 Task: Find a one-way first class flight for 8 passengers from Stockton (SCK) to Greenville (PGV) on May 2, with 2 carry-on and 6 checked bags, any number of stops, all airlines, and a price up to ₹1,100, departing between 12:00 AM and 1:00 PM.
Action: Mouse moved to (184, 559)
Screenshot: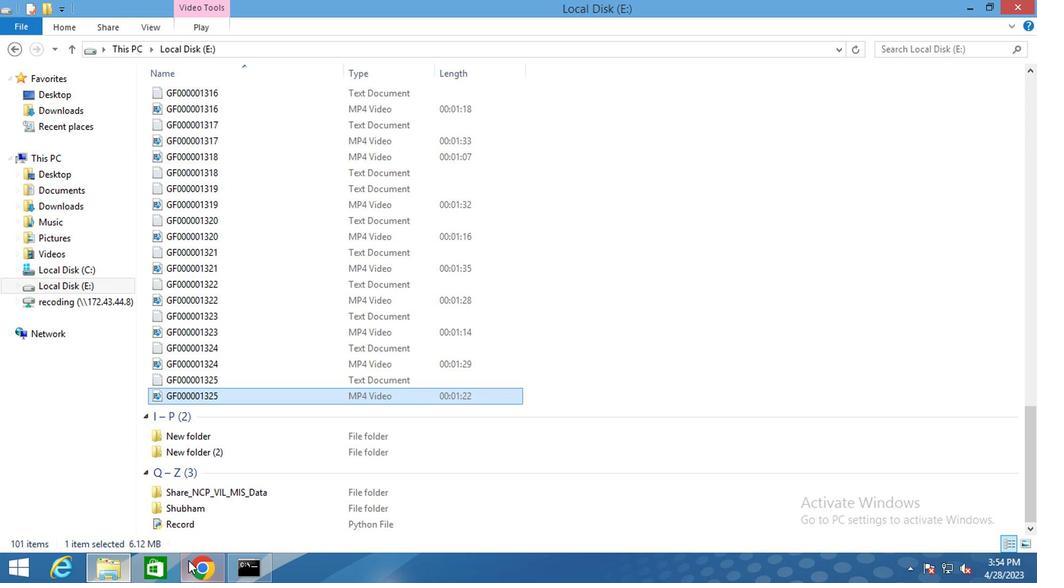 
Action: Mouse pressed left at (184, 559)
Screenshot: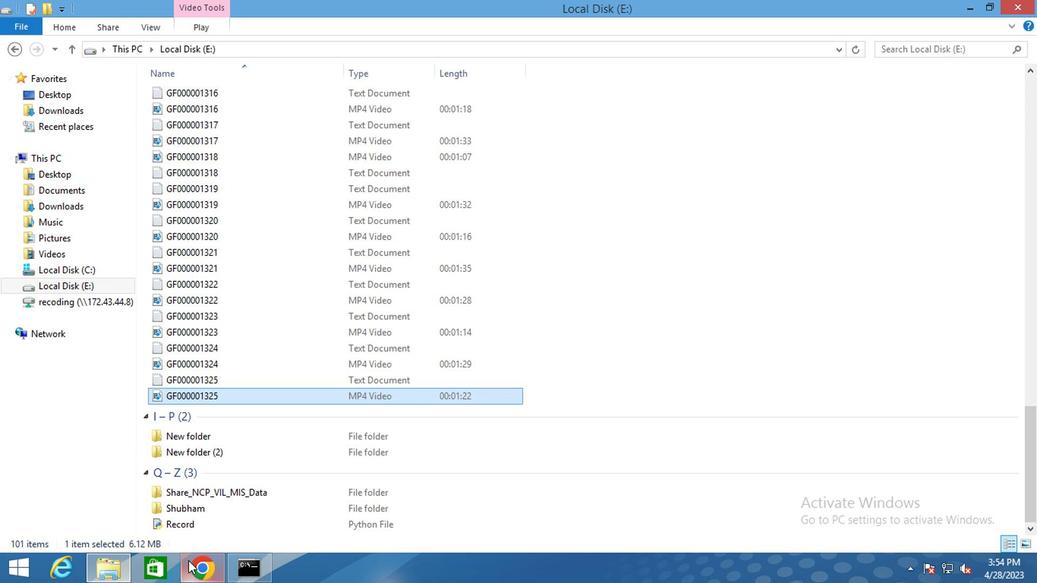 
Action: Mouse moved to (219, 218)
Screenshot: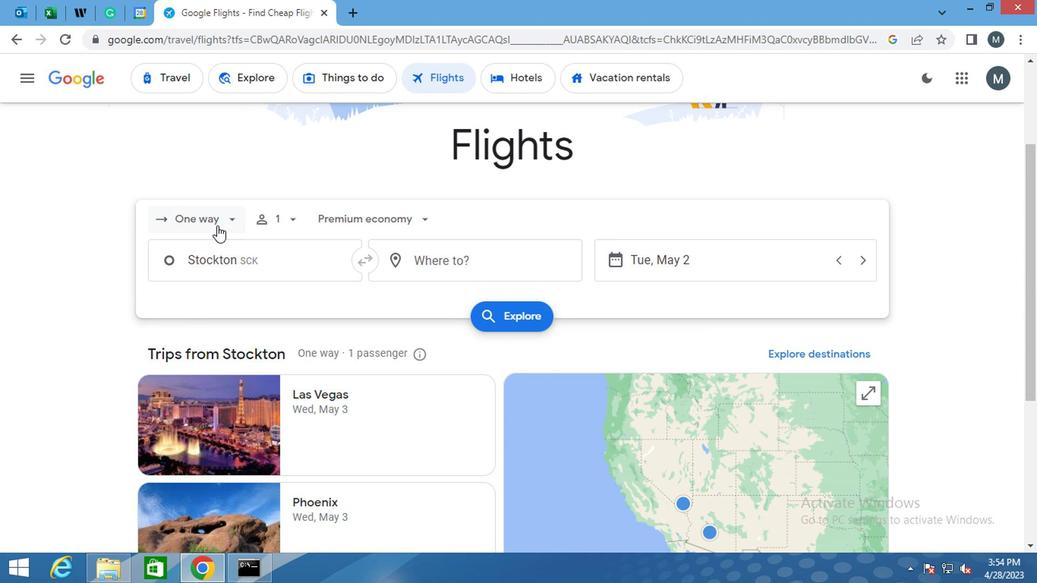 
Action: Mouse pressed left at (219, 218)
Screenshot: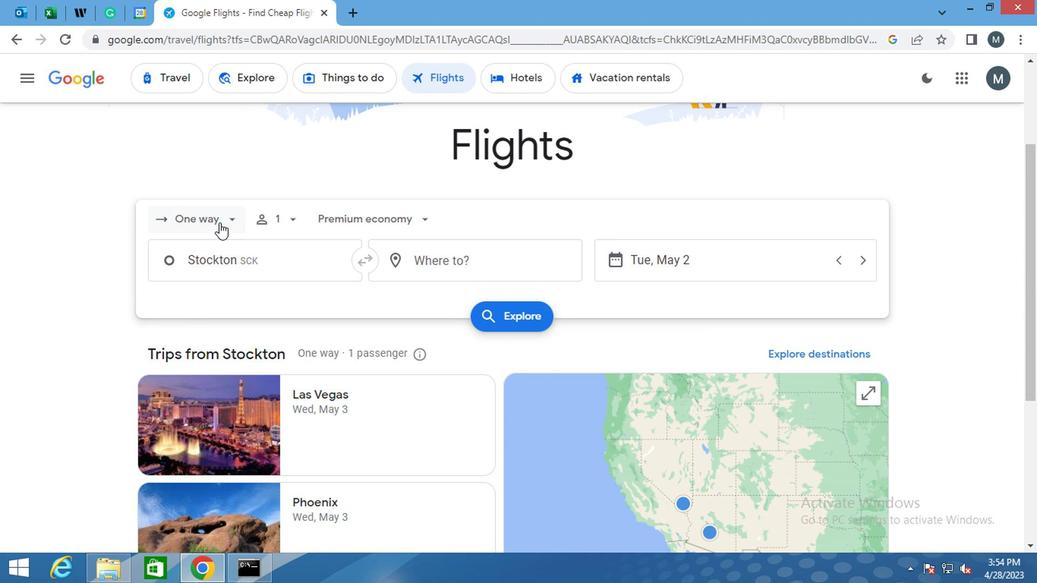 
Action: Mouse moved to (217, 285)
Screenshot: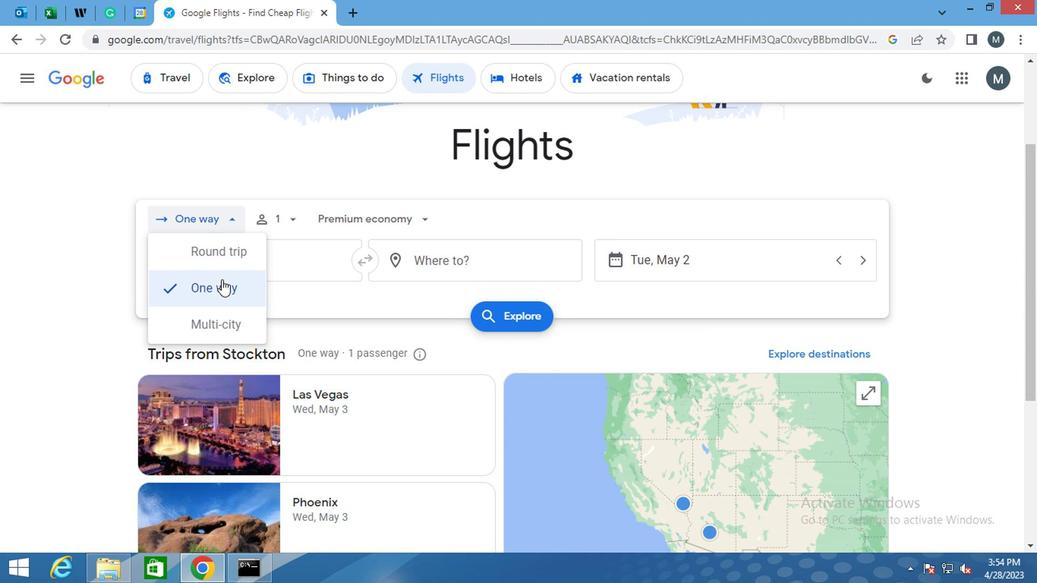 
Action: Mouse pressed left at (217, 285)
Screenshot: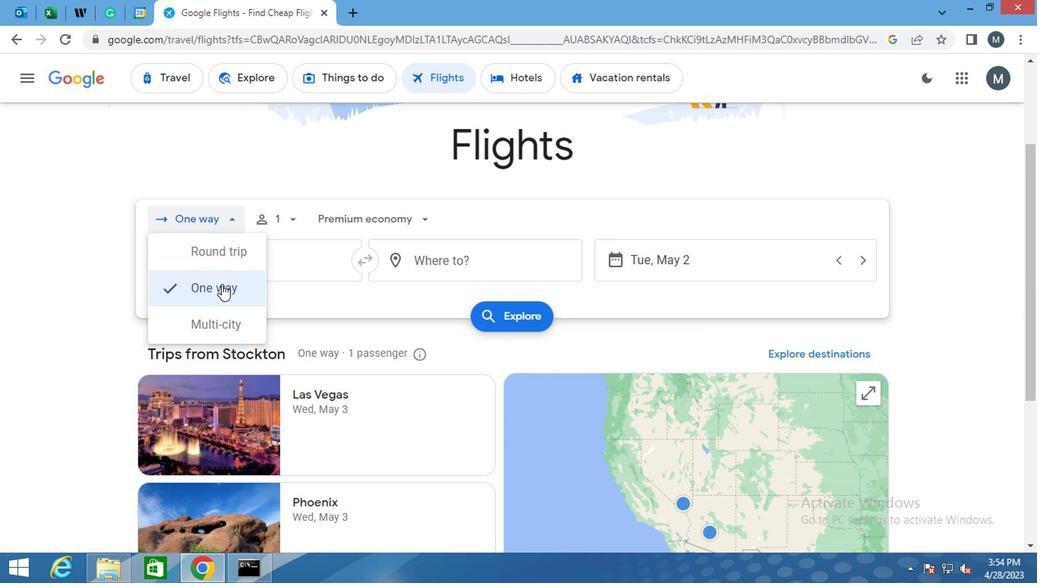 
Action: Mouse moved to (284, 220)
Screenshot: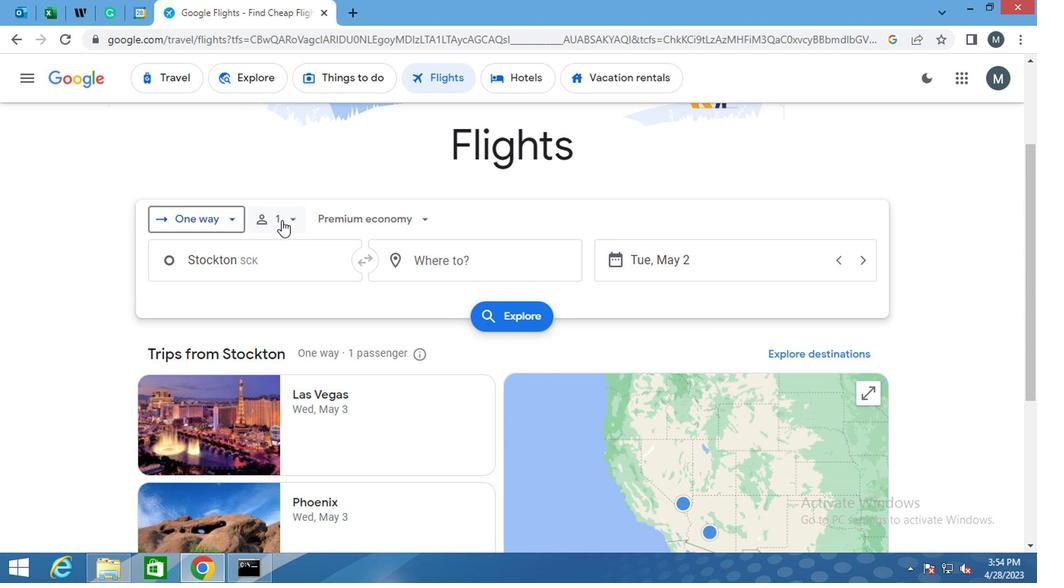 
Action: Mouse pressed left at (284, 220)
Screenshot: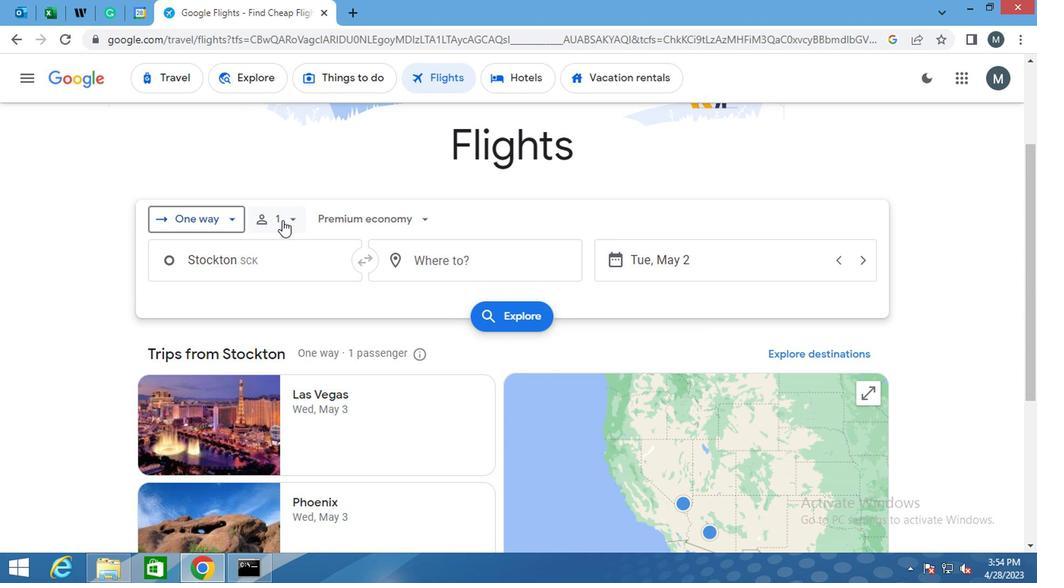 
Action: Mouse moved to (401, 294)
Screenshot: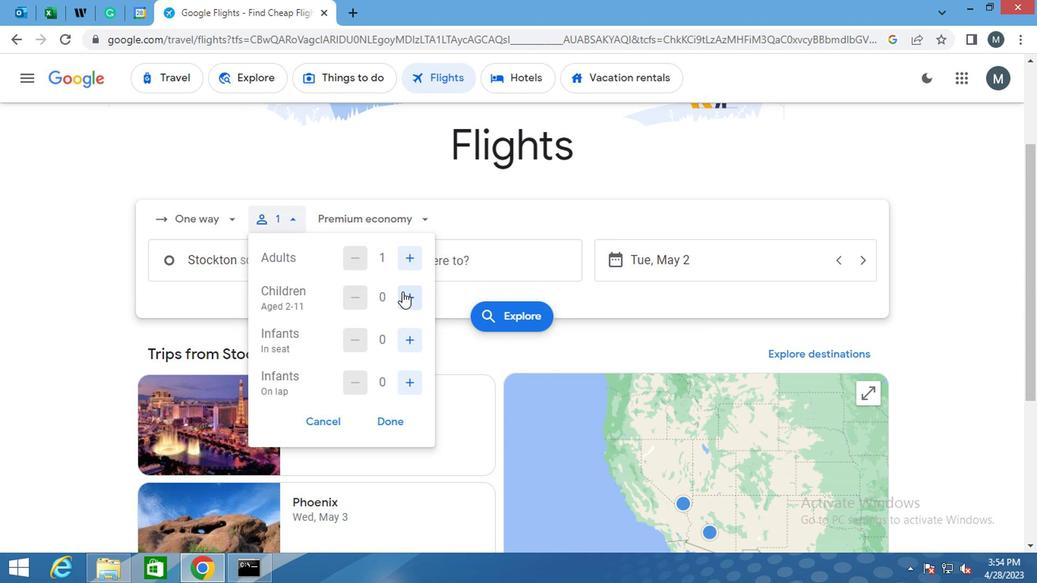 
Action: Mouse pressed left at (401, 294)
Screenshot: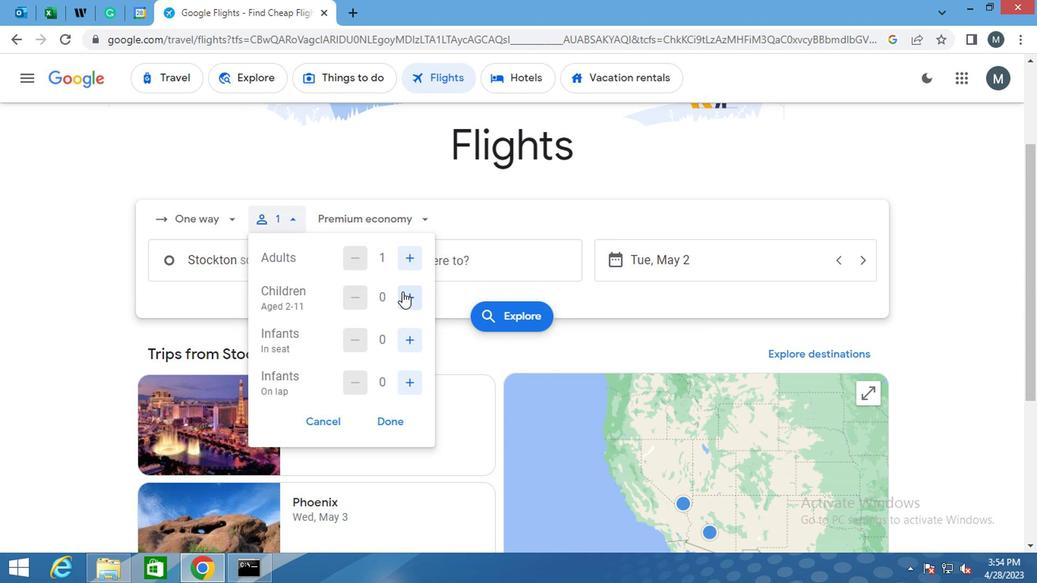 
Action: Mouse moved to (405, 295)
Screenshot: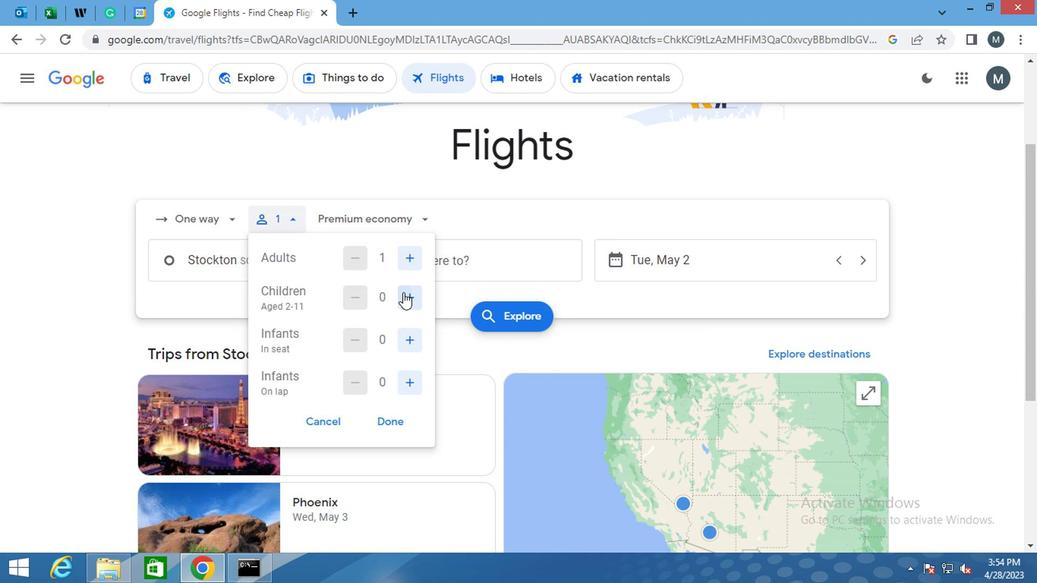 
Action: Mouse pressed left at (405, 295)
Screenshot: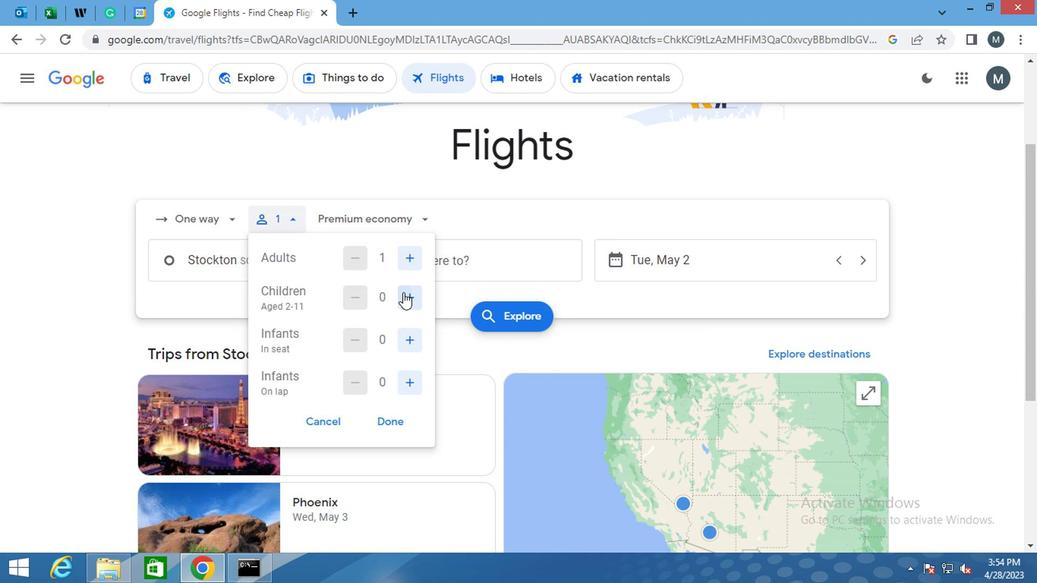 
Action: Mouse pressed left at (405, 295)
Screenshot: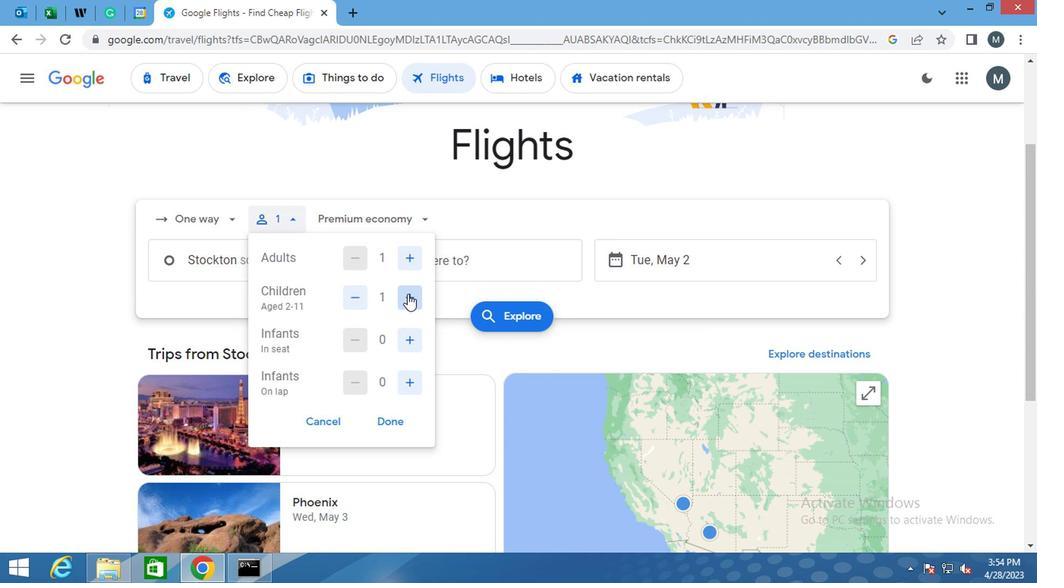 
Action: Mouse moved to (405, 295)
Screenshot: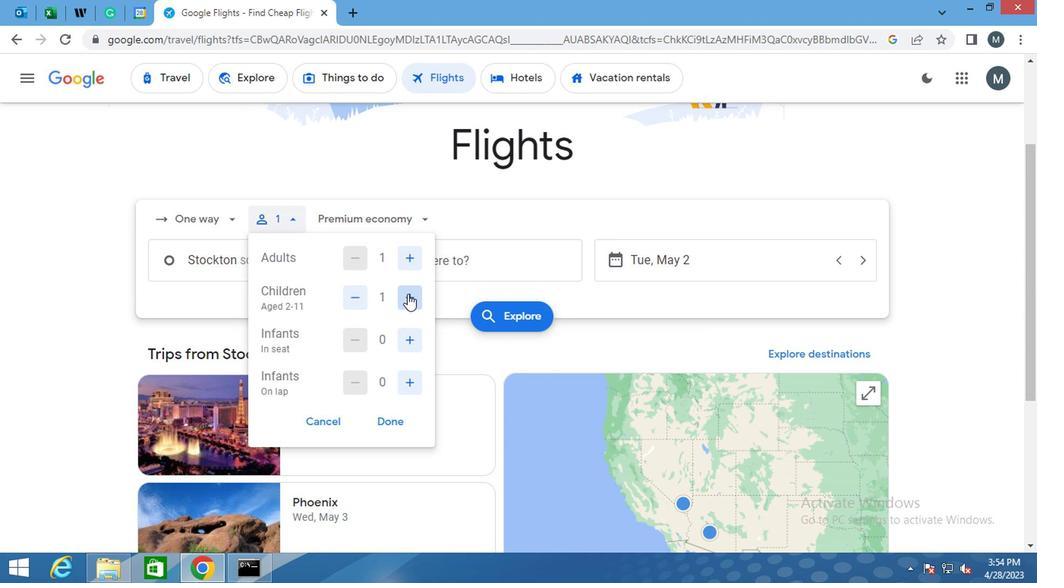 
Action: Mouse pressed left at (405, 295)
Screenshot: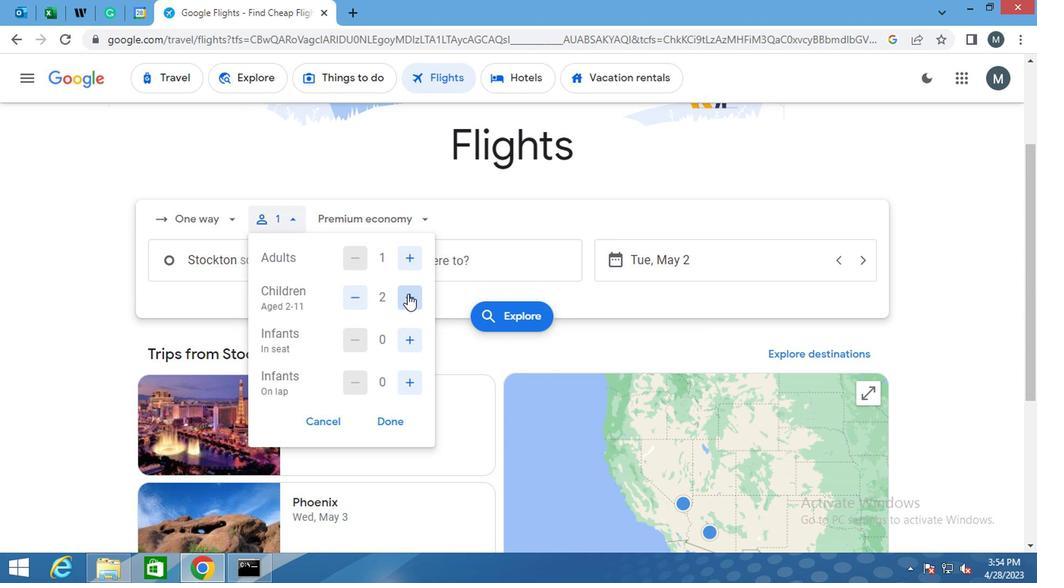 
Action: Mouse moved to (408, 297)
Screenshot: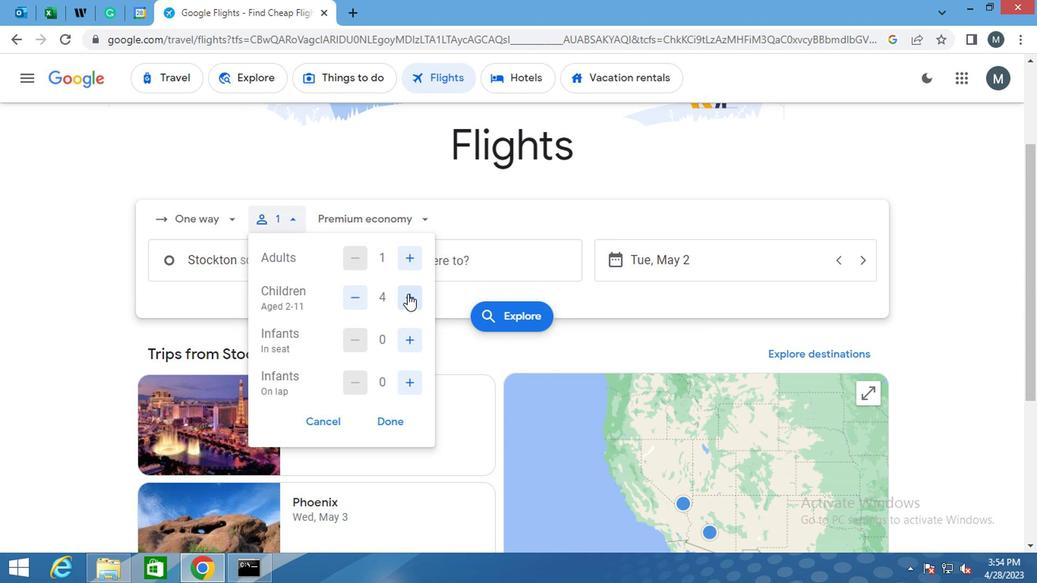 
Action: Mouse pressed left at (408, 297)
Screenshot: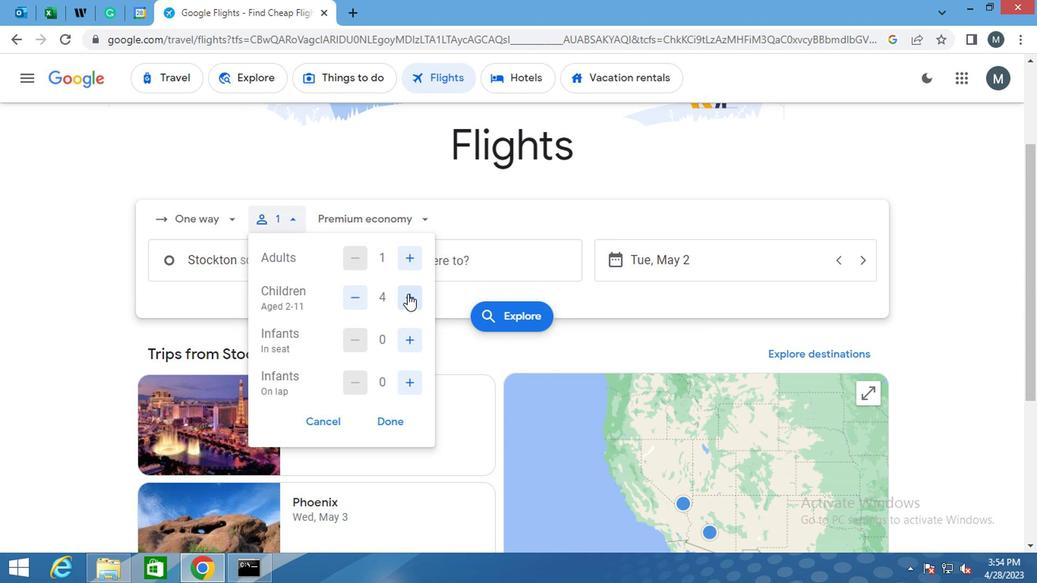 
Action: Mouse moved to (408, 343)
Screenshot: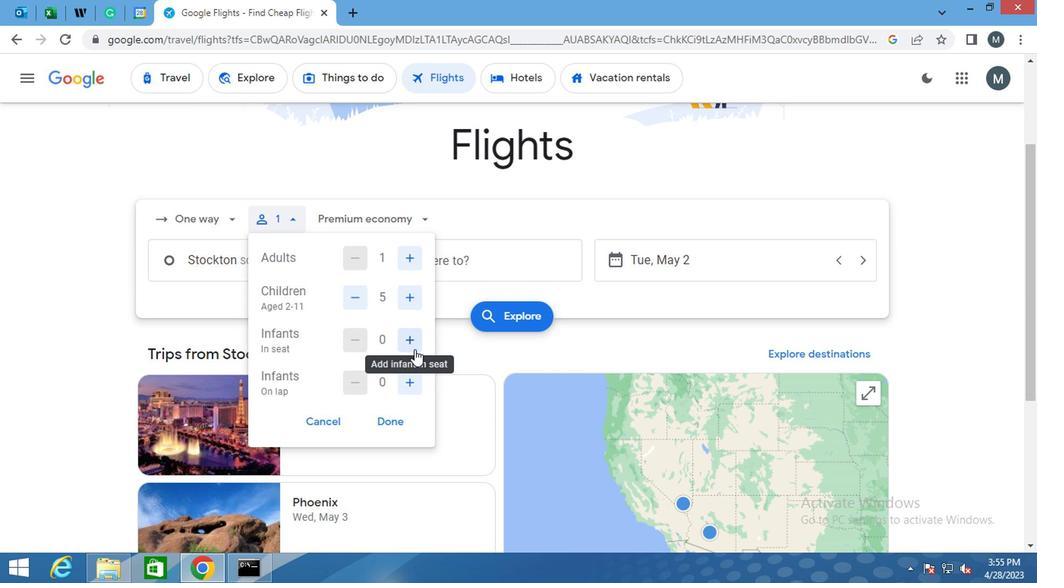 
Action: Mouse pressed left at (408, 343)
Screenshot: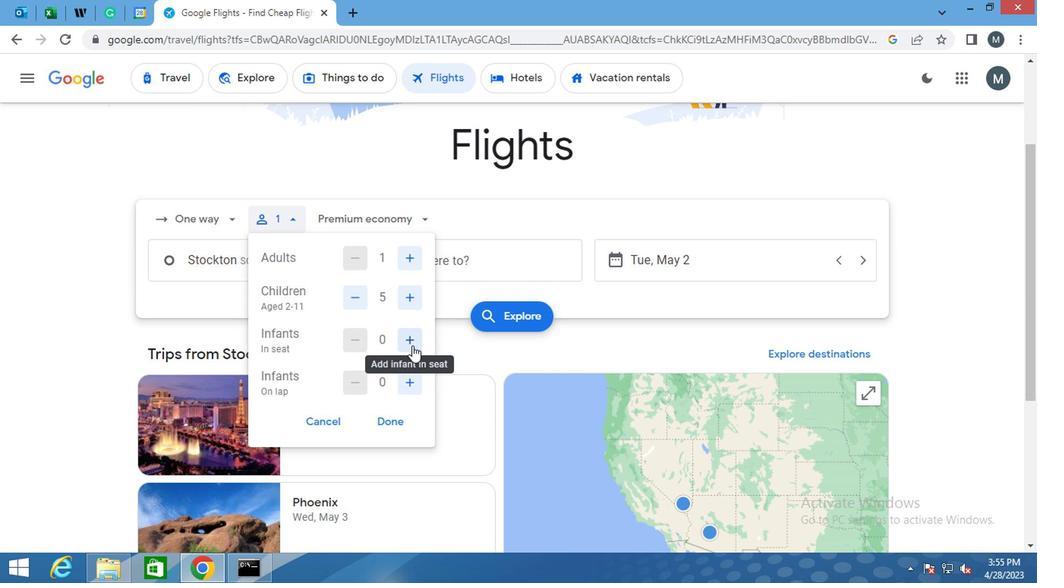 
Action: Mouse pressed left at (408, 343)
Screenshot: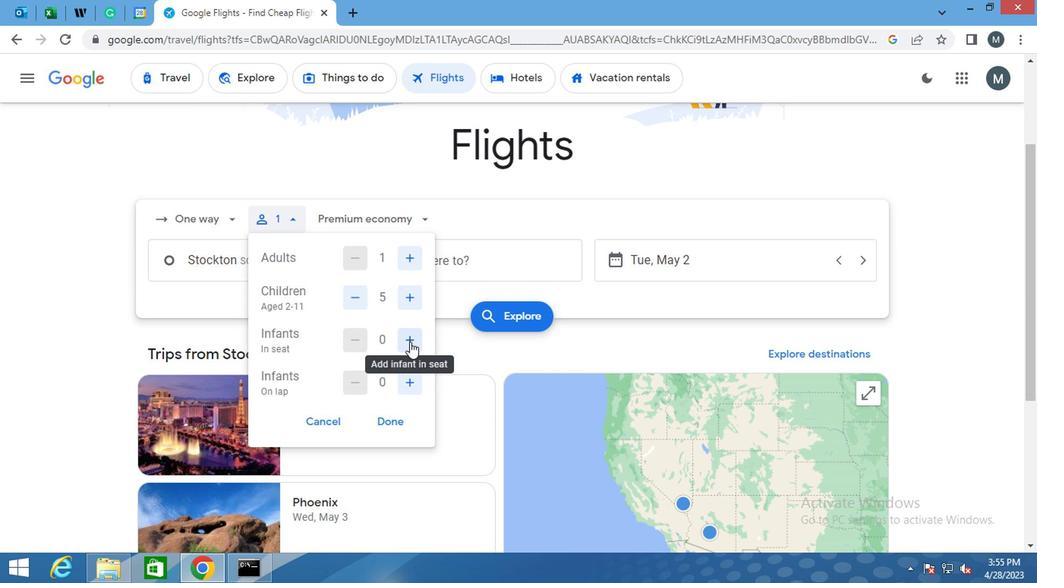 
Action: Mouse moved to (408, 377)
Screenshot: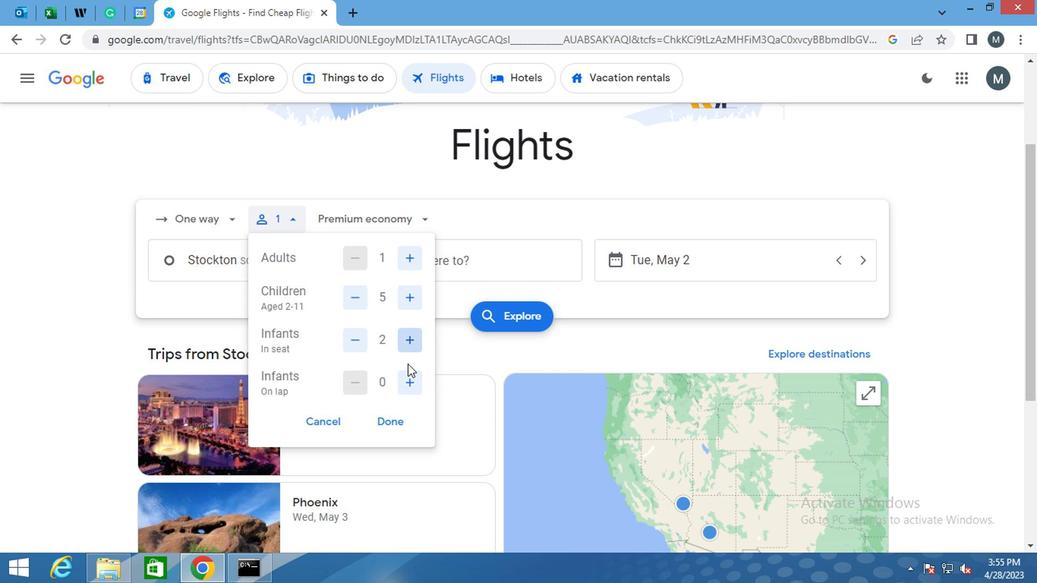 
Action: Mouse pressed left at (408, 377)
Screenshot: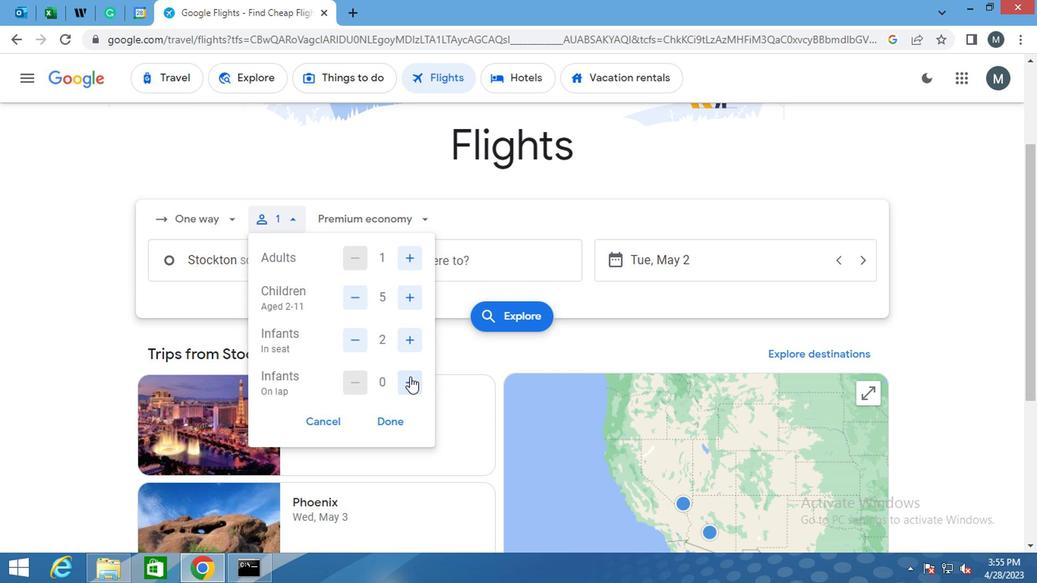 
Action: Mouse moved to (354, 343)
Screenshot: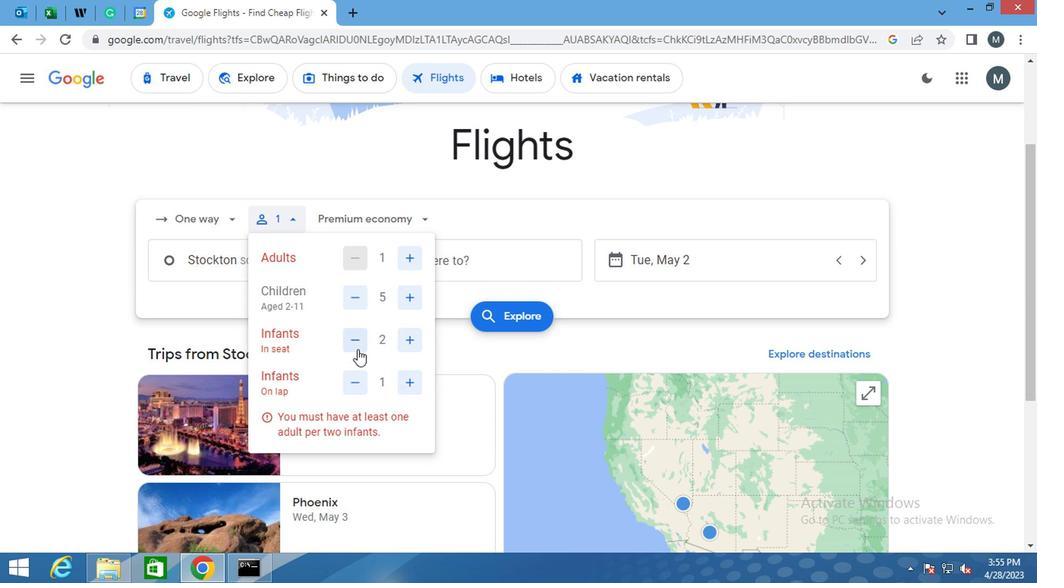 
Action: Mouse pressed left at (354, 343)
Screenshot: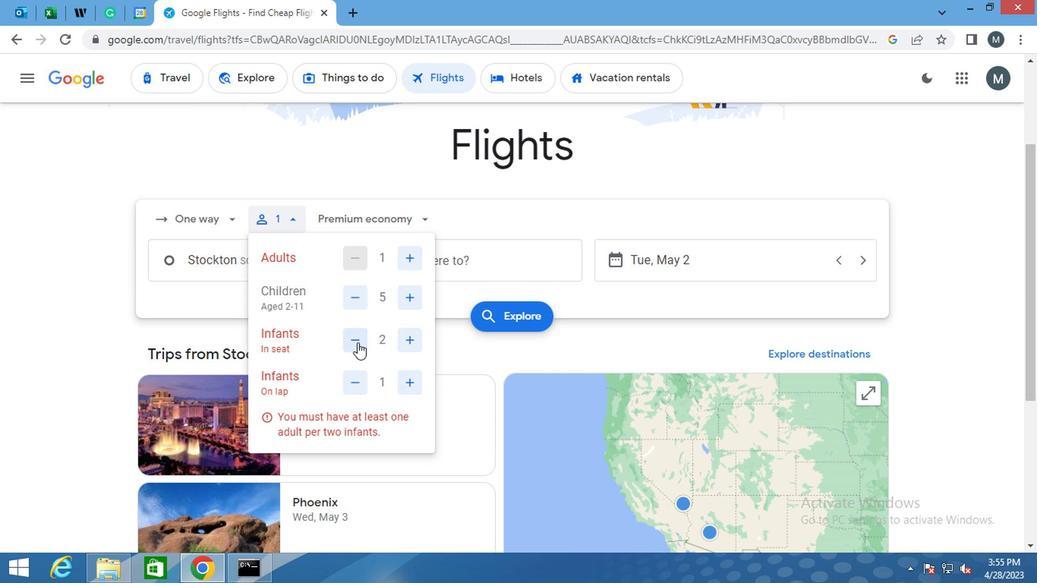 
Action: Mouse moved to (395, 422)
Screenshot: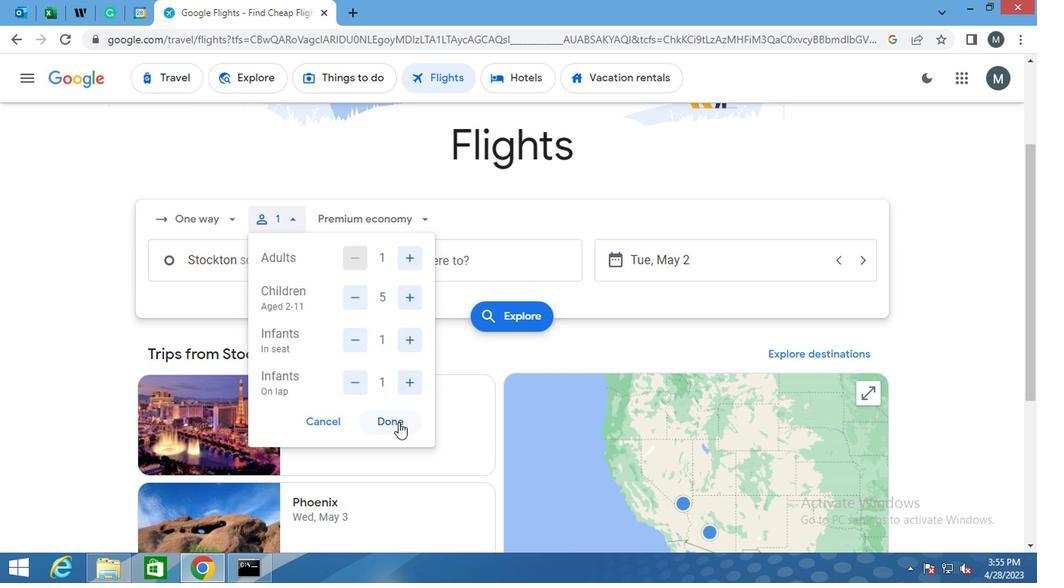 
Action: Mouse pressed left at (395, 422)
Screenshot: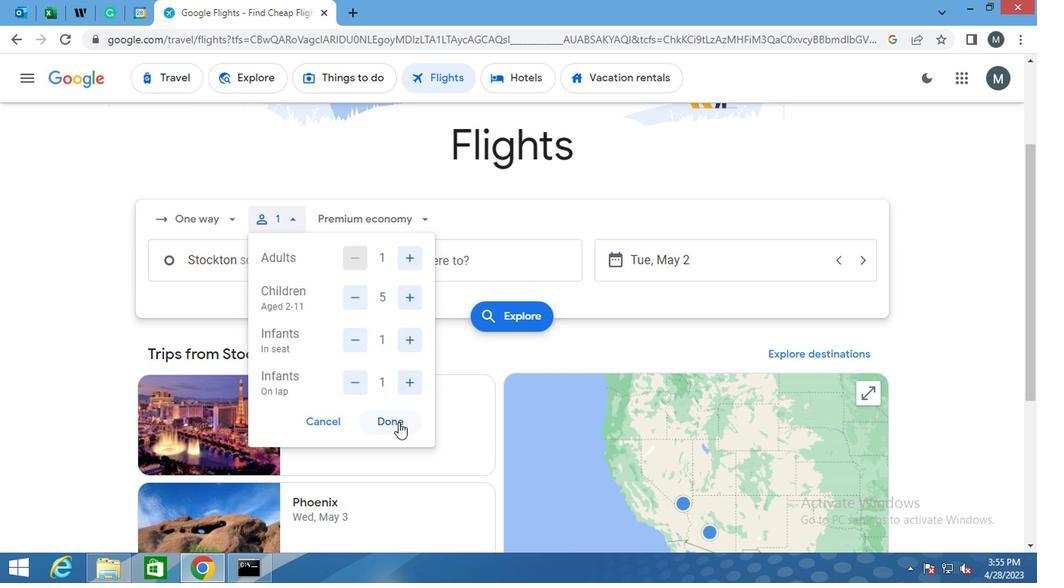 
Action: Mouse moved to (404, 212)
Screenshot: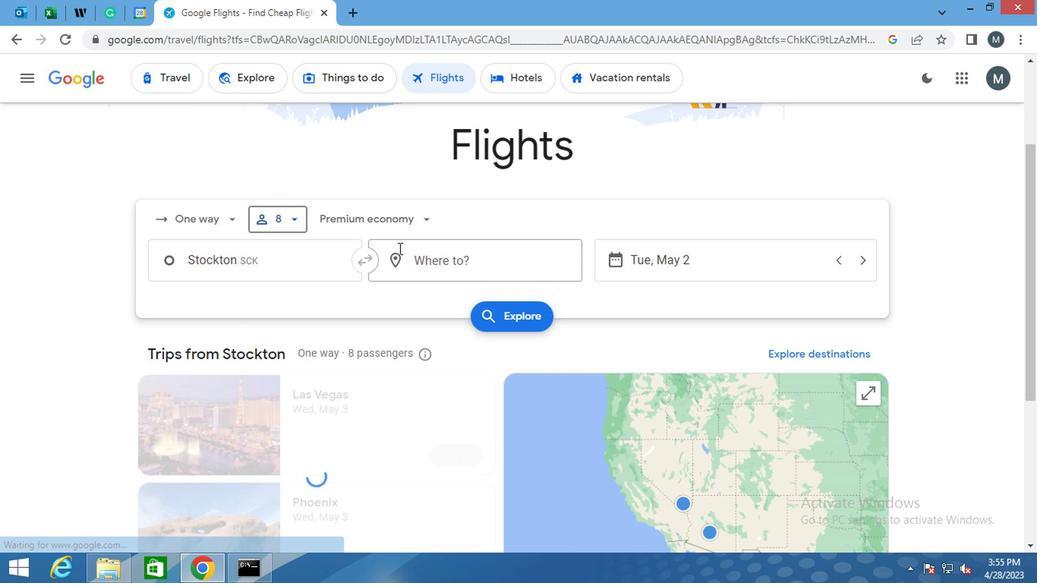 
Action: Mouse pressed left at (404, 212)
Screenshot: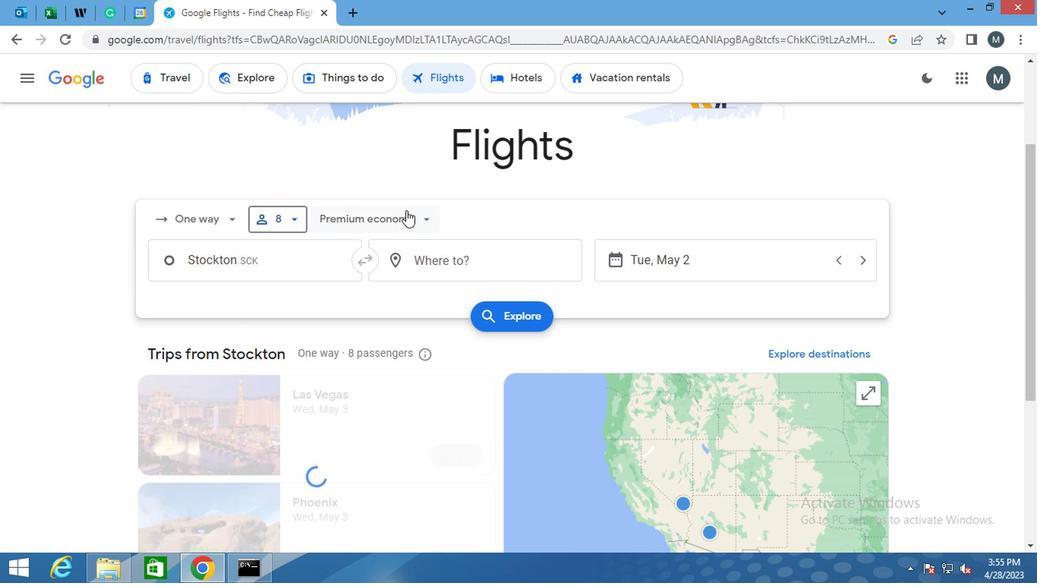
Action: Mouse moved to (391, 355)
Screenshot: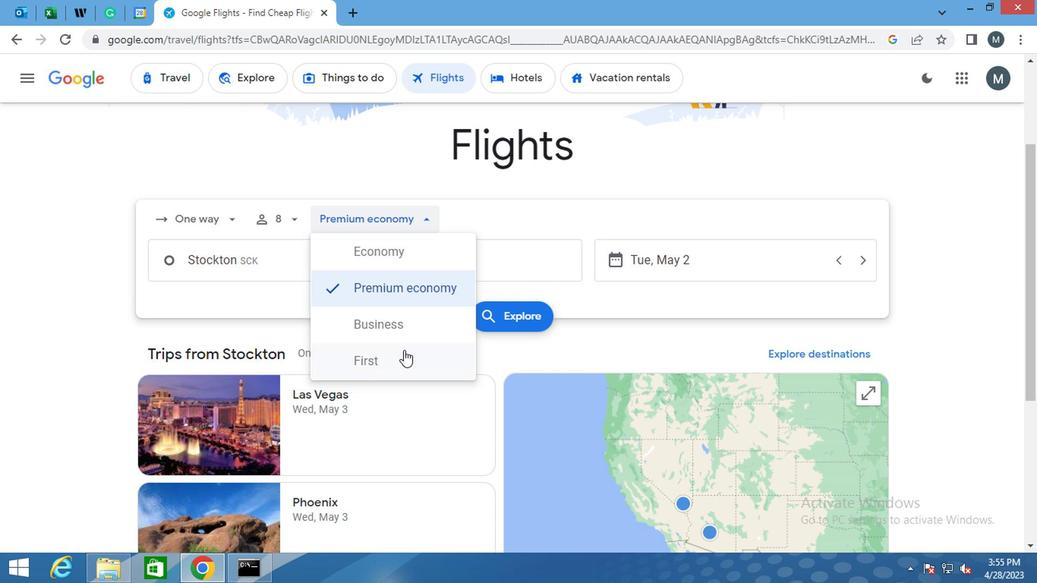 
Action: Mouse pressed left at (391, 355)
Screenshot: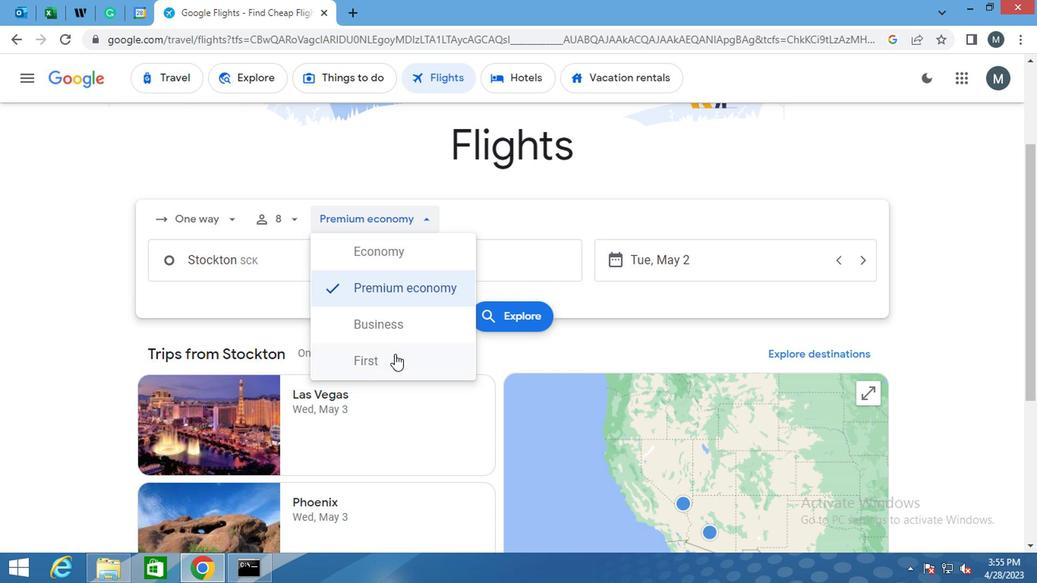 
Action: Mouse moved to (248, 266)
Screenshot: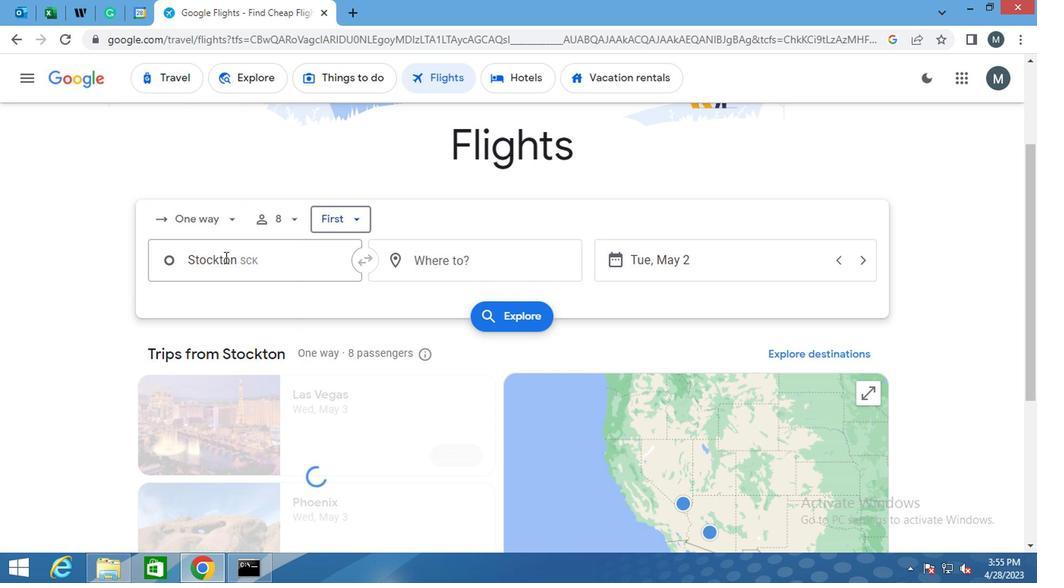 
Action: Mouse pressed left at (248, 266)
Screenshot: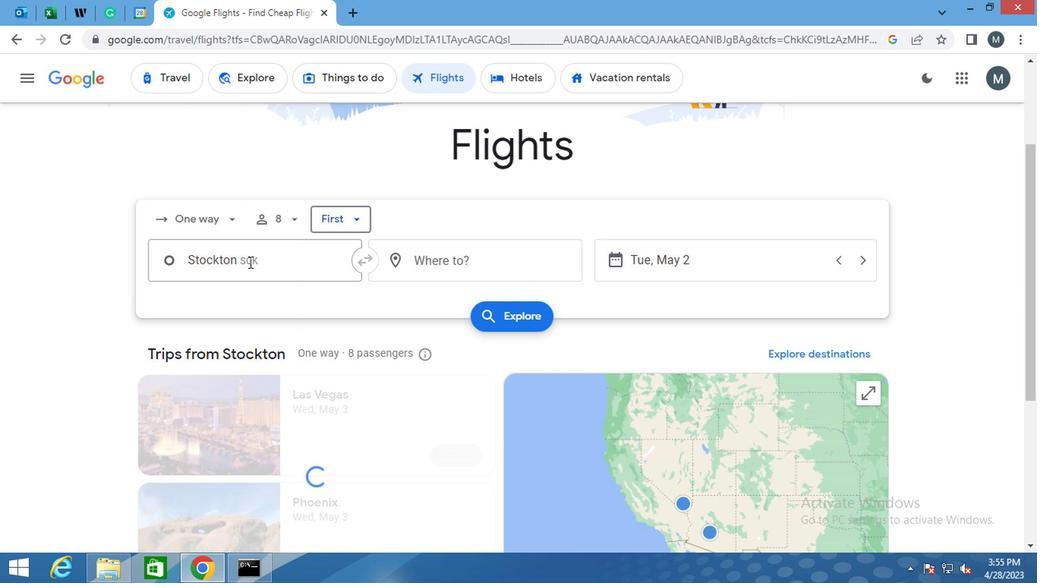 
Action: Mouse moved to (269, 289)
Screenshot: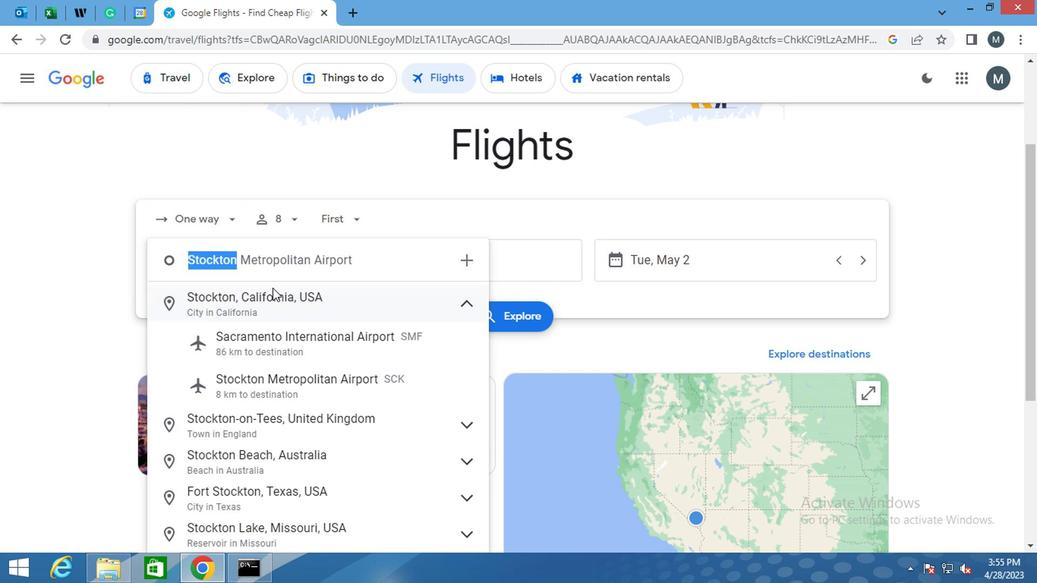 
Action: Key pressed <Key.enter>
Screenshot: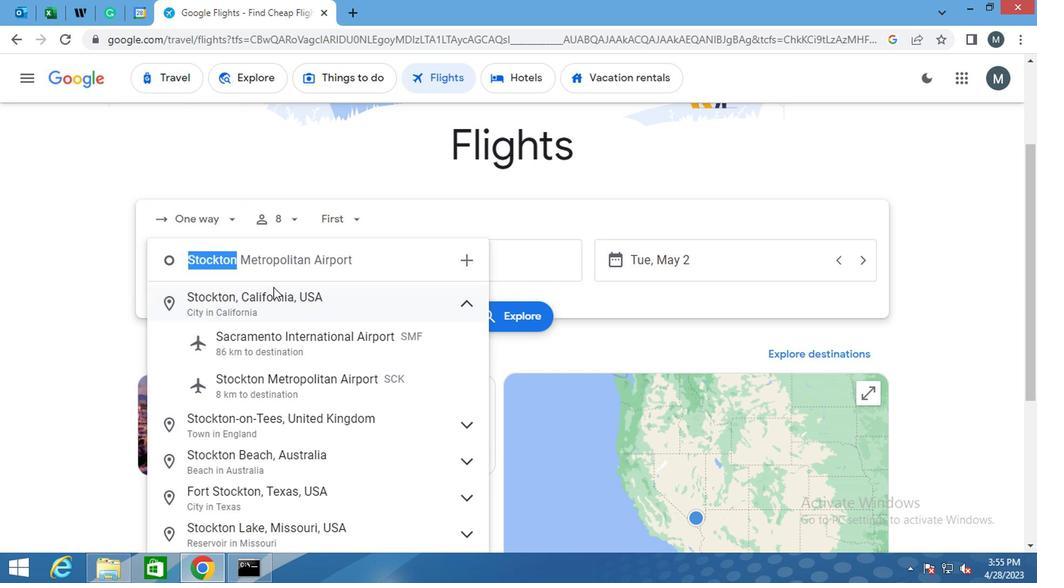 
Action: Mouse moved to (420, 263)
Screenshot: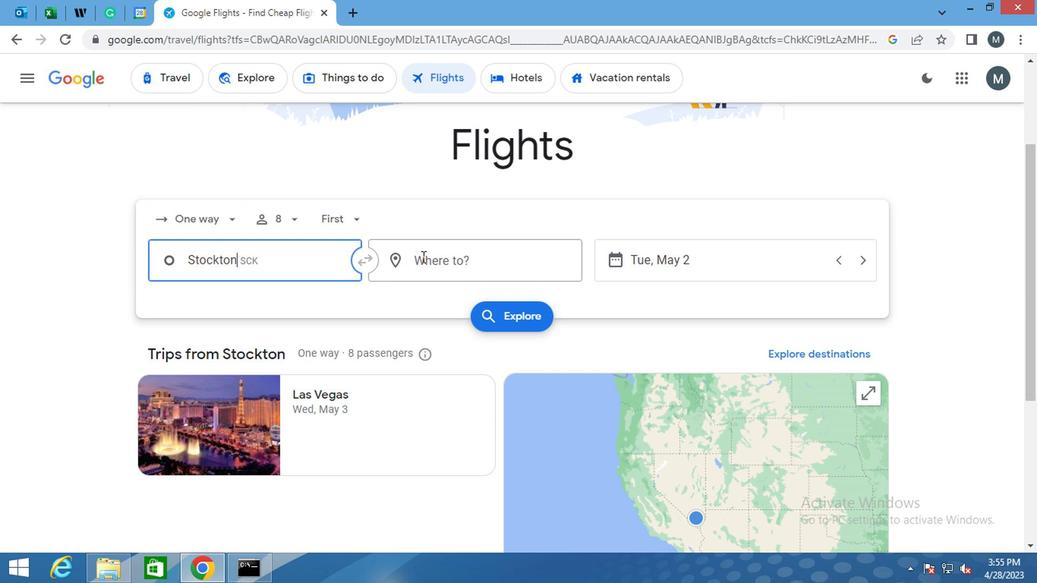 
Action: Mouse pressed left at (420, 263)
Screenshot: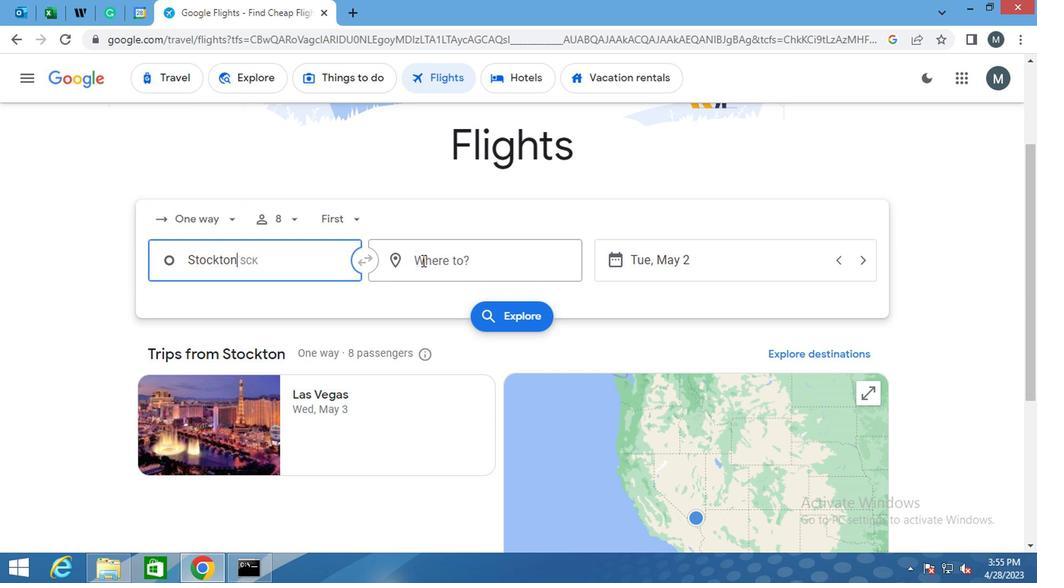 
Action: Mouse moved to (415, 265)
Screenshot: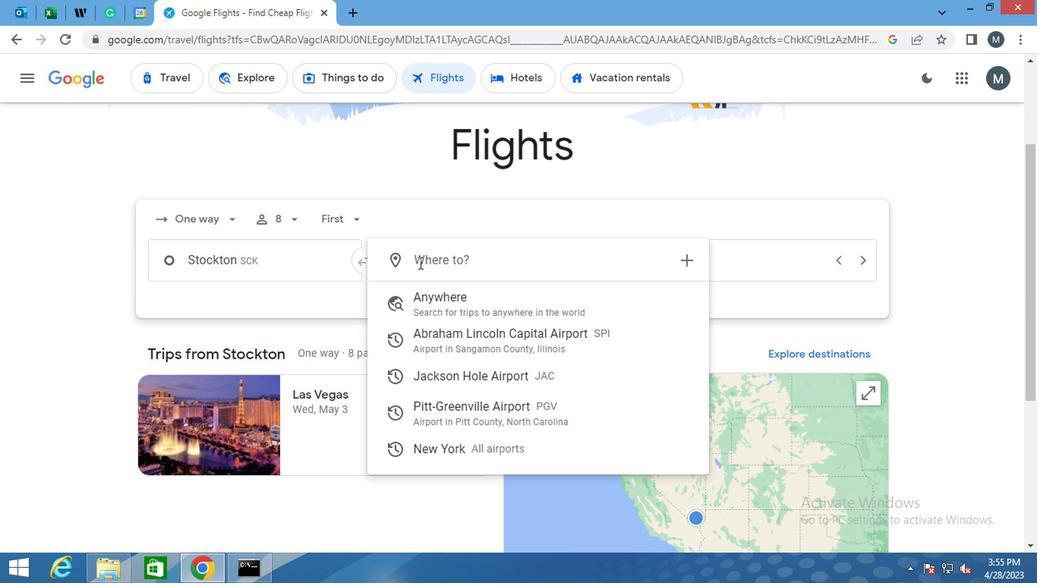 
Action: Key pressed p
Screenshot: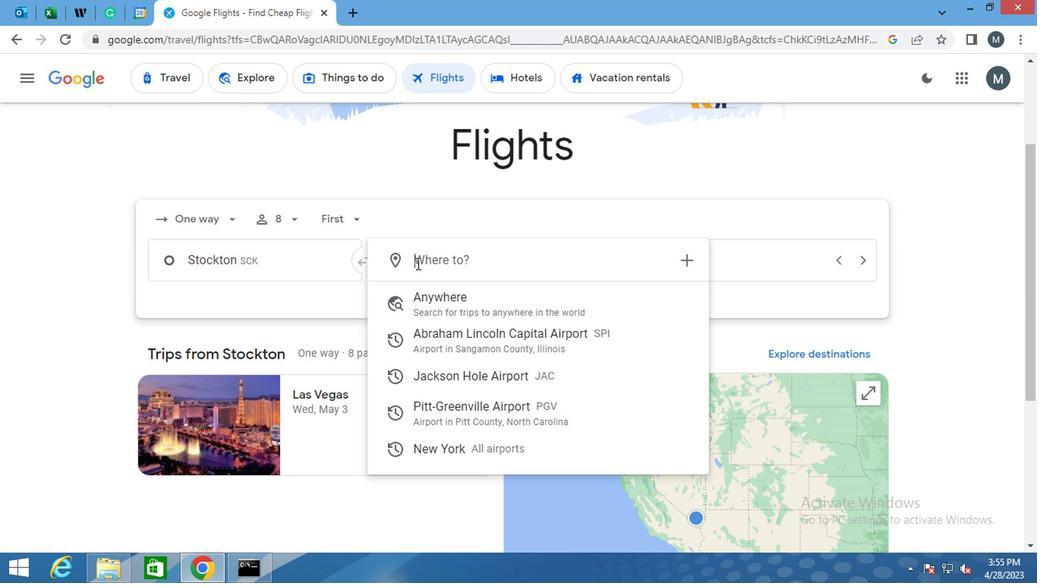 
Action: Mouse moved to (413, 265)
Screenshot: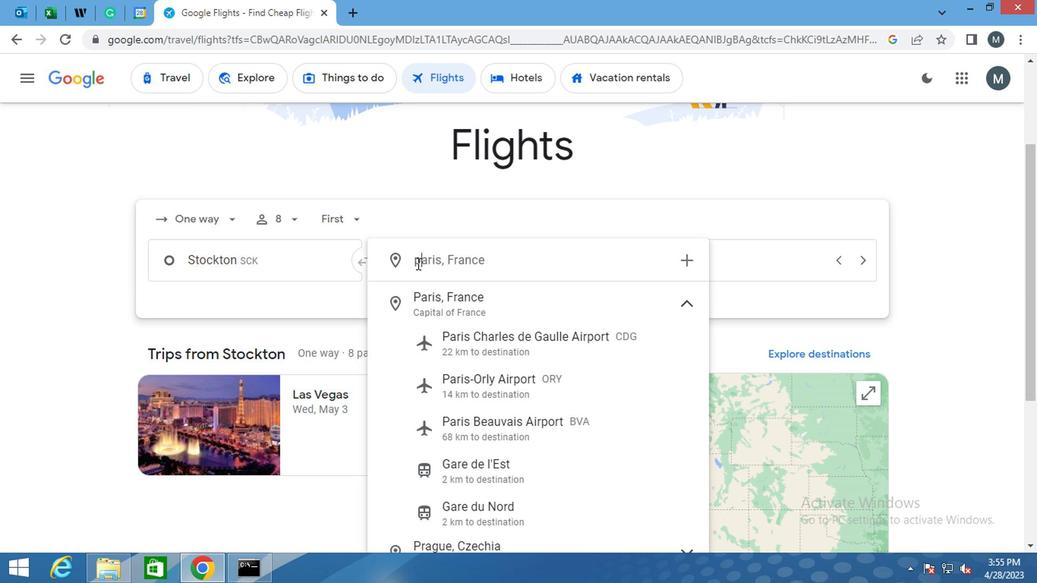 
Action: Key pressed g
Screenshot: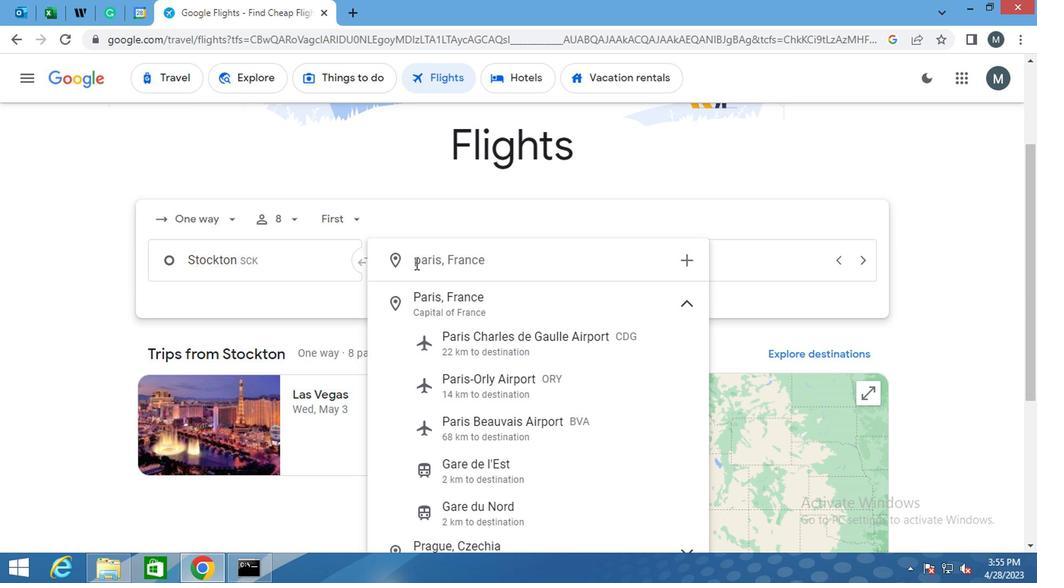 
Action: Mouse moved to (411, 266)
Screenshot: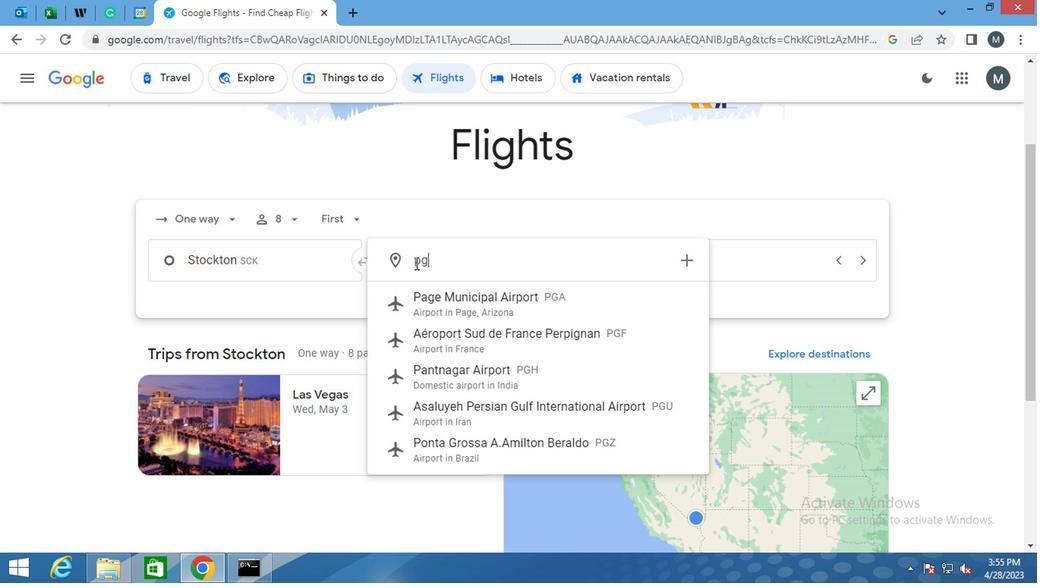 
Action: Key pressed v<Key.enter>
Screenshot: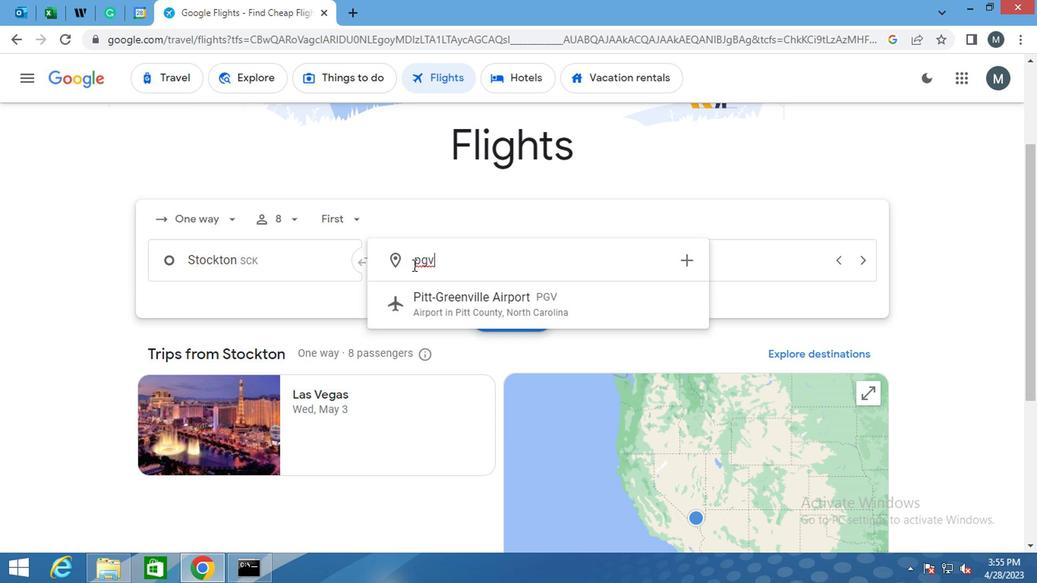 
Action: Mouse moved to (630, 266)
Screenshot: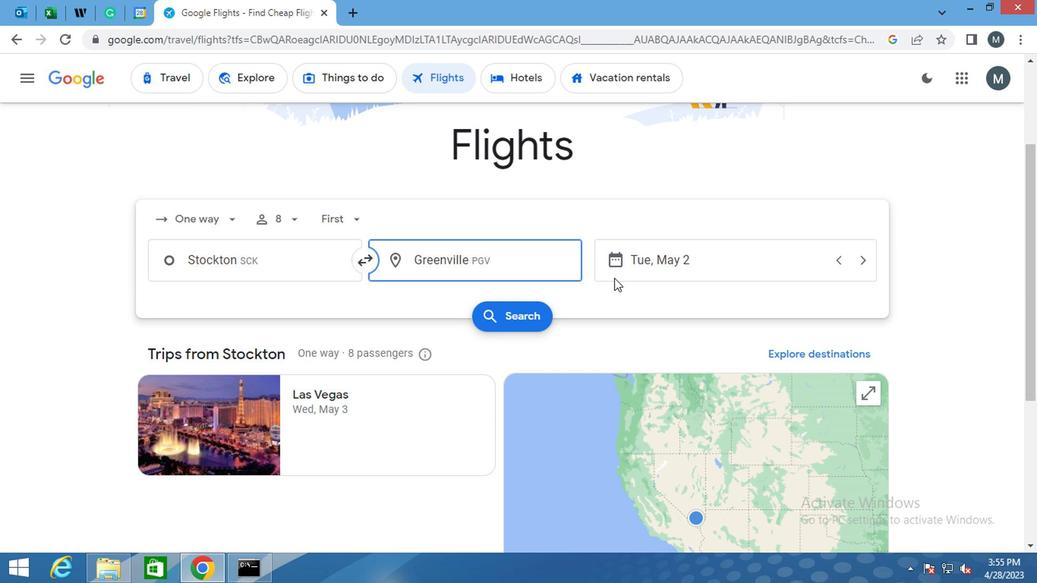 
Action: Mouse pressed left at (630, 266)
Screenshot: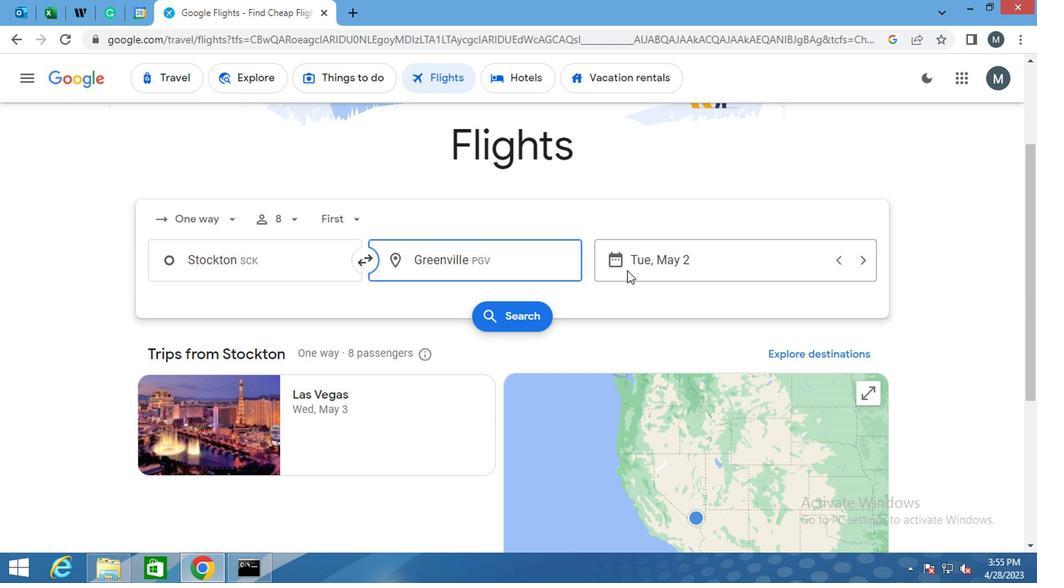 
Action: Mouse moved to (704, 270)
Screenshot: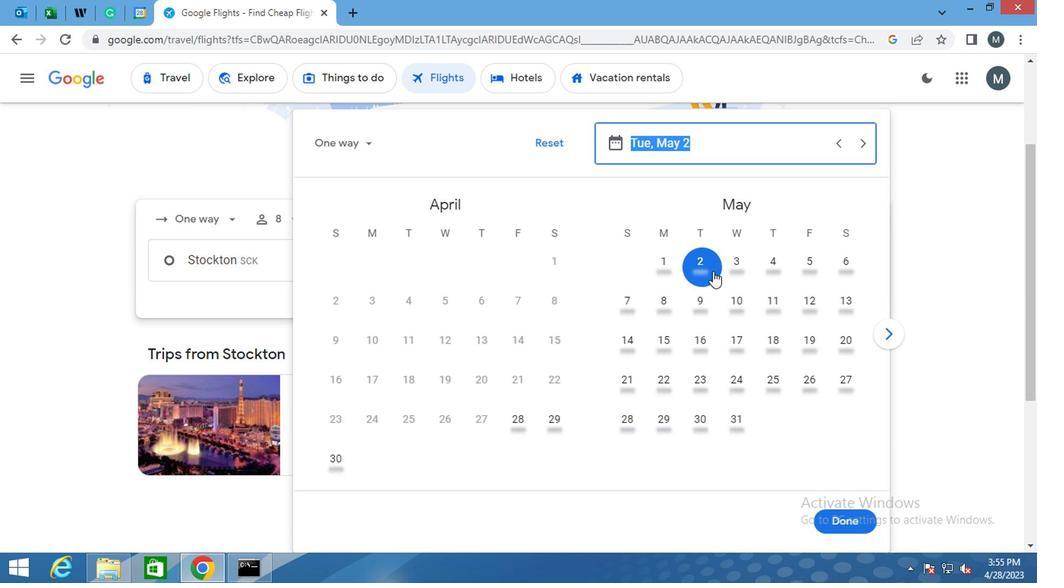 
Action: Mouse pressed left at (704, 270)
Screenshot: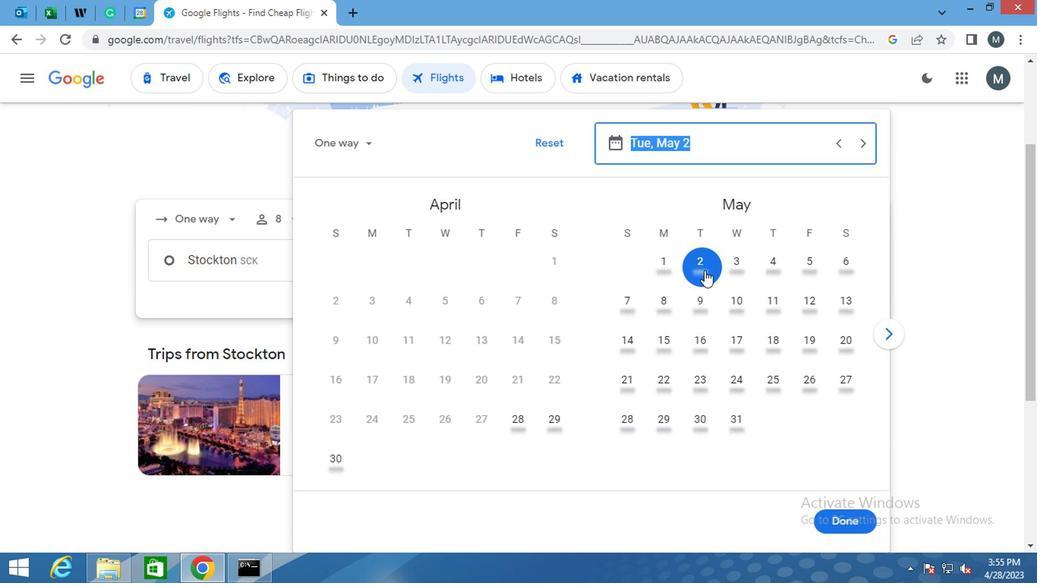 
Action: Mouse moved to (848, 516)
Screenshot: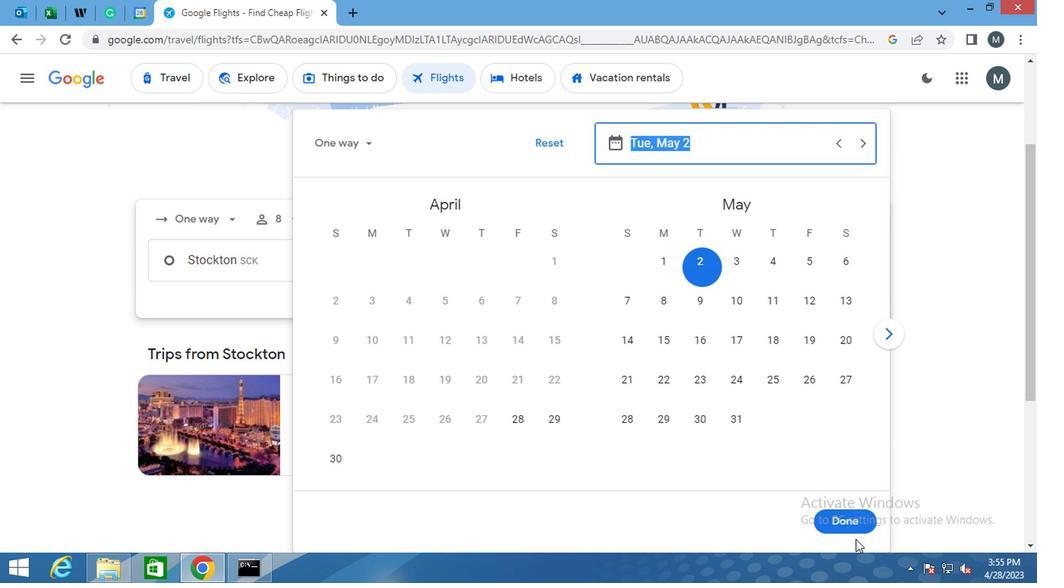
Action: Mouse pressed left at (848, 516)
Screenshot: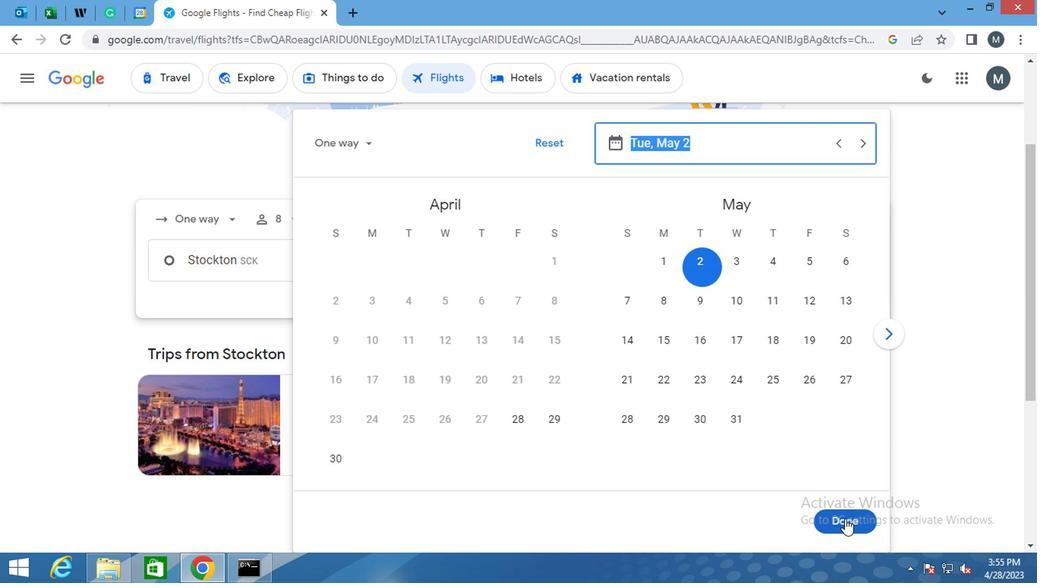 
Action: Mouse moved to (489, 318)
Screenshot: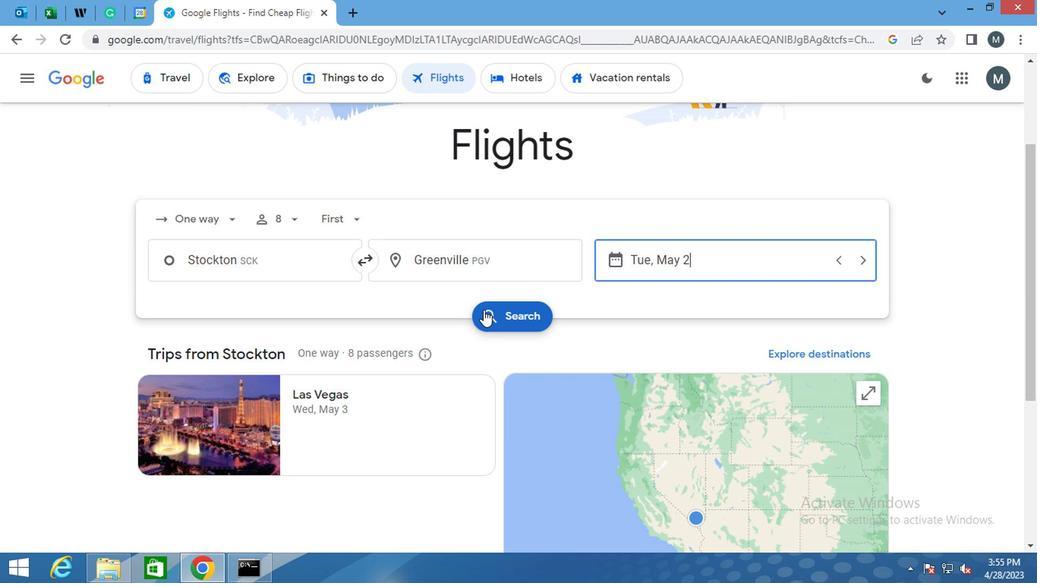 
Action: Mouse pressed left at (489, 318)
Screenshot: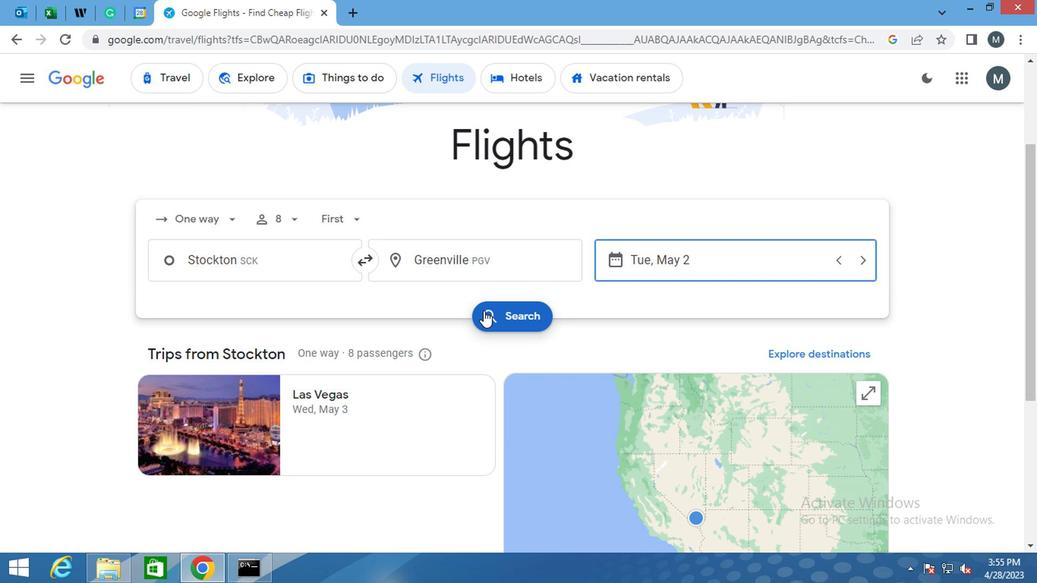 
Action: Mouse moved to (168, 222)
Screenshot: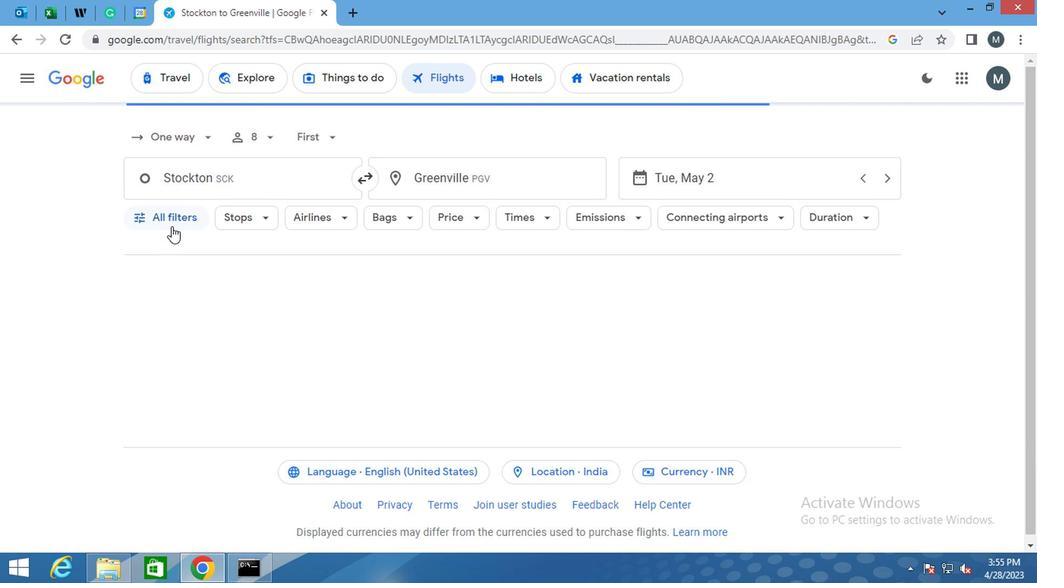 
Action: Mouse pressed left at (168, 222)
Screenshot: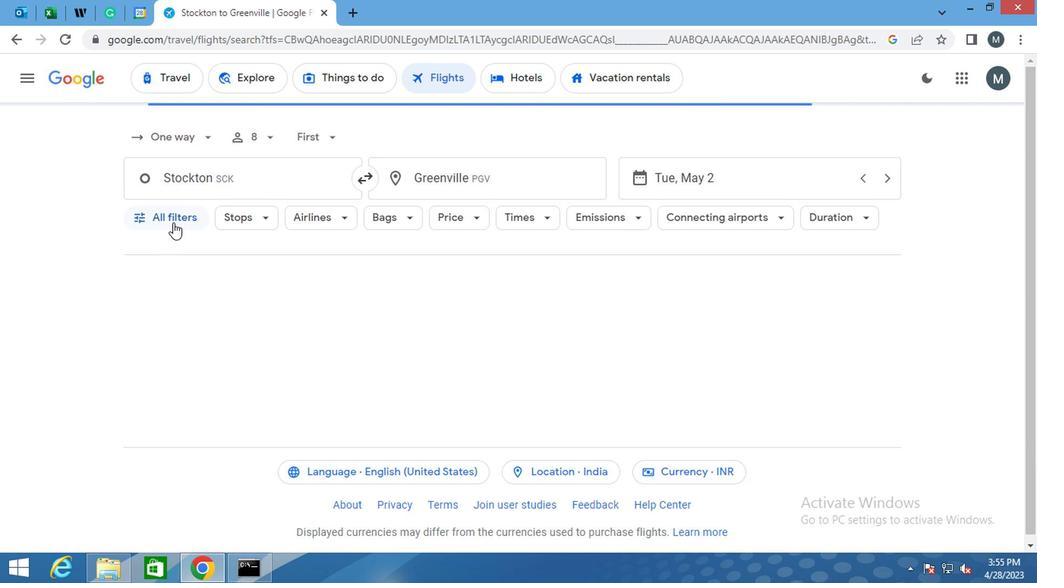
Action: Mouse moved to (61, 285)
Screenshot: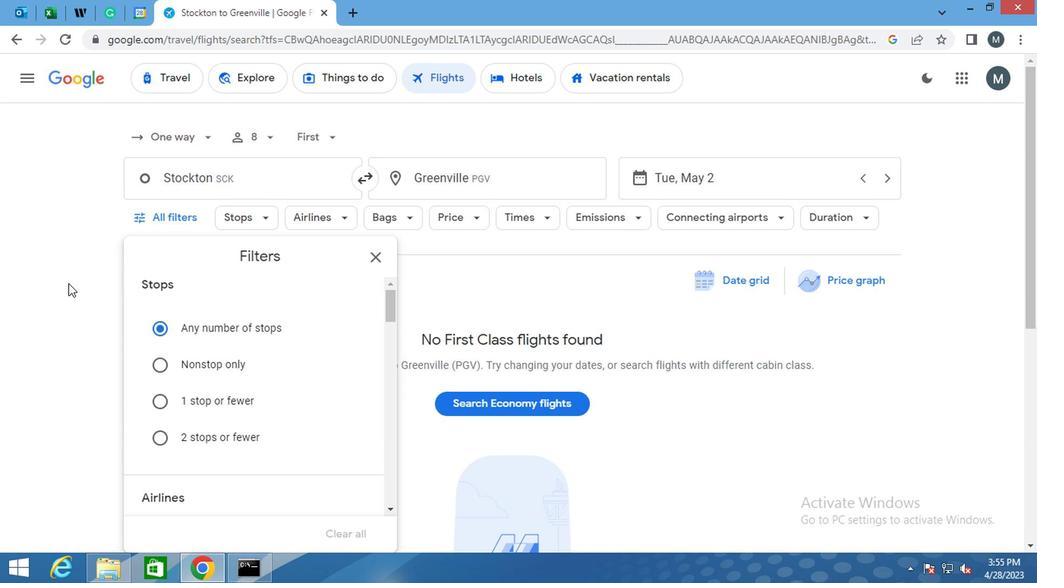 
Action: Mouse scrolled (61, 284) with delta (0, -1)
Screenshot: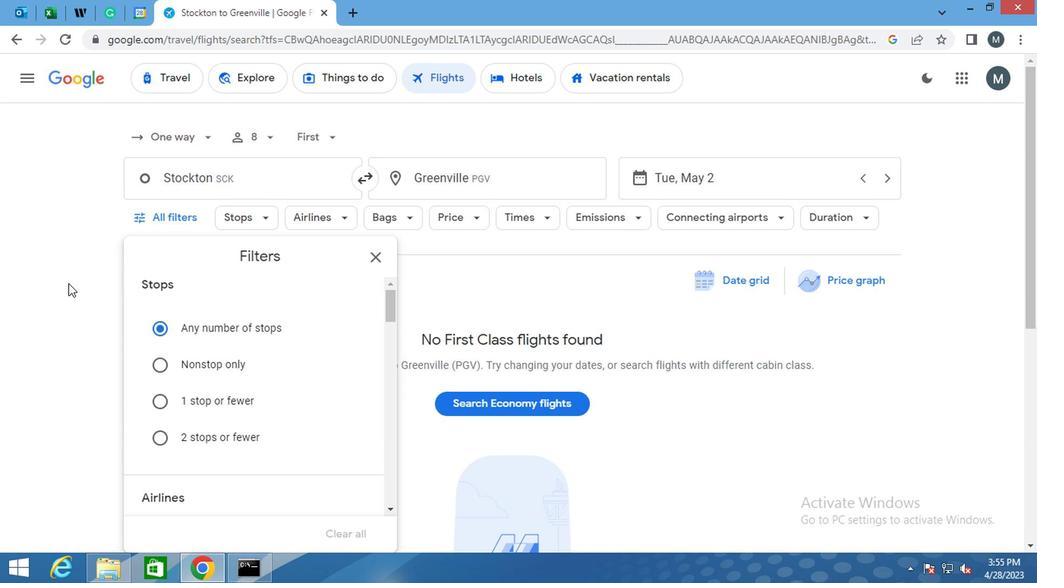 
Action: Mouse scrolled (61, 284) with delta (0, -1)
Screenshot: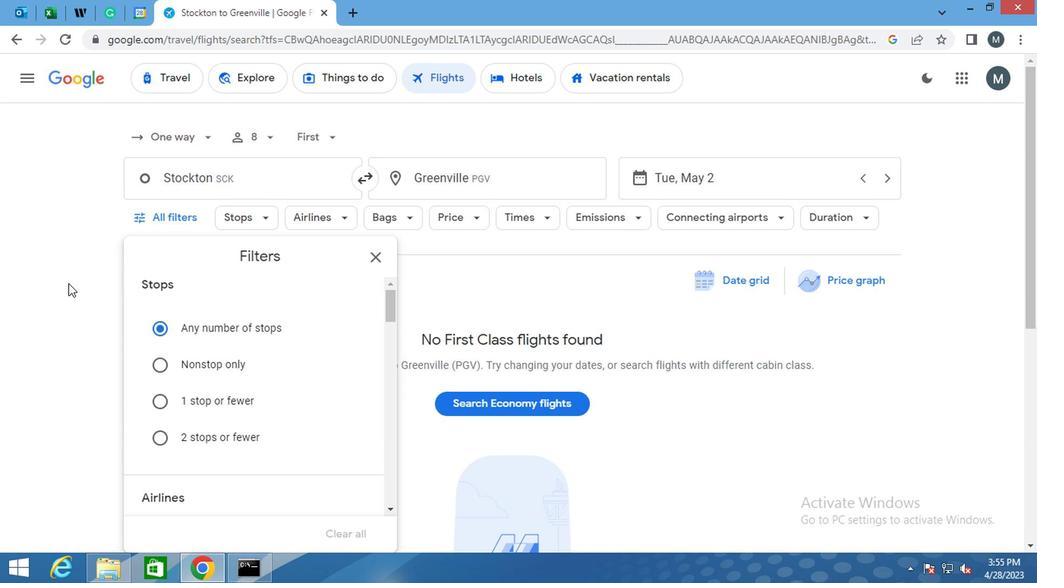 
Action: Mouse moved to (114, 297)
Screenshot: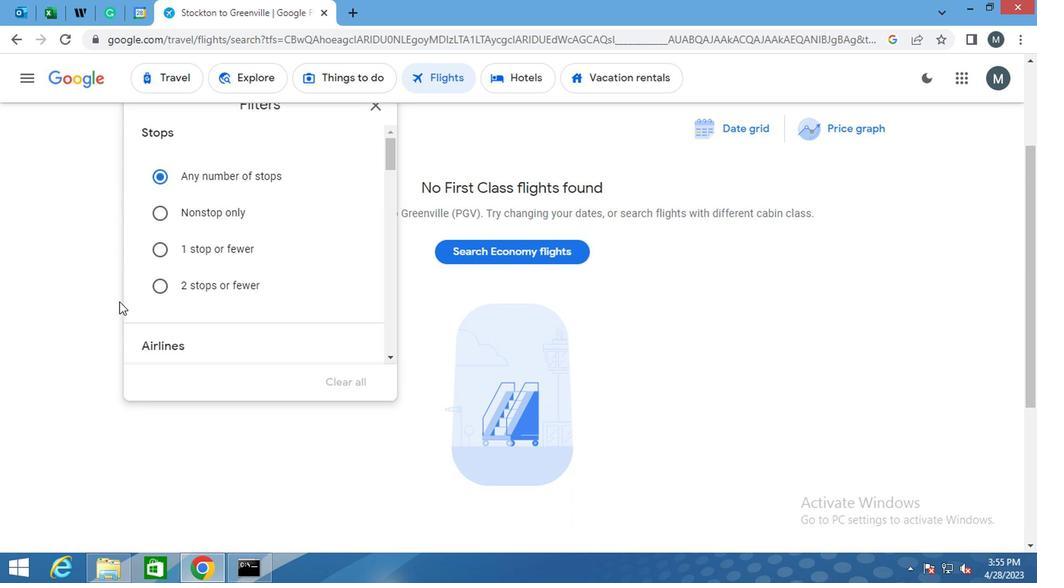 
Action: Mouse scrolled (114, 296) with delta (0, -1)
Screenshot: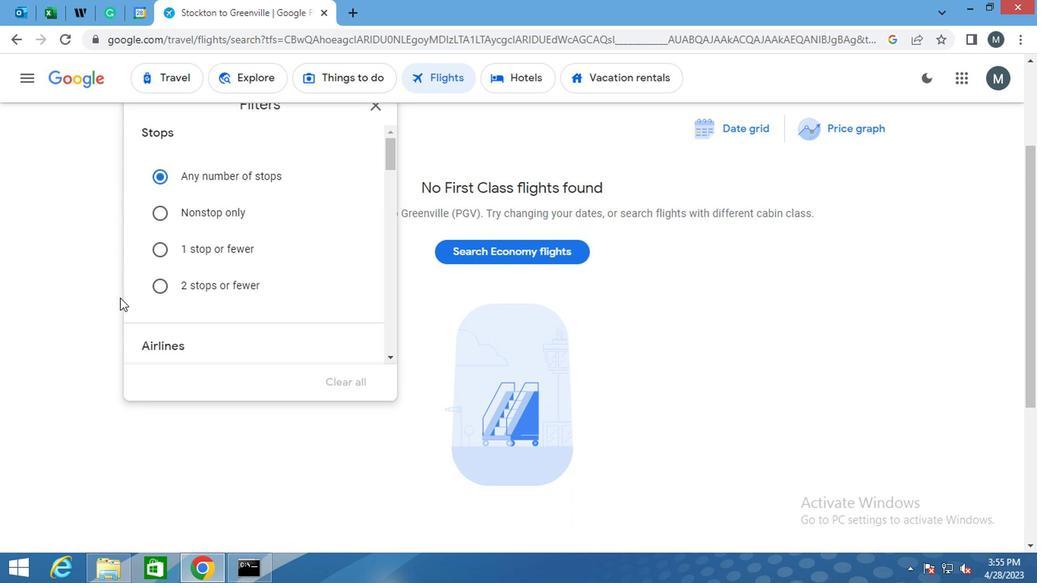 
Action: Mouse moved to (177, 291)
Screenshot: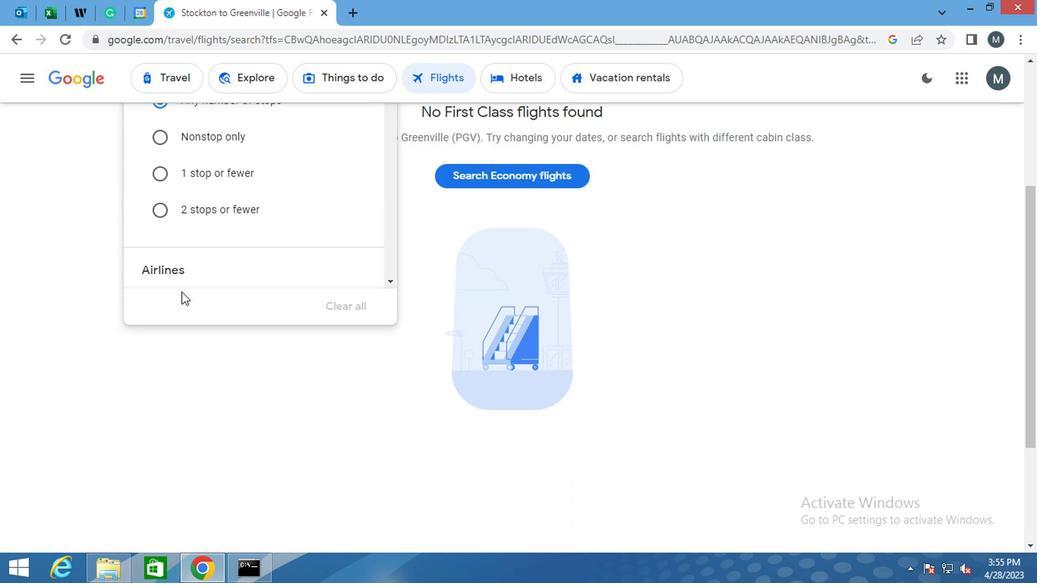 
Action: Mouse scrolled (177, 292) with delta (0, 0)
Screenshot: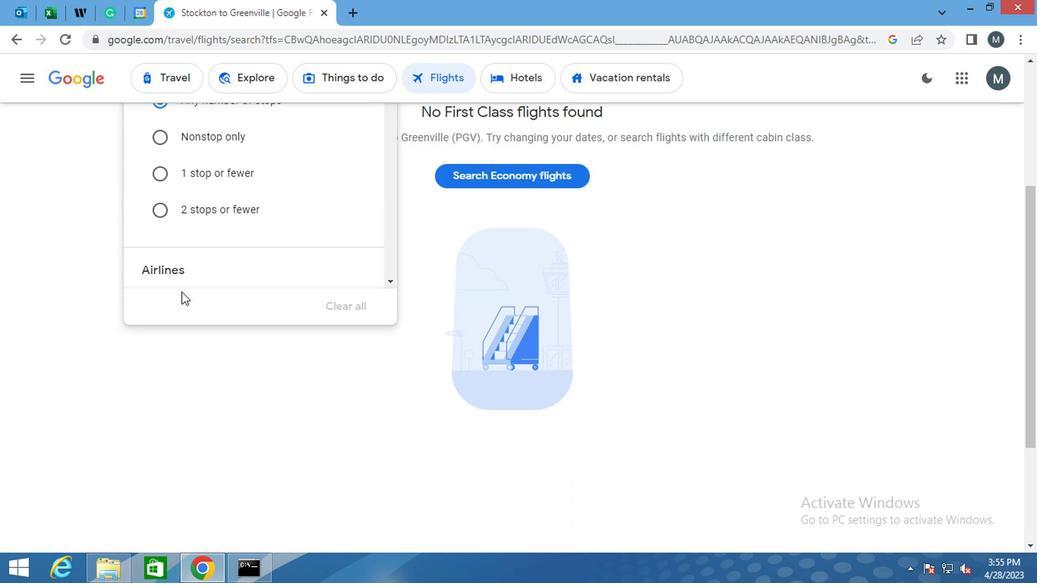 
Action: Mouse moved to (177, 290)
Screenshot: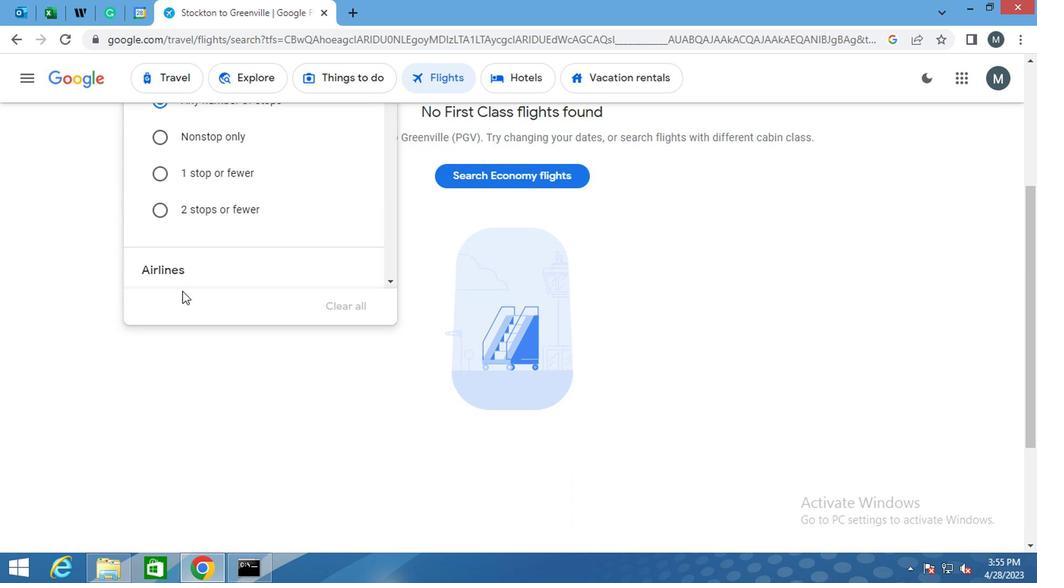 
Action: Mouse scrolled (177, 291) with delta (0, 1)
Screenshot: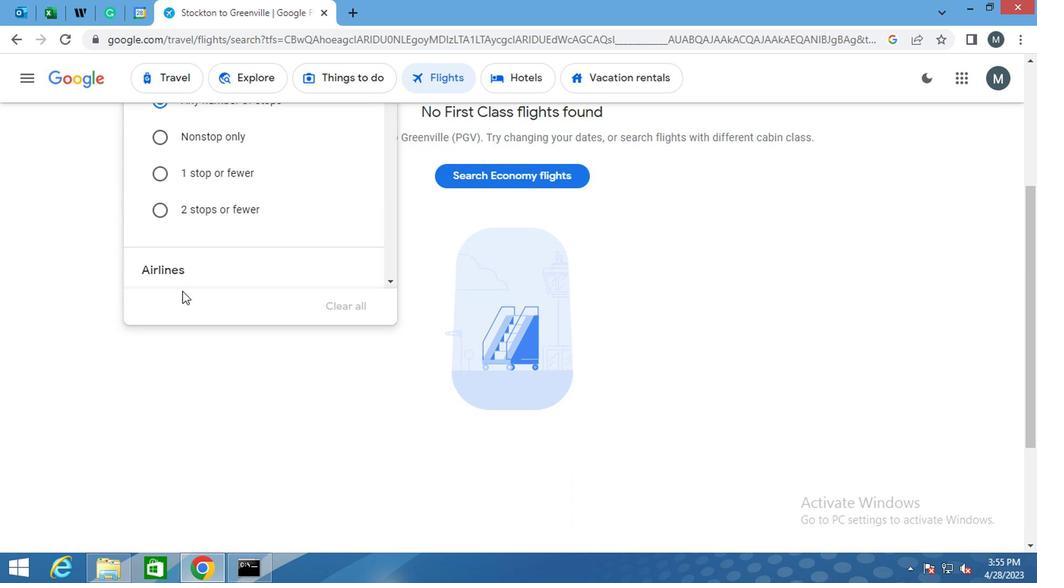 
Action: Mouse moved to (201, 290)
Screenshot: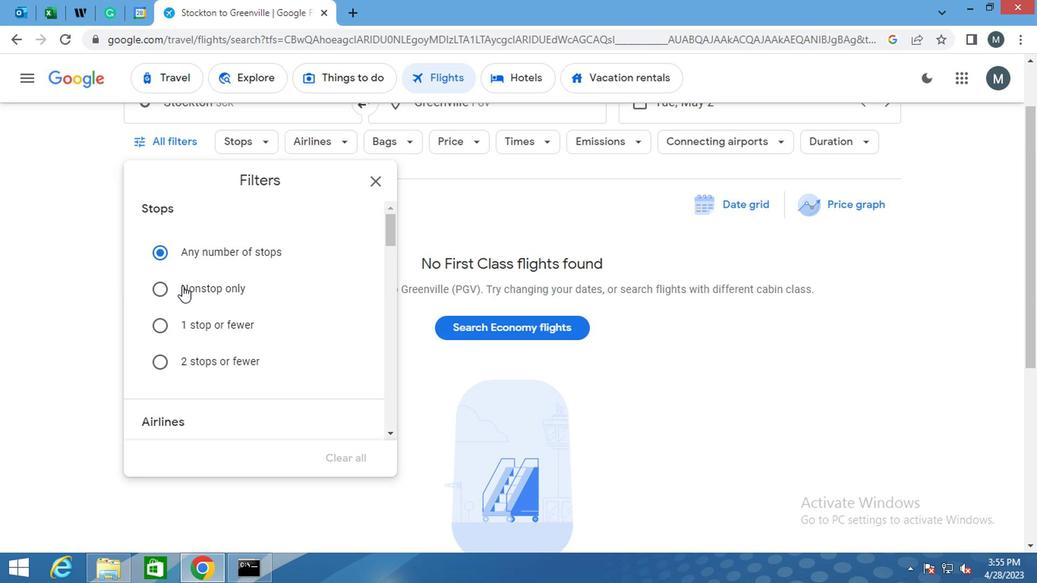 
Action: Mouse scrolled (201, 291) with delta (0, 1)
Screenshot: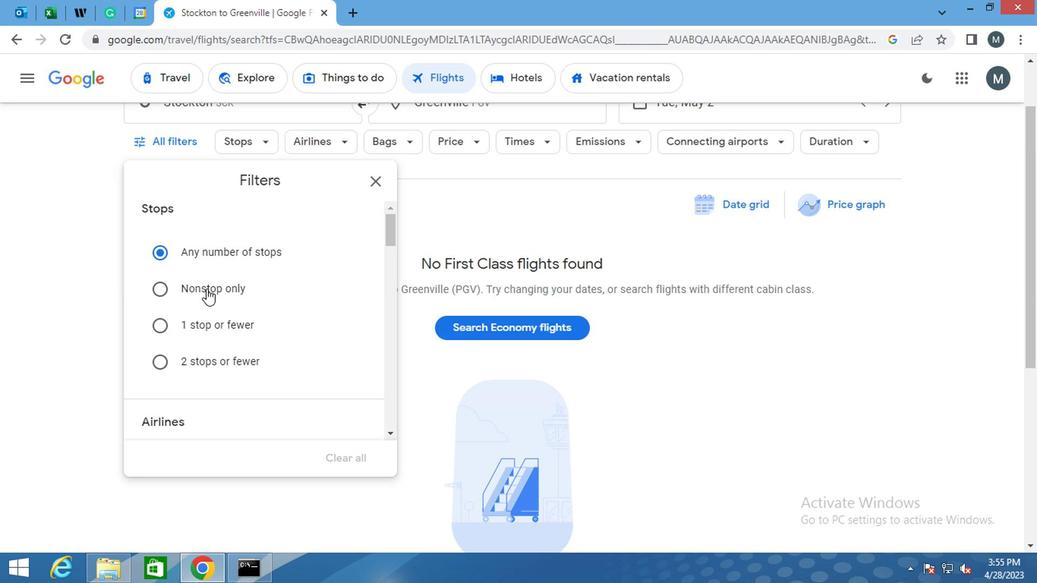 
Action: Mouse moved to (202, 290)
Screenshot: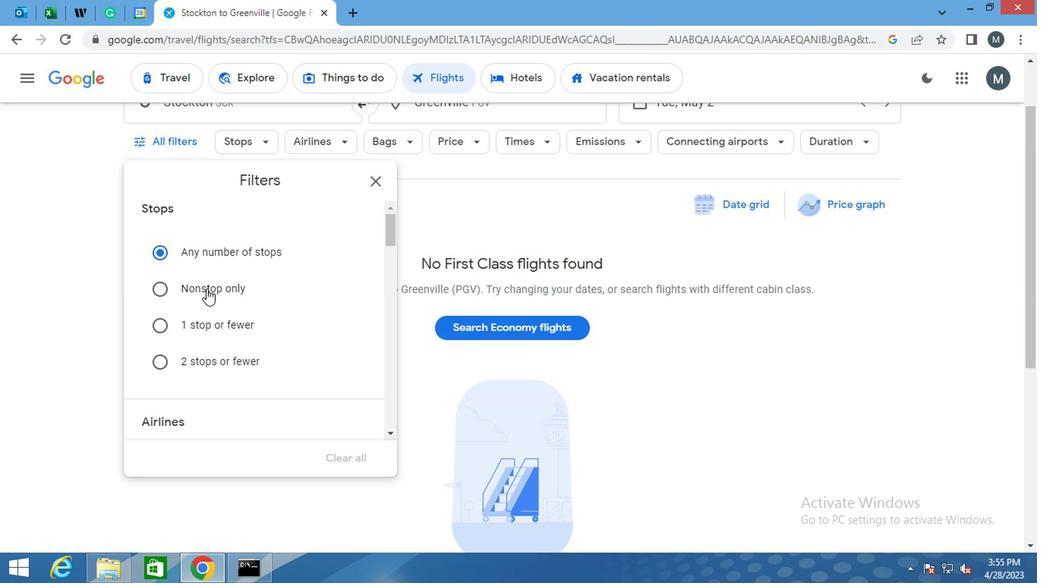 
Action: Mouse scrolled (202, 291) with delta (0, 1)
Screenshot: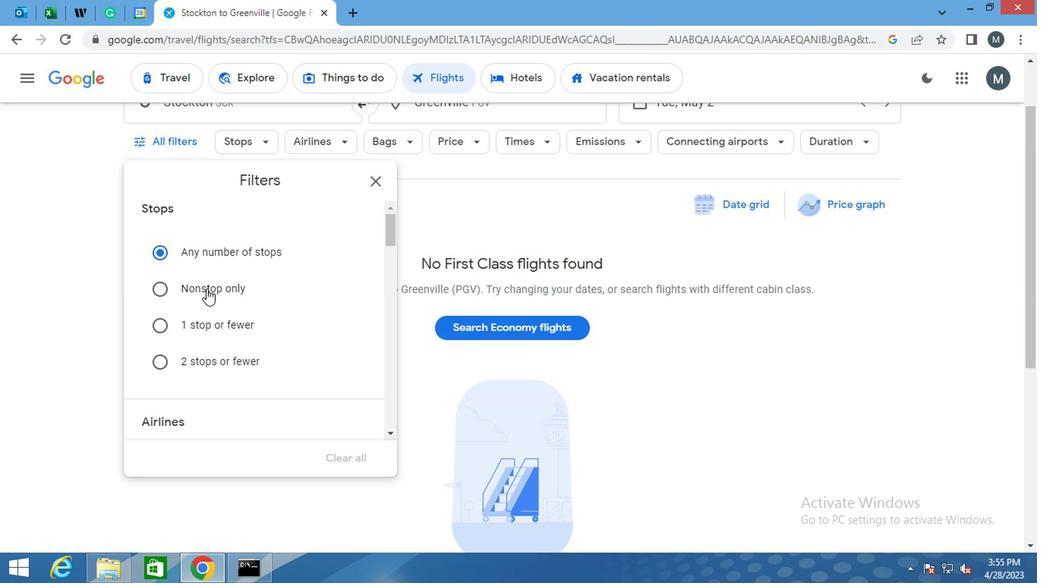 
Action: Mouse moved to (128, 324)
Screenshot: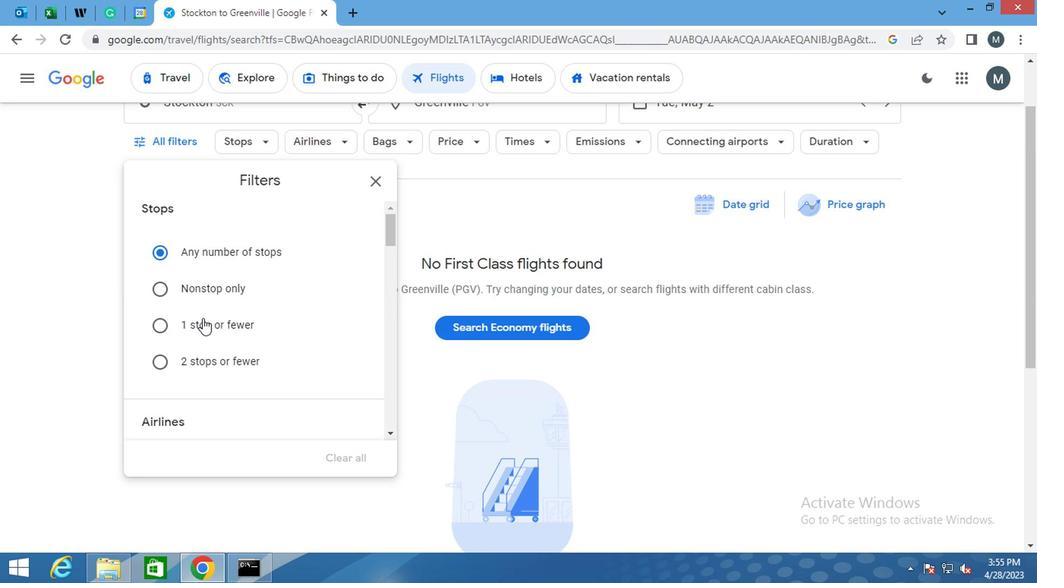 
Action: Mouse scrolled (128, 324) with delta (0, 0)
Screenshot: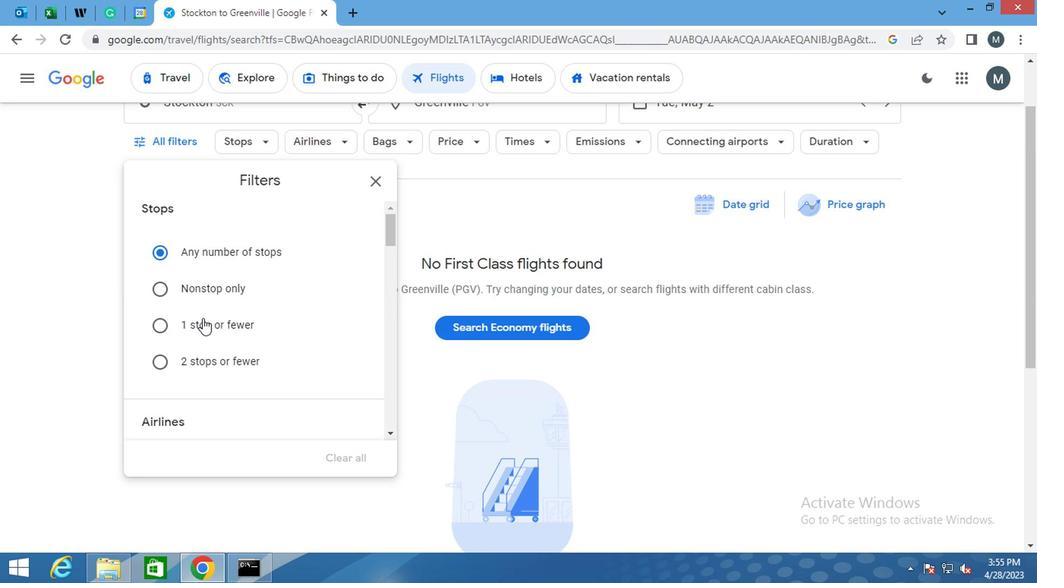 
Action: Mouse scrolled (128, 324) with delta (0, 0)
Screenshot: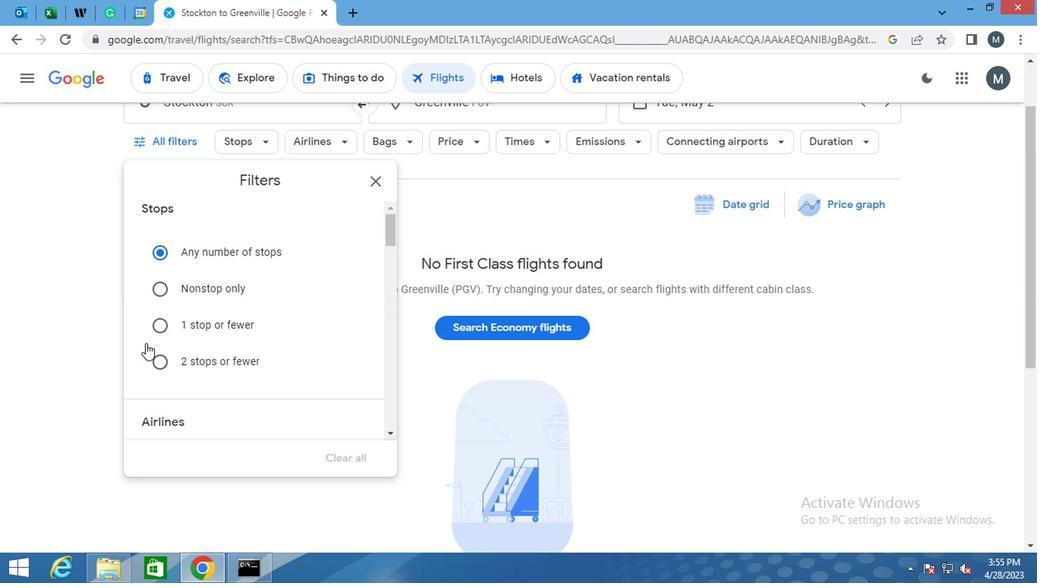 
Action: Mouse moved to (33, 307)
Screenshot: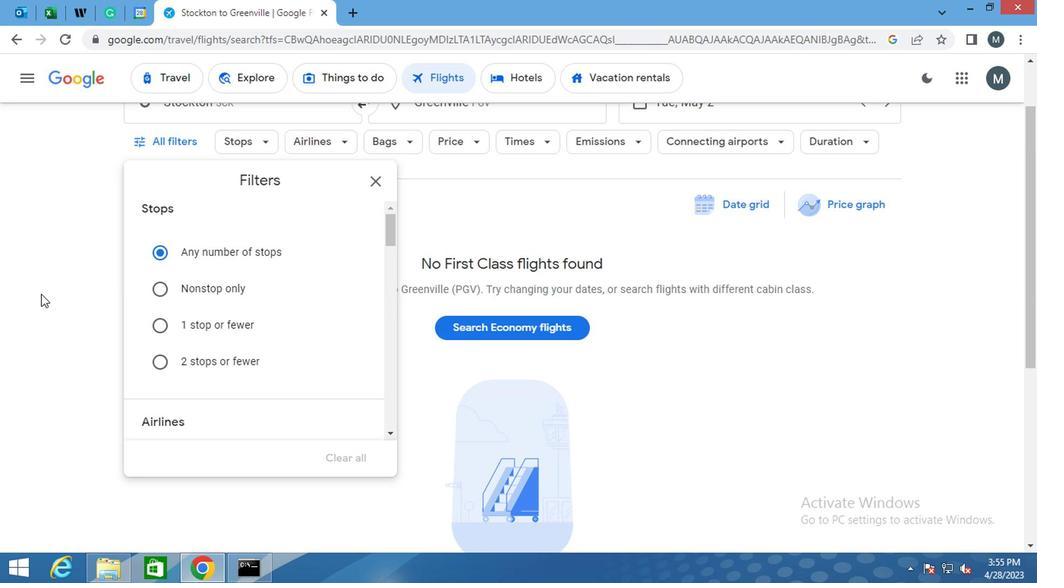 
Action: Mouse scrolled (33, 308) with delta (0, 1)
Screenshot: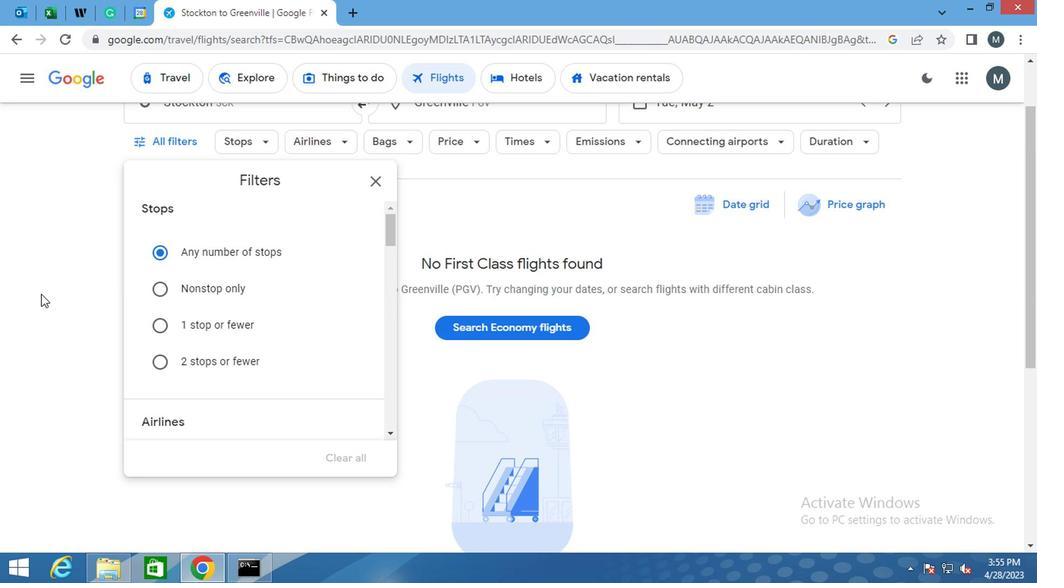 
Action: Mouse moved to (30, 307)
Screenshot: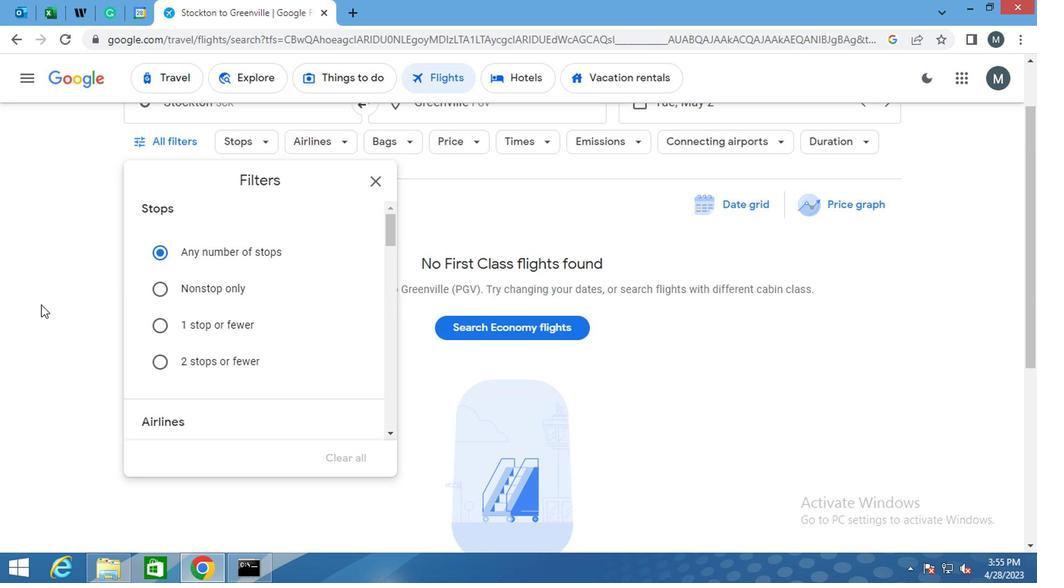 
Action: Mouse scrolled (30, 308) with delta (0, 1)
Screenshot: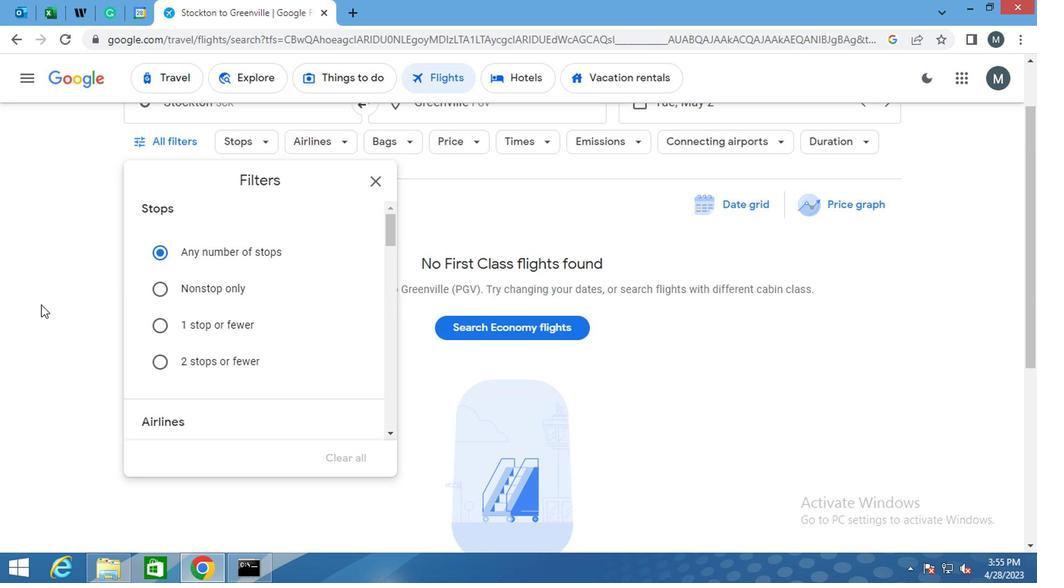 
Action: Mouse moved to (141, 218)
Screenshot: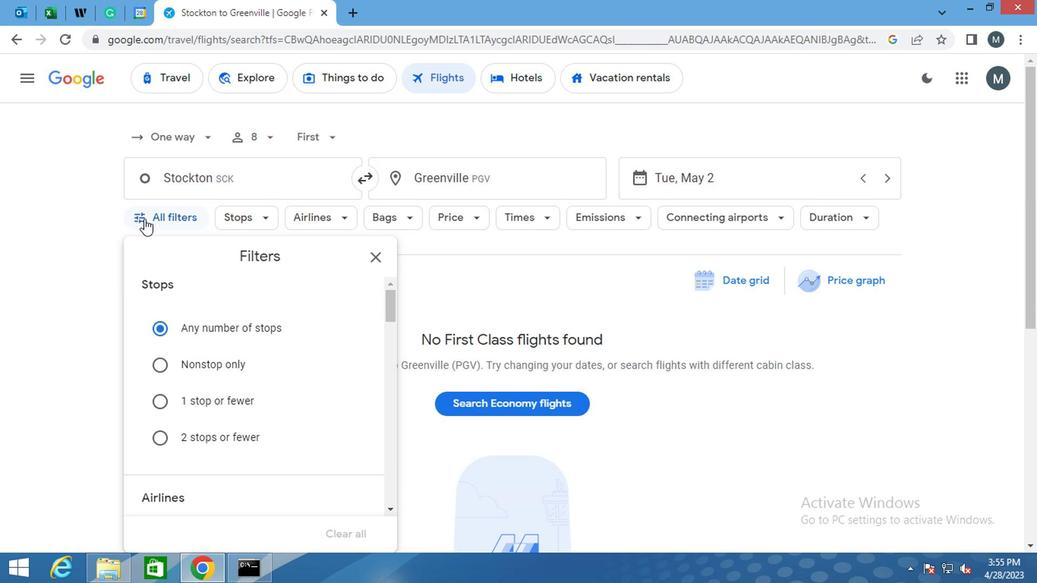 
Action: Mouse pressed left at (141, 218)
Screenshot: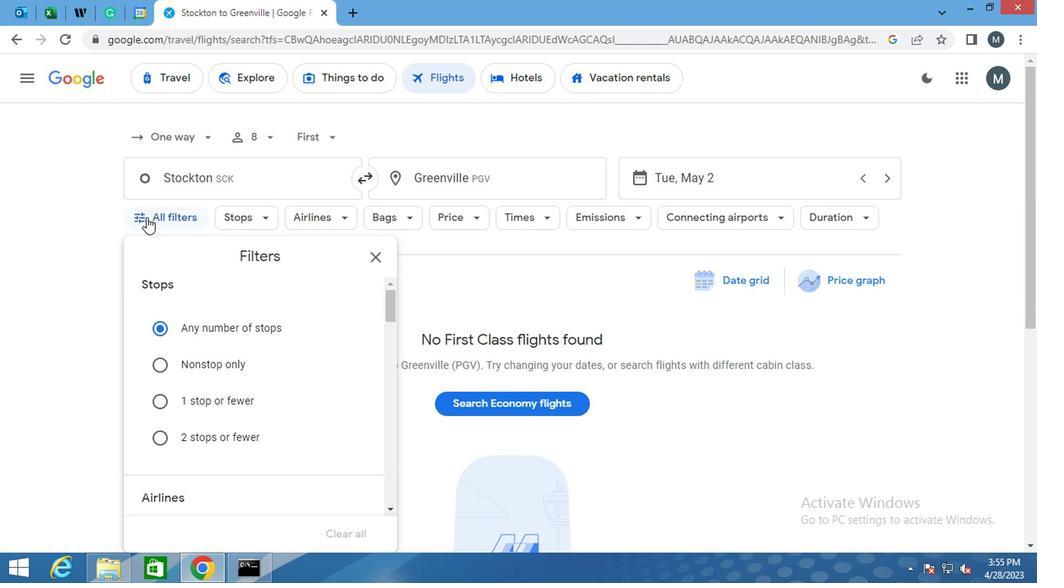 
Action: Mouse pressed left at (141, 218)
Screenshot: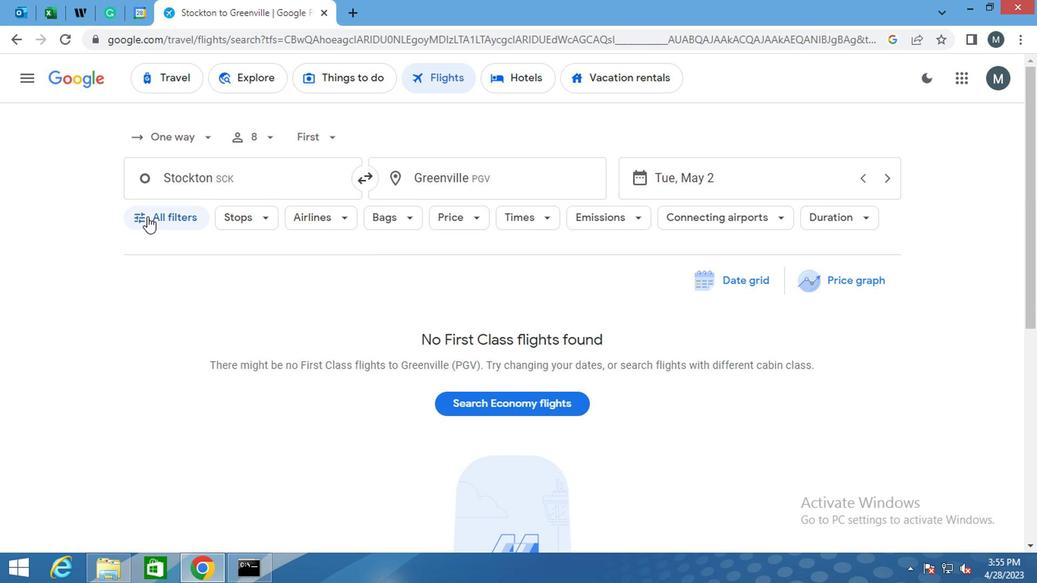 
Action: Mouse moved to (149, 252)
Screenshot: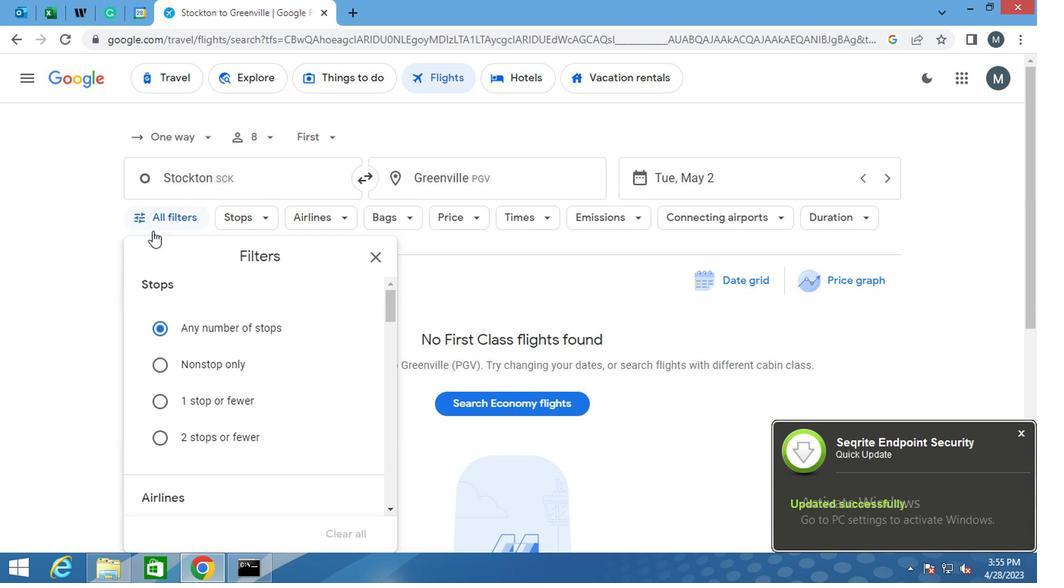 
Action: Mouse scrolled (149, 251) with delta (0, -1)
Screenshot: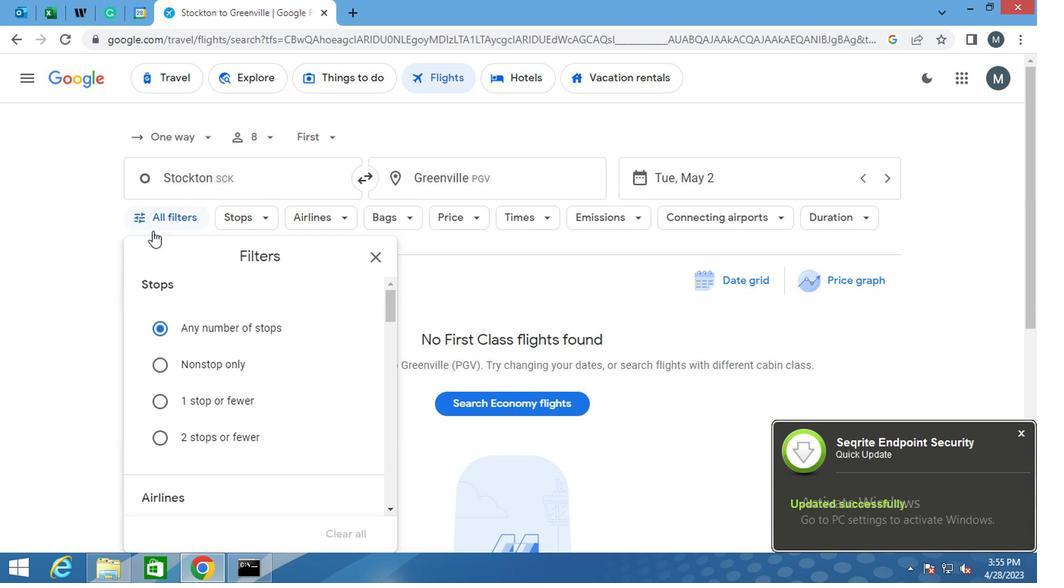 
Action: Mouse moved to (232, 316)
Screenshot: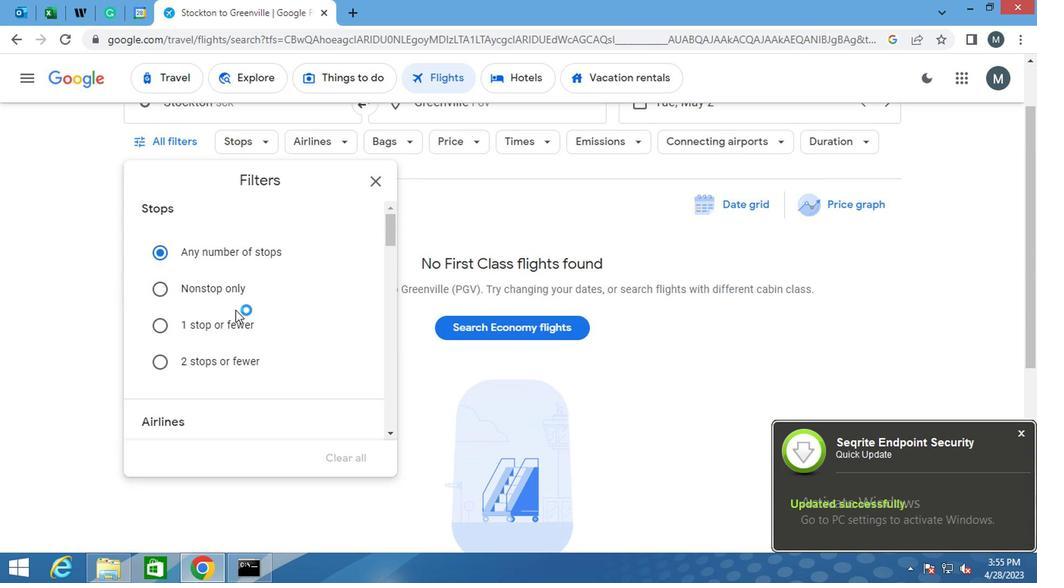 
Action: Mouse scrolled (232, 316) with delta (0, 0)
Screenshot: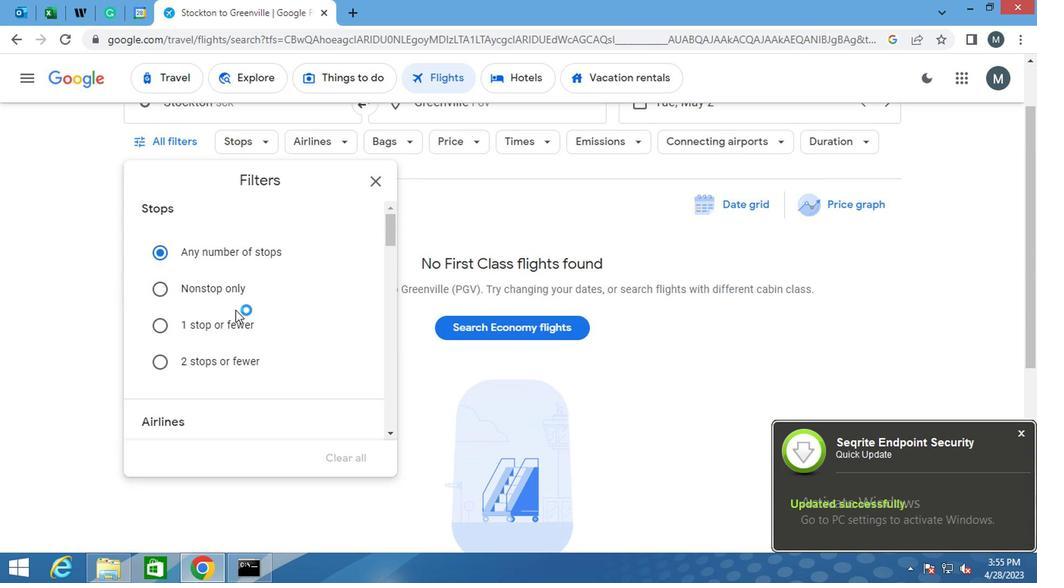 
Action: Mouse moved to (238, 334)
Screenshot: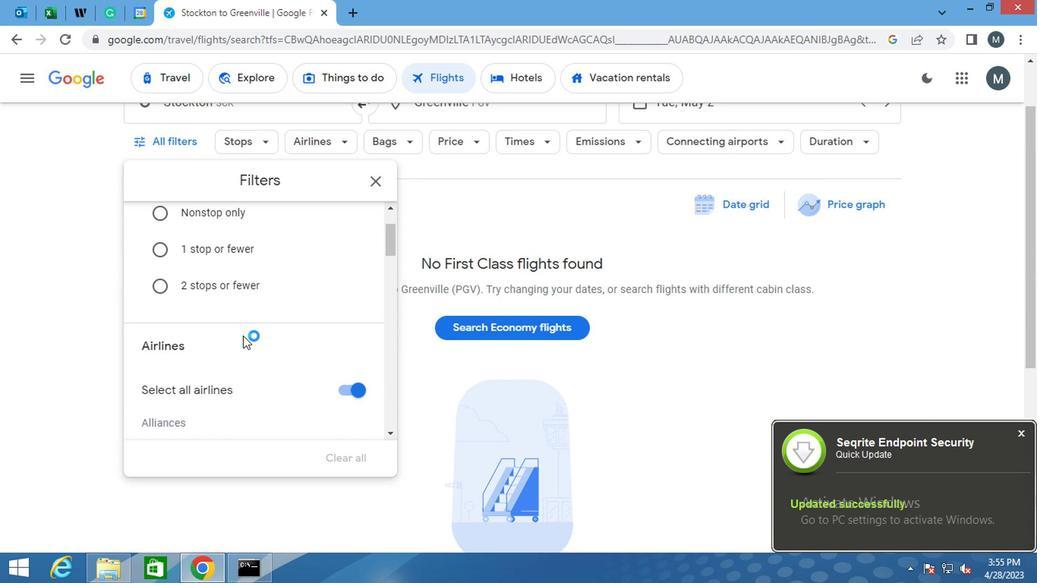
Action: Mouse scrolled (238, 333) with delta (0, 0)
Screenshot: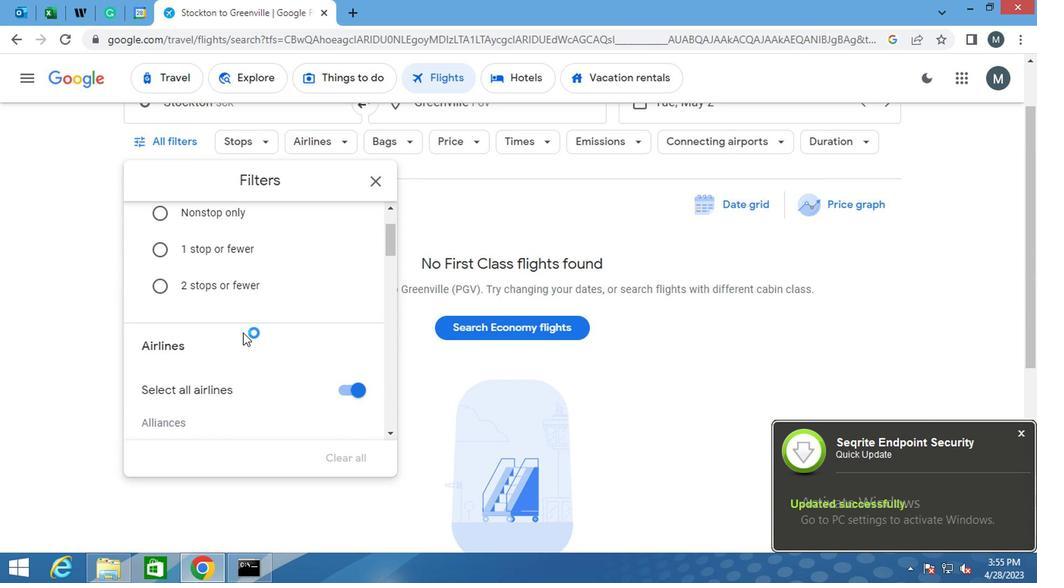 
Action: Mouse moved to (331, 318)
Screenshot: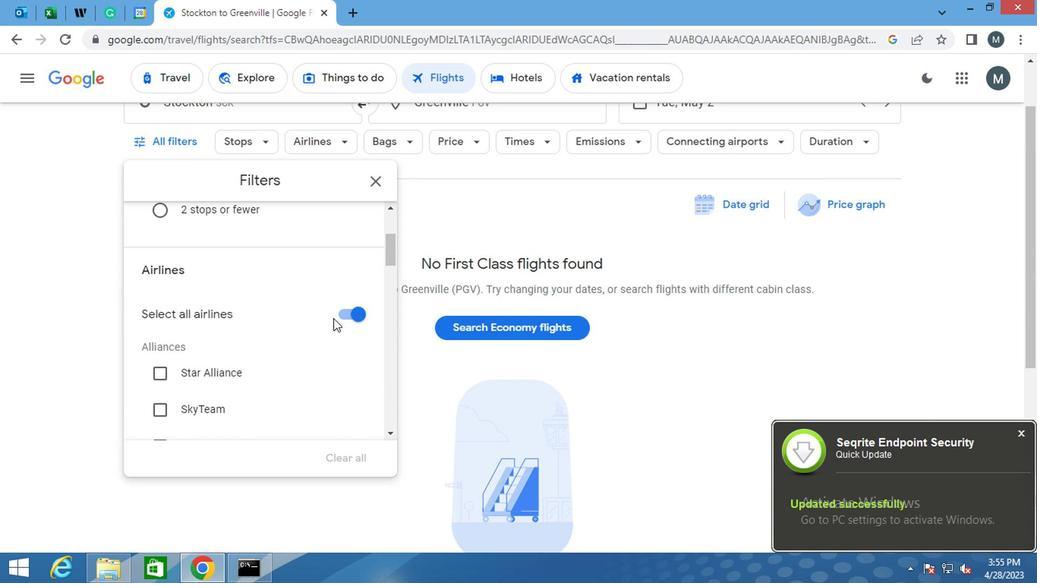 
Action: Mouse pressed left at (331, 318)
Screenshot: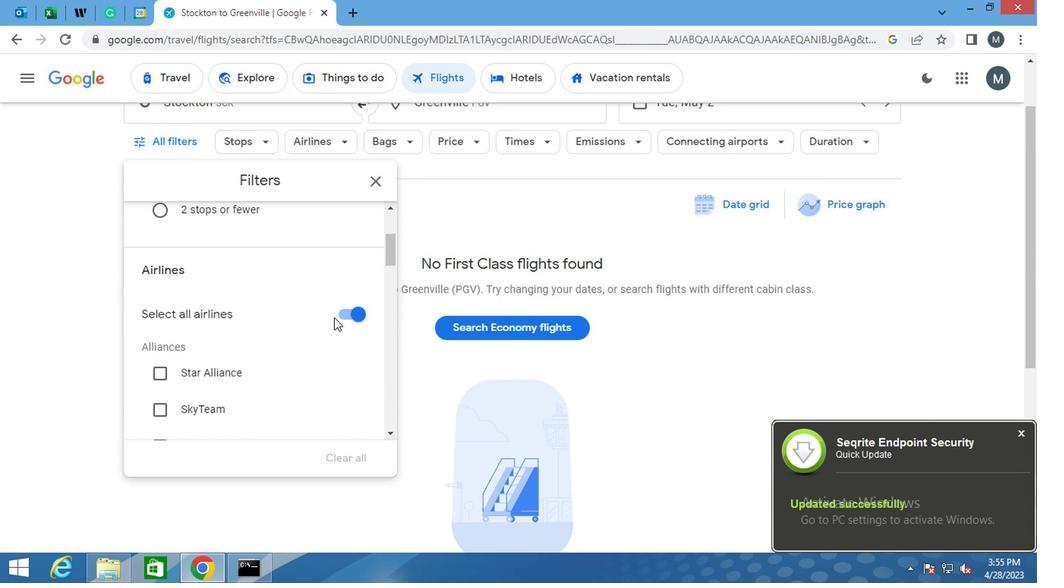 
Action: Mouse moved to (341, 313)
Screenshot: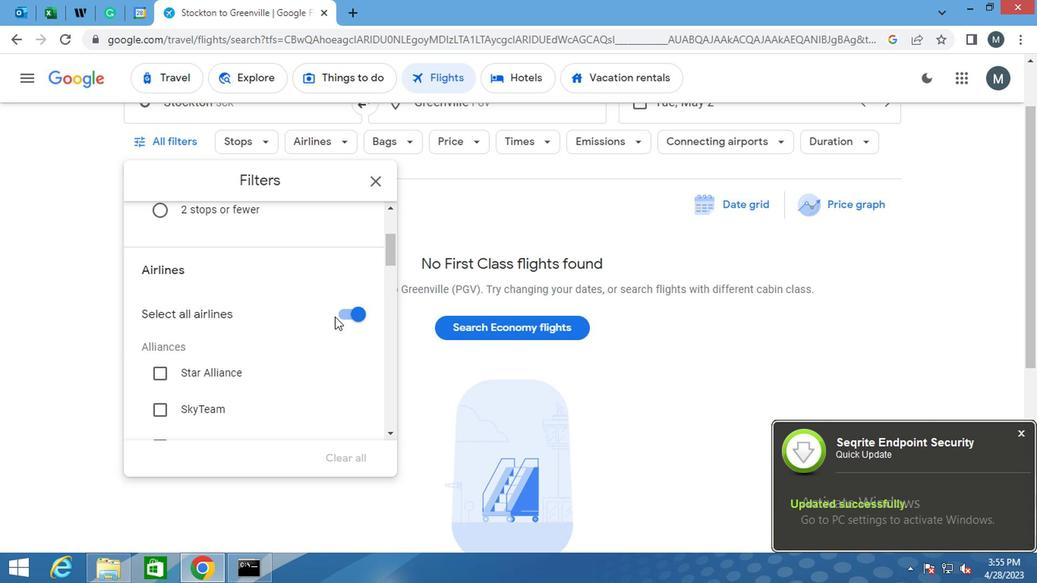 
Action: Mouse pressed left at (341, 313)
Screenshot: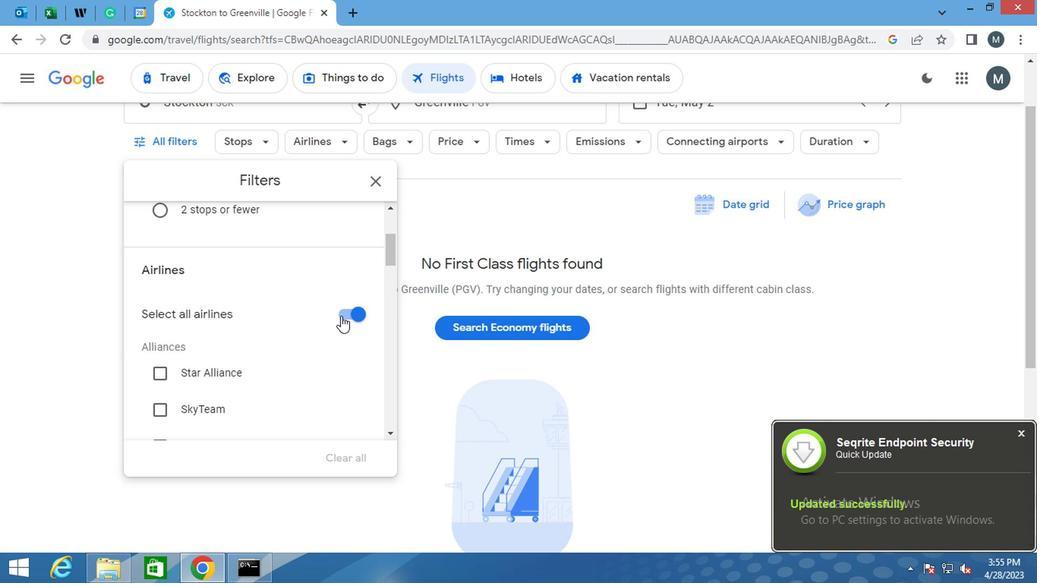 
Action: Mouse moved to (280, 328)
Screenshot: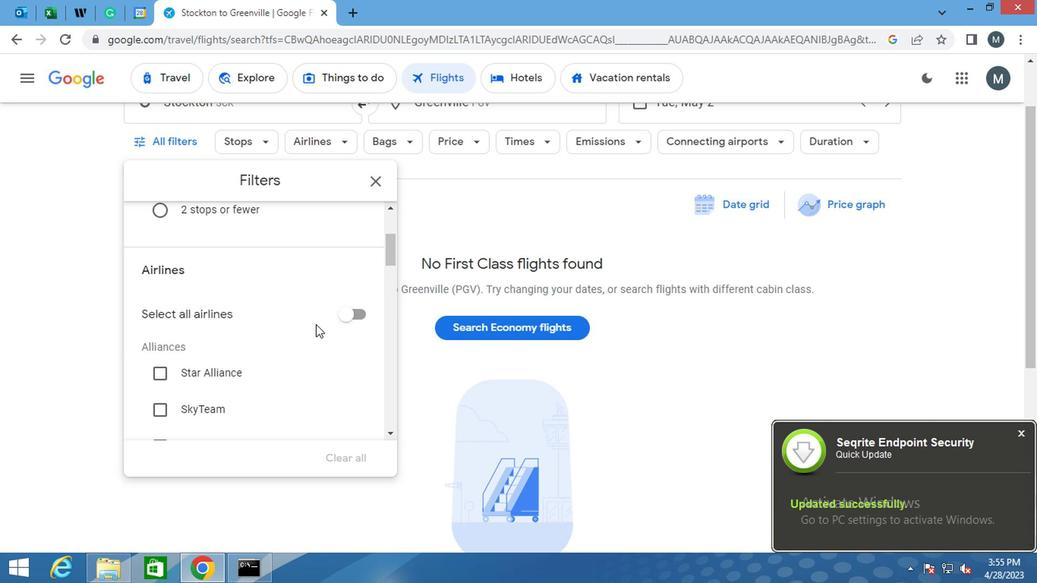 
Action: Mouse scrolled (280, 327) with delta (0, 0)
Screenshot: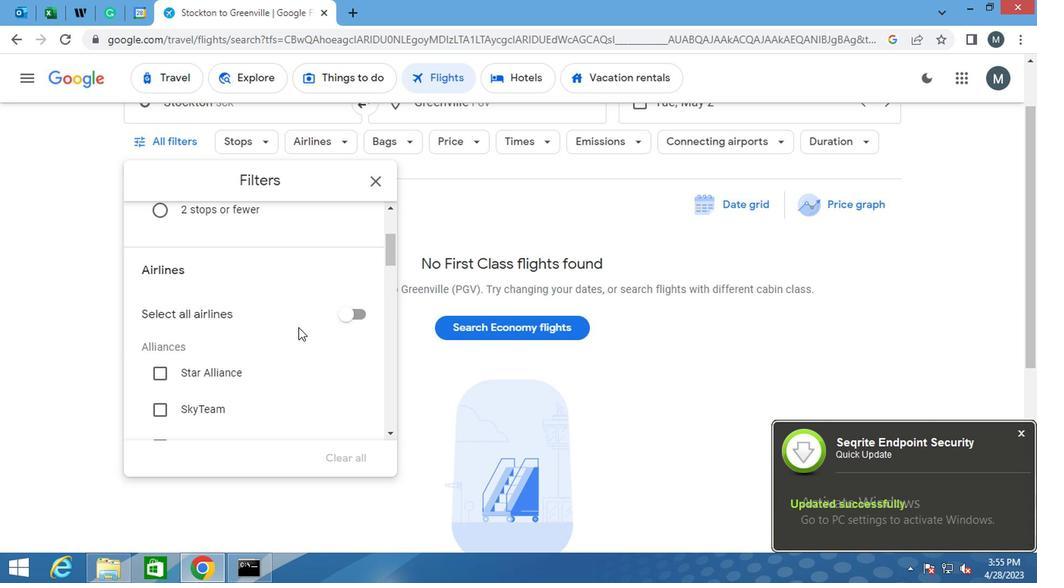 
Action: Mouse moved to (259, 329)
Screenshot: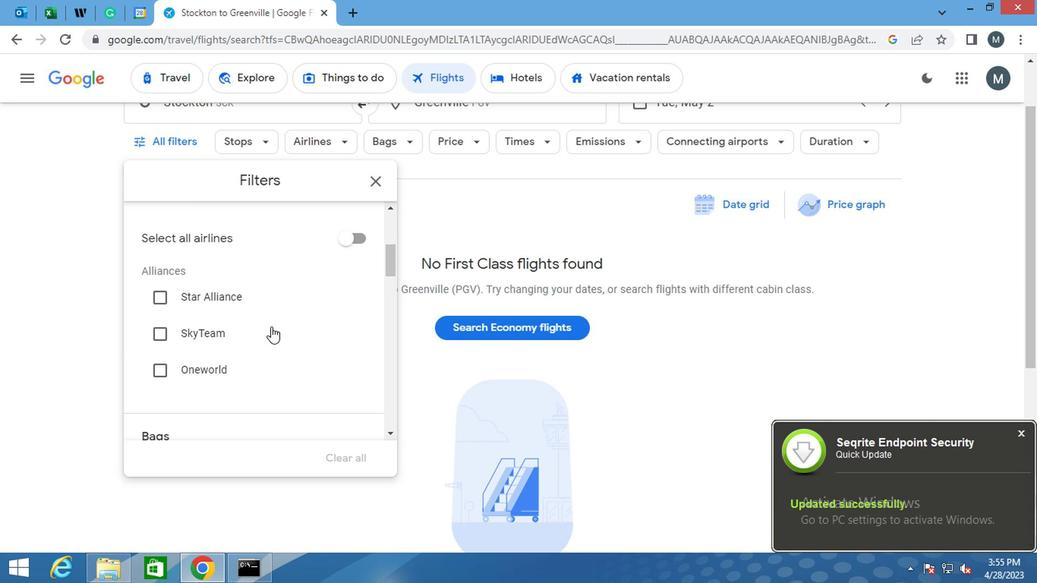 
Action: Mouse scrolled (259, 328) with delta (0, -1)
Screenshot: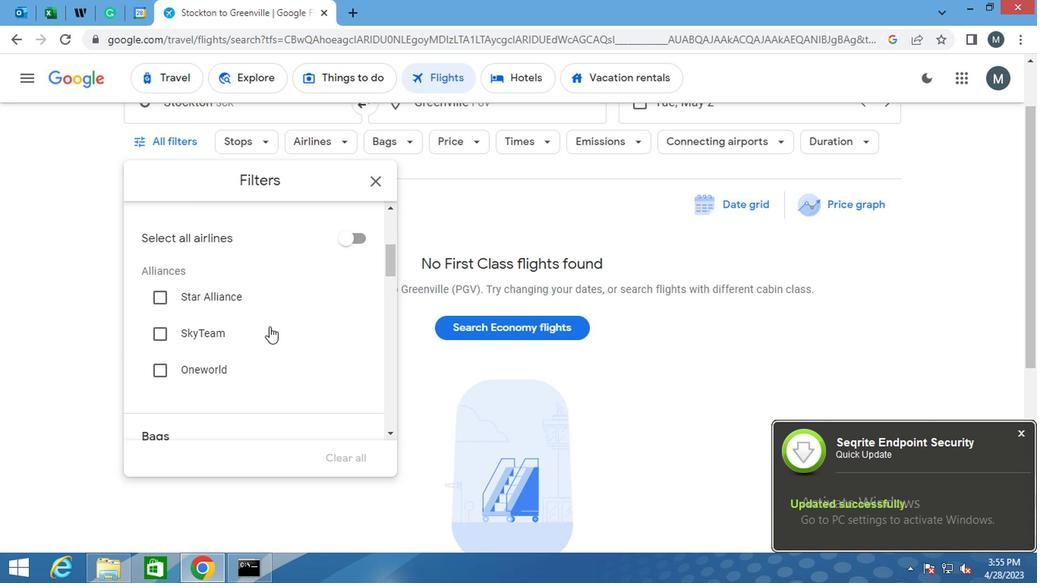 
Action: Mouse moved to (260, 323)
Screenshot: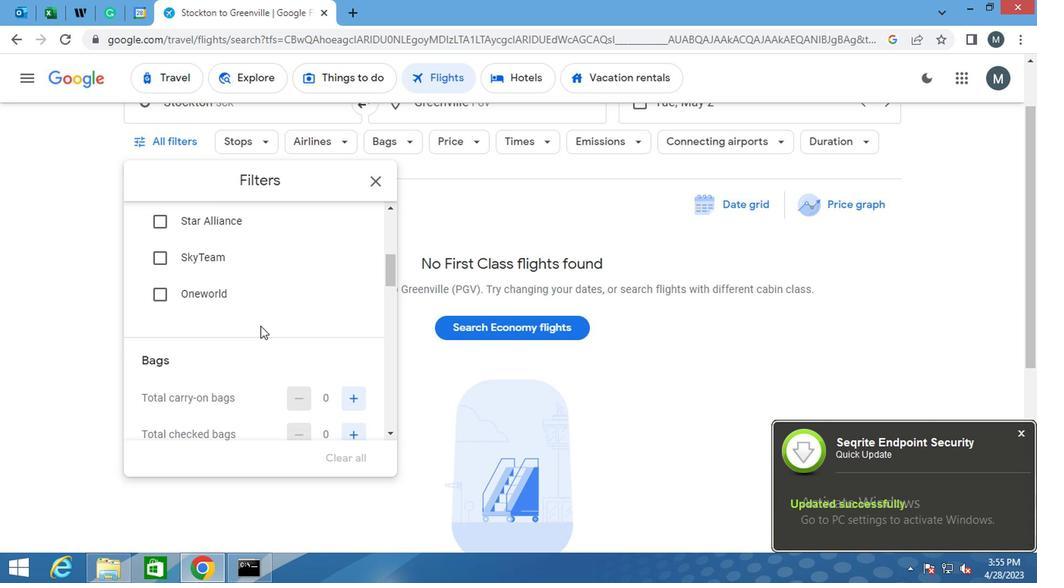 
Action: Mouse scrolled (260, 322) with delta (0, -1)
Screenshot: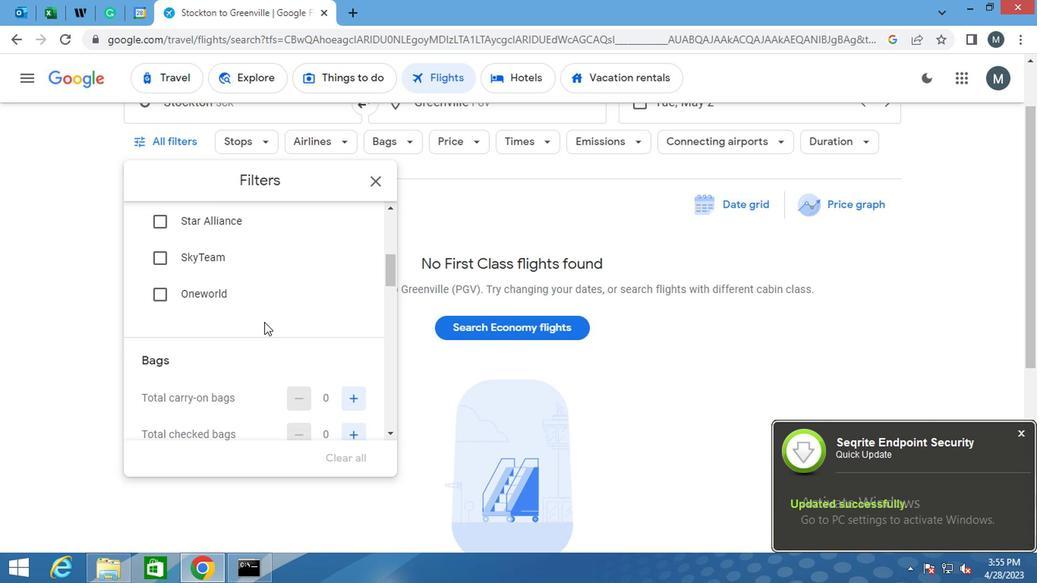 
Action: Mouse moved to (355, 323)
Screenshot: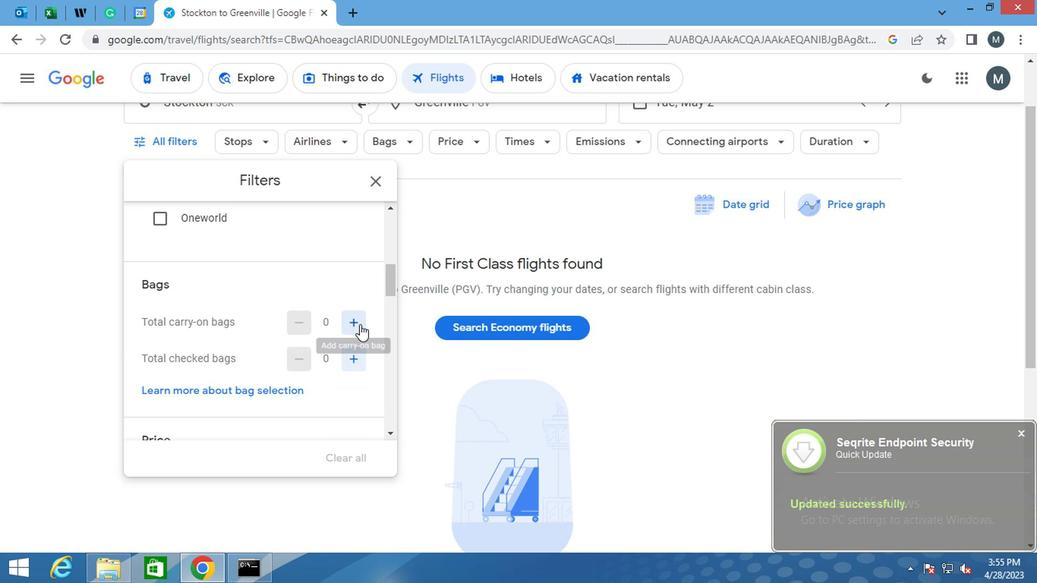 
Action: Mouse pressed left at (355, 323)
Screenshot: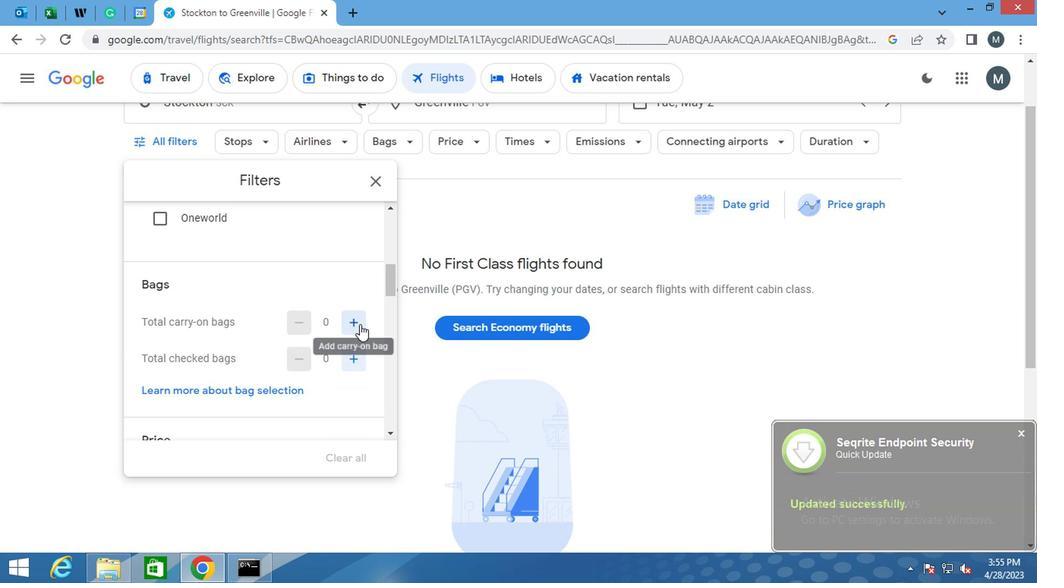 
Action: Mouse pressed left at (355, 323)
Screenshot: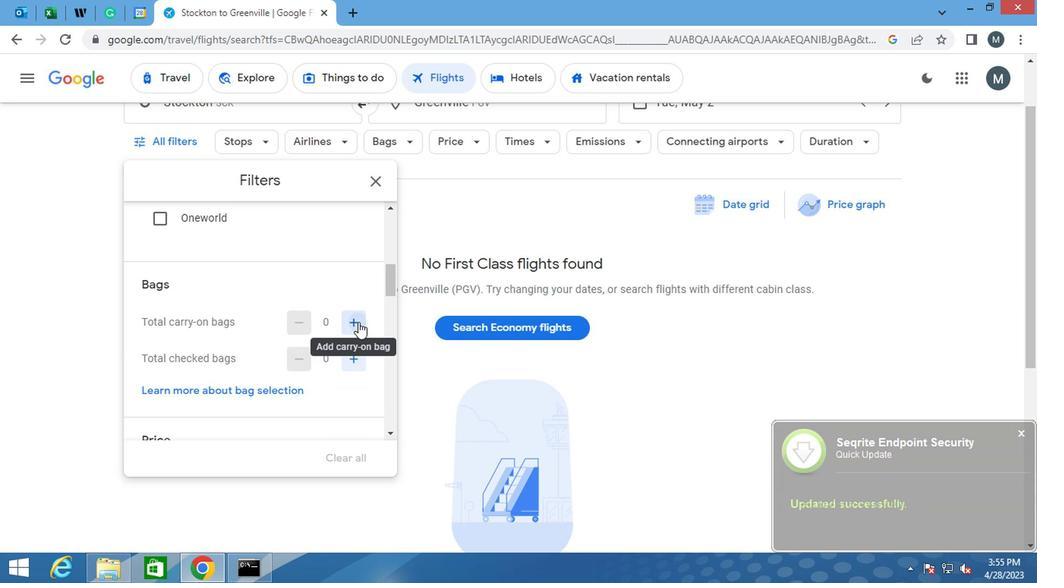 
Action: Mouse moved to (349, 359)
Screenshot: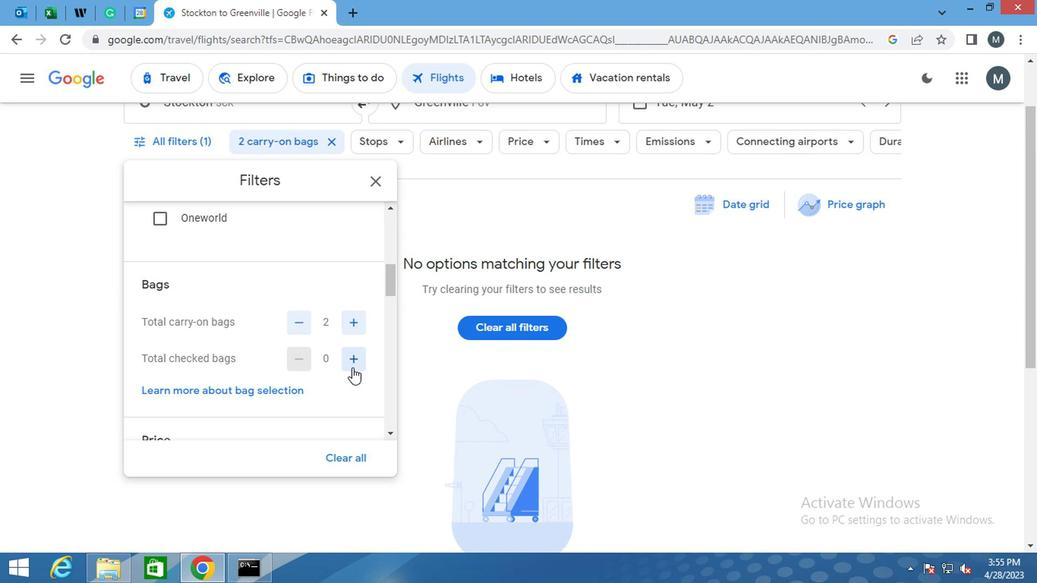 
Action: Mouse pressed left at (349, 359)
Screenshot: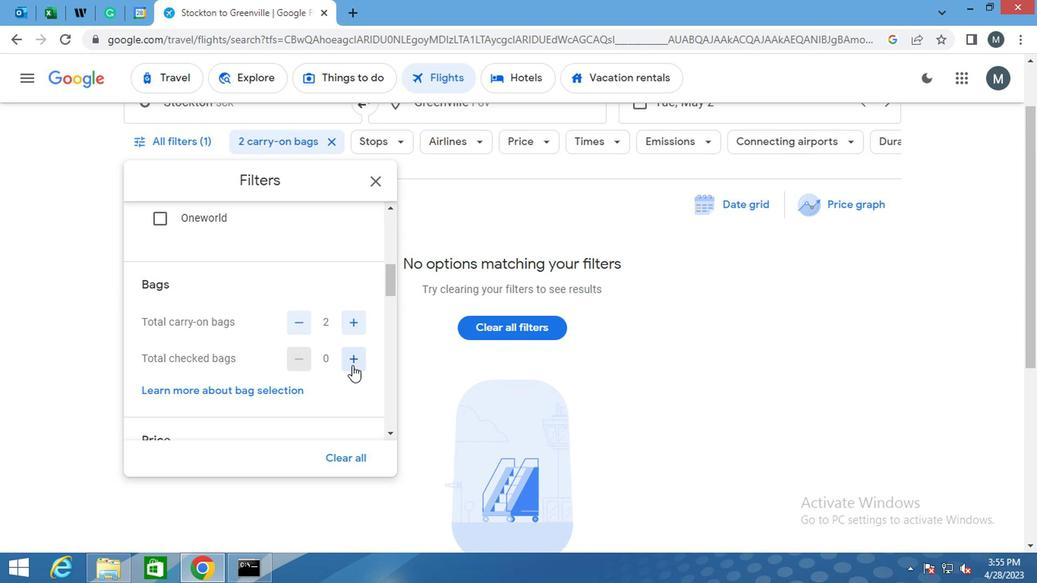 
Action: Mouse pressed left at (349, 359)
Screenshot: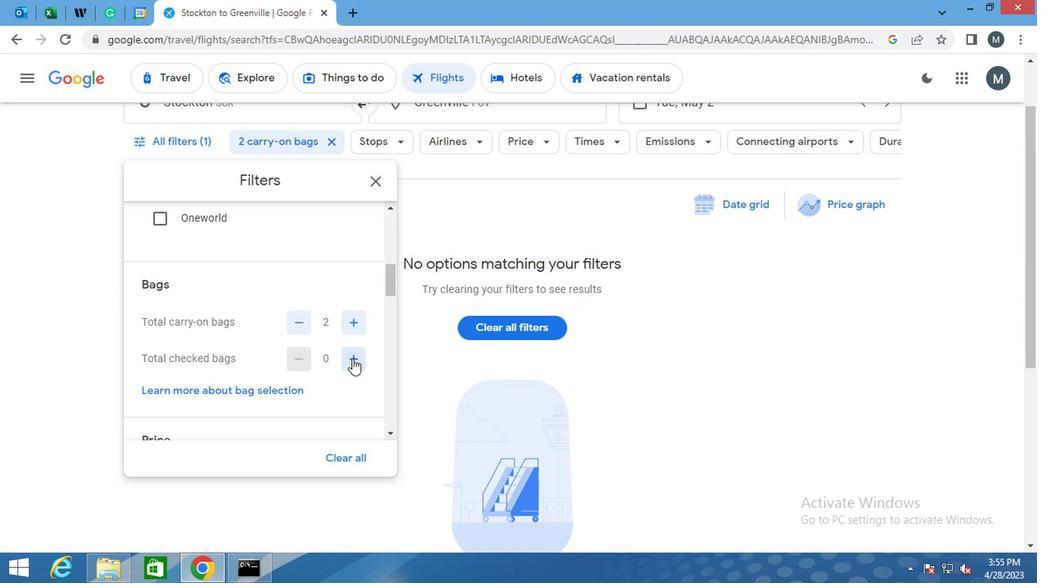
Action: Mouse pressed left at (349, 359)
Screenshot: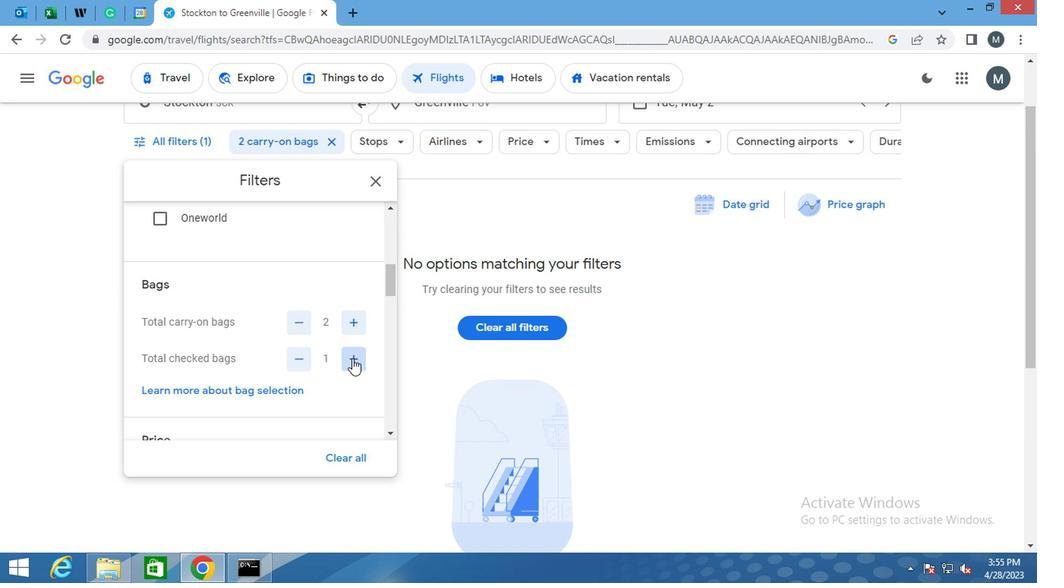 
Action: Mouse pressed left at (349, 359)
Screenshot: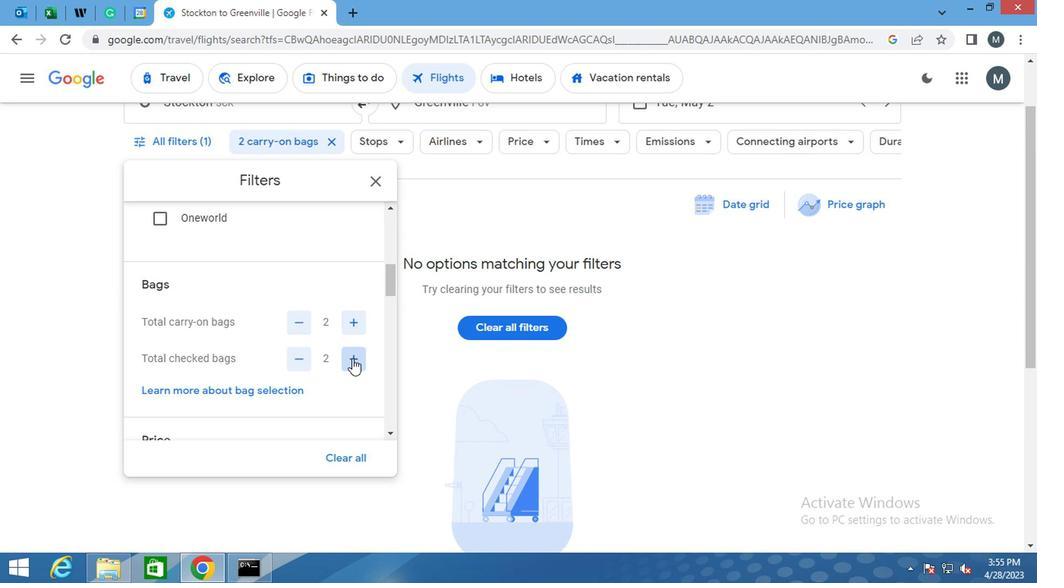 
Action: Mouse pressed left at (349, 359)
Screenshot: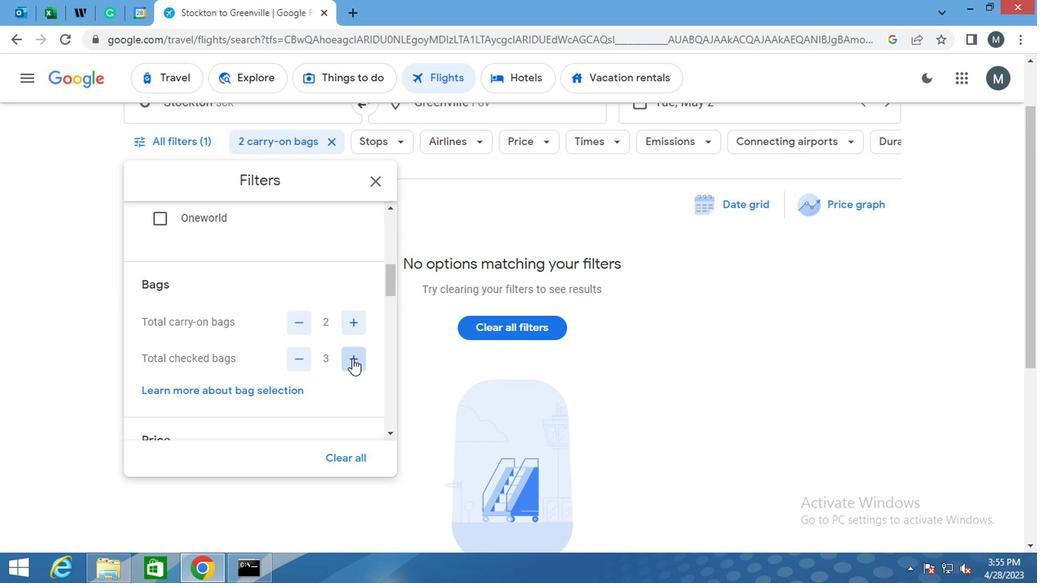 
Action: Mouse moved to (350, 359)
Screenshot: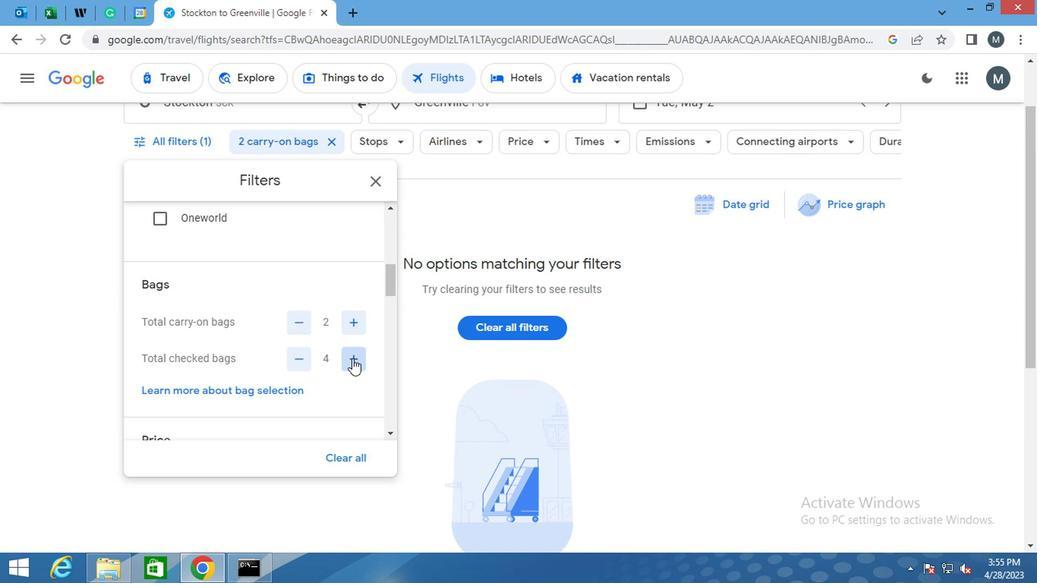 
Action: Mouse pressed left at (350, 359)
Screenshot: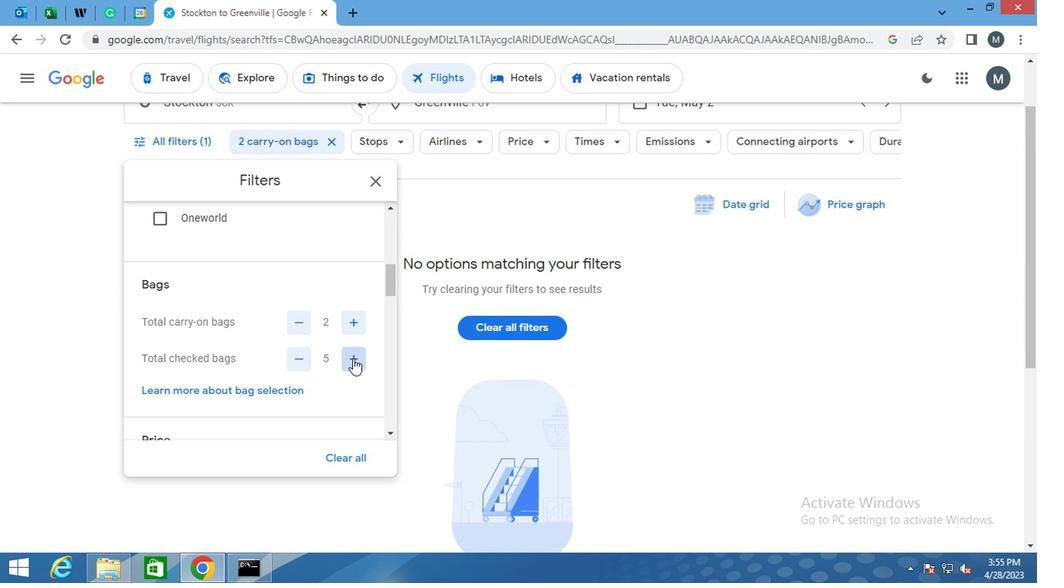 
Action: Mouse moved to (315, 350)
Screenshot: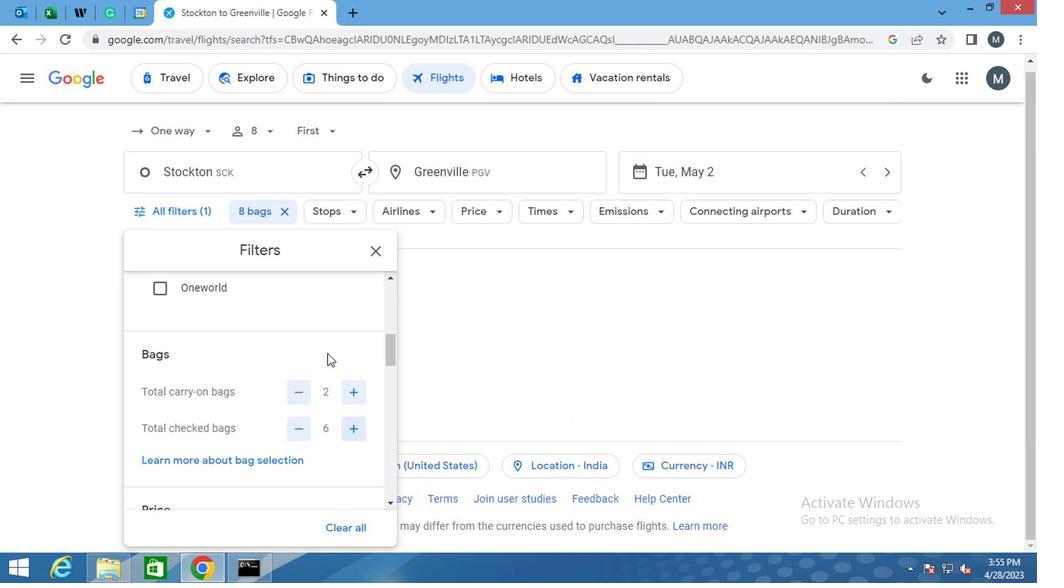 
Action: Mouse scrolled (315, 349) with delta (0, -1)
Screenshot: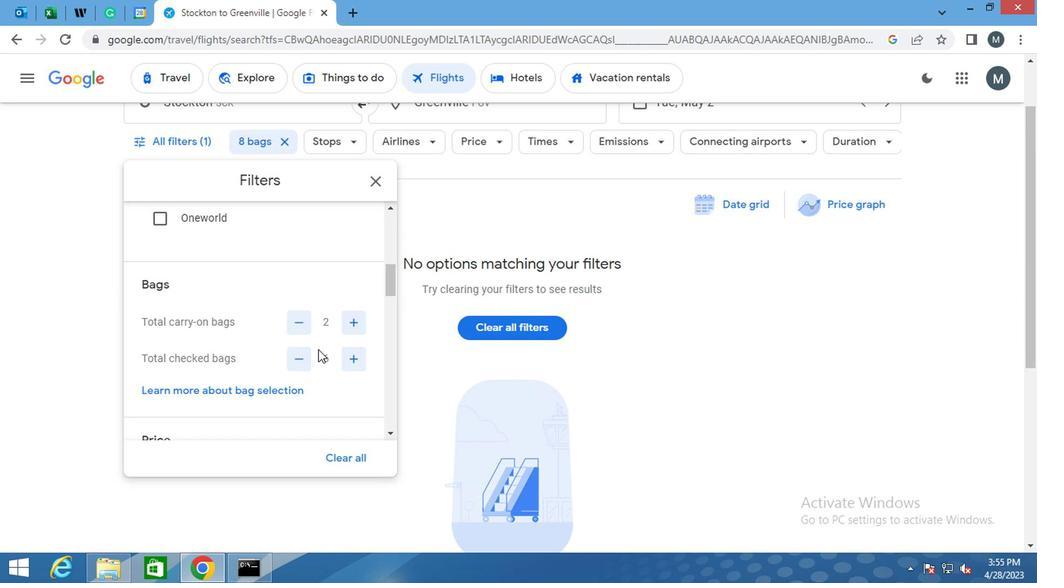 
Action: Mouse scrolled (315, 349) with delta (0, -1)
Screenshot: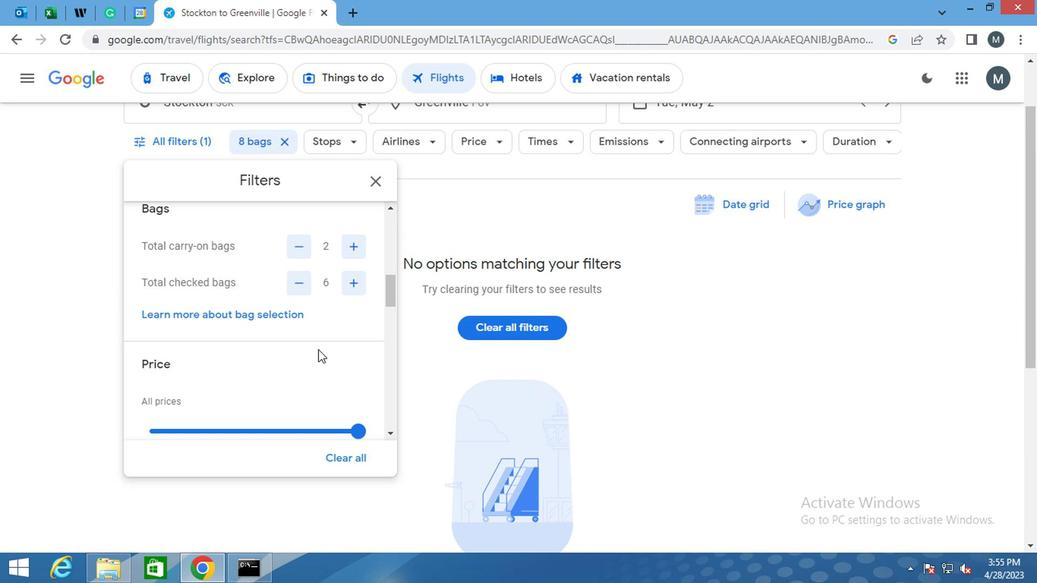 
Action: Mouse moved to (289, 354)
Screenshot: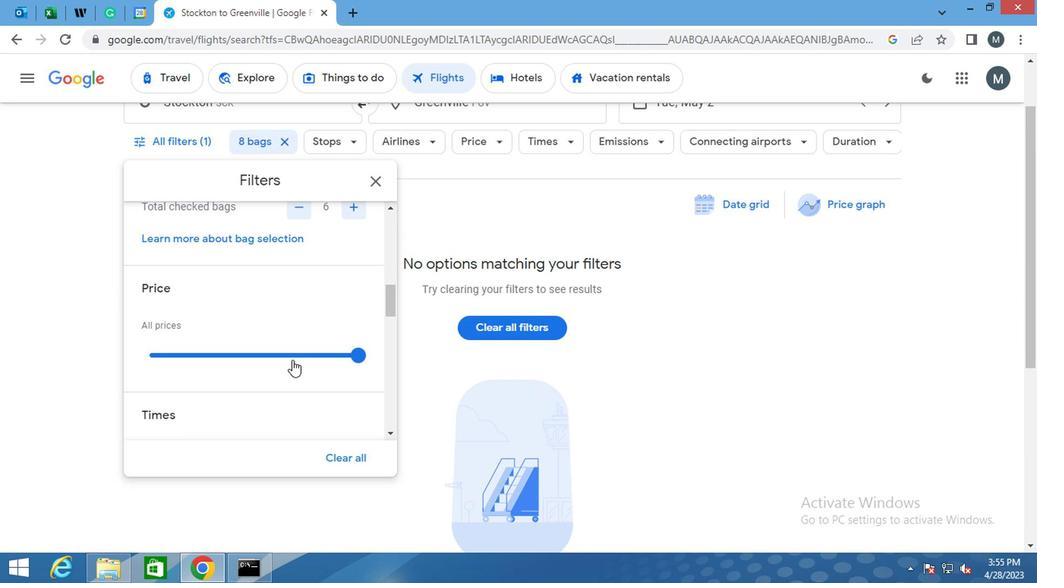
Action: Mouse pressed left at (289, 354)
Screenshot: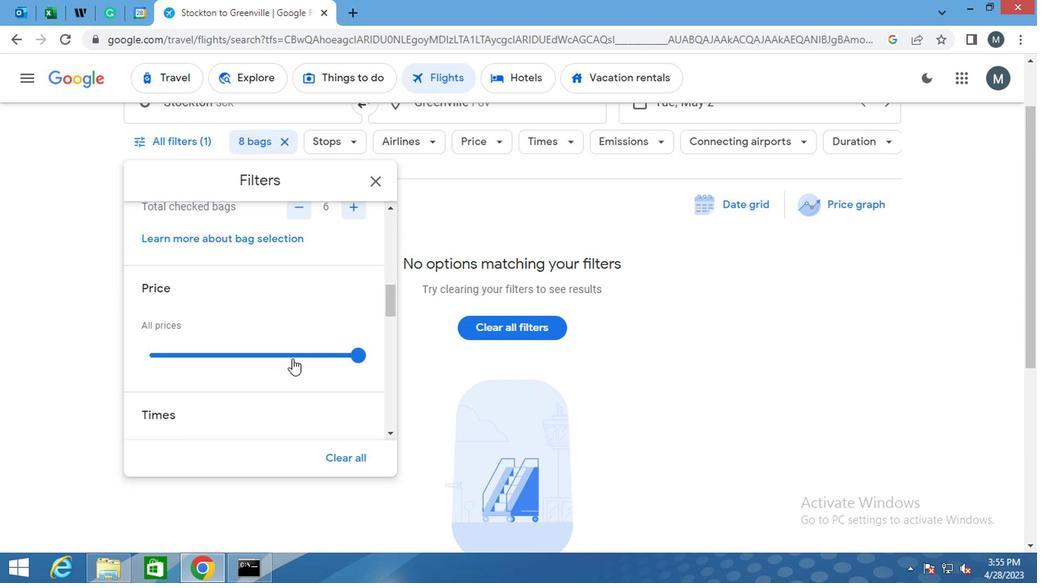 
Action: Mouse pressed left at (289, 354)
Screenshot: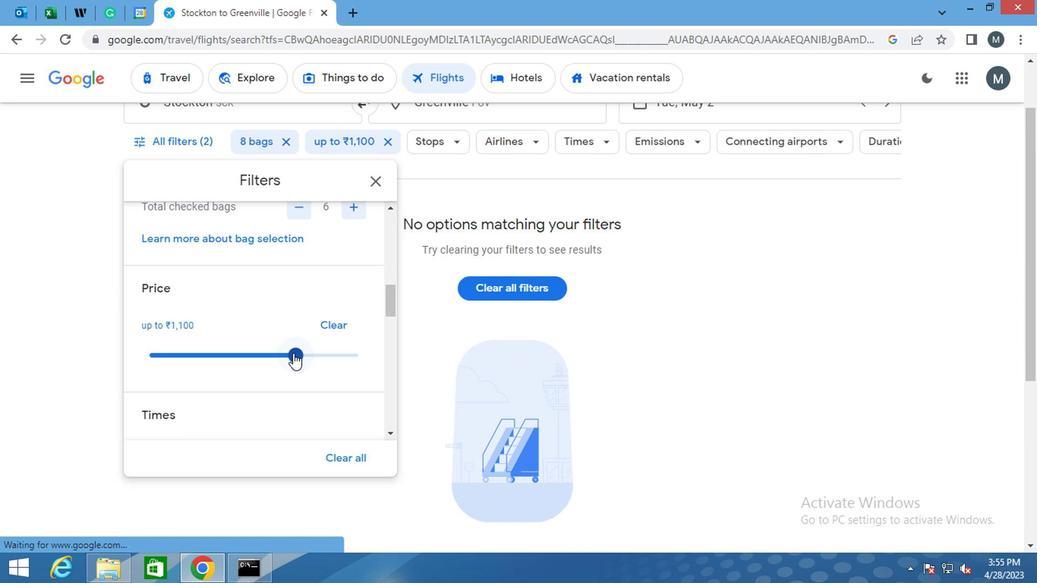 
Action: Mouse moved to (268, 417)
Screenshot: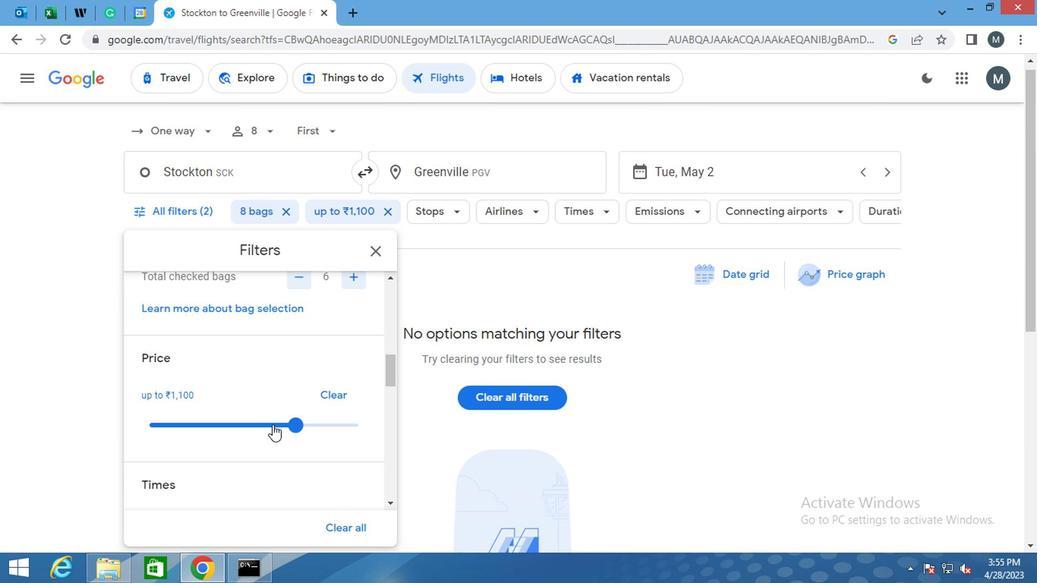 
Action: Mouse pressed left at (268, 417)
Screenshot: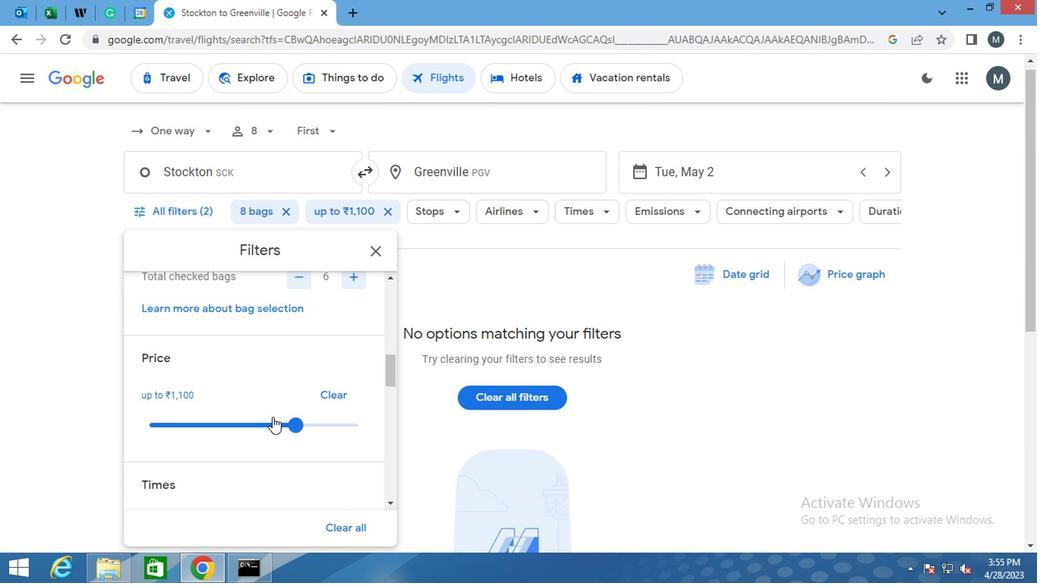 
Action: Mouse moved to (248, 388)
Screenshot: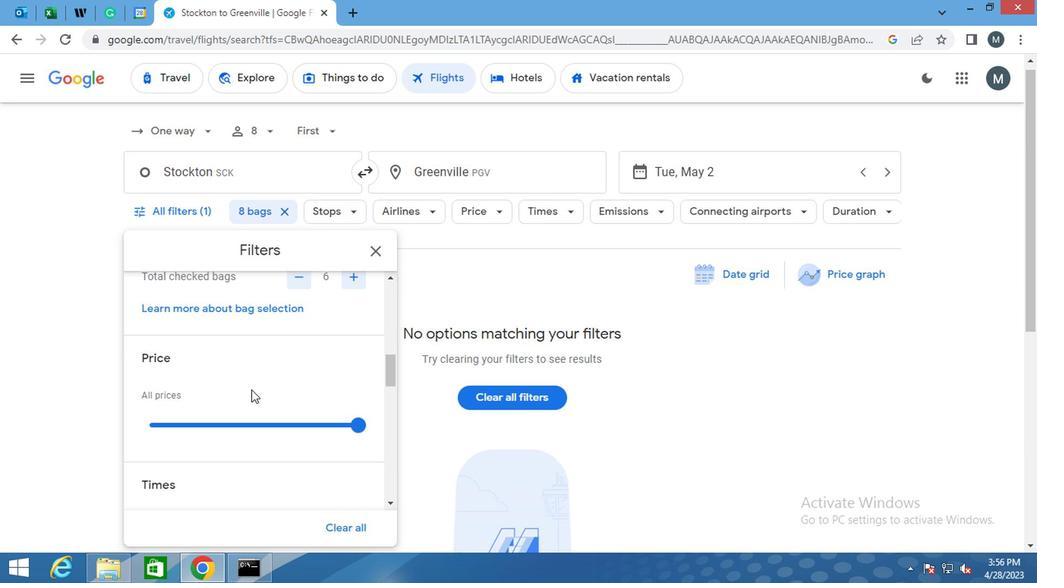 
Action: Mouse scrolled (248, 387) with delta (0, 0)
Screenshot: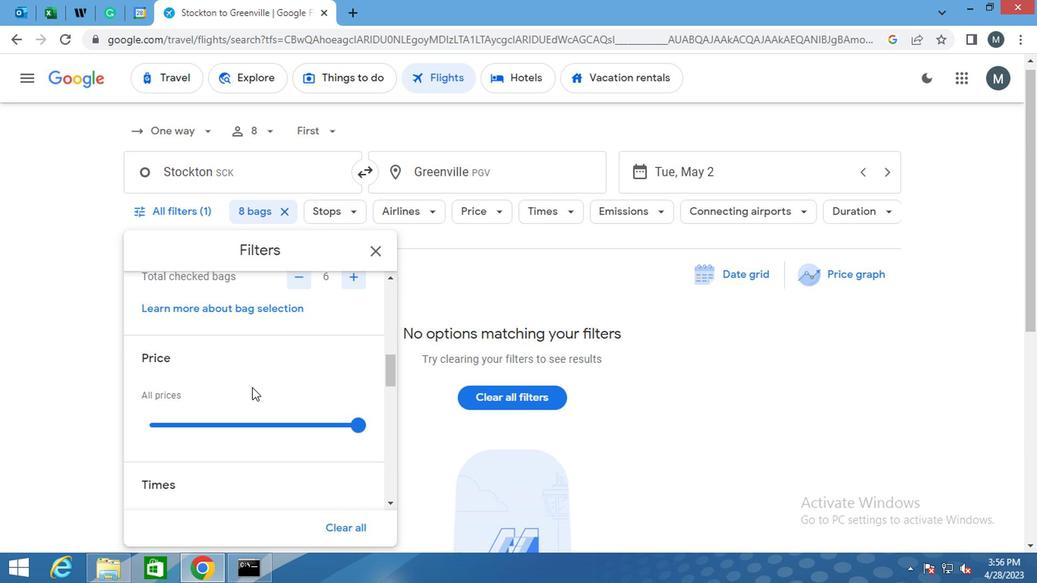 
Action: Mouse moved to (249, 388)
Screenshot: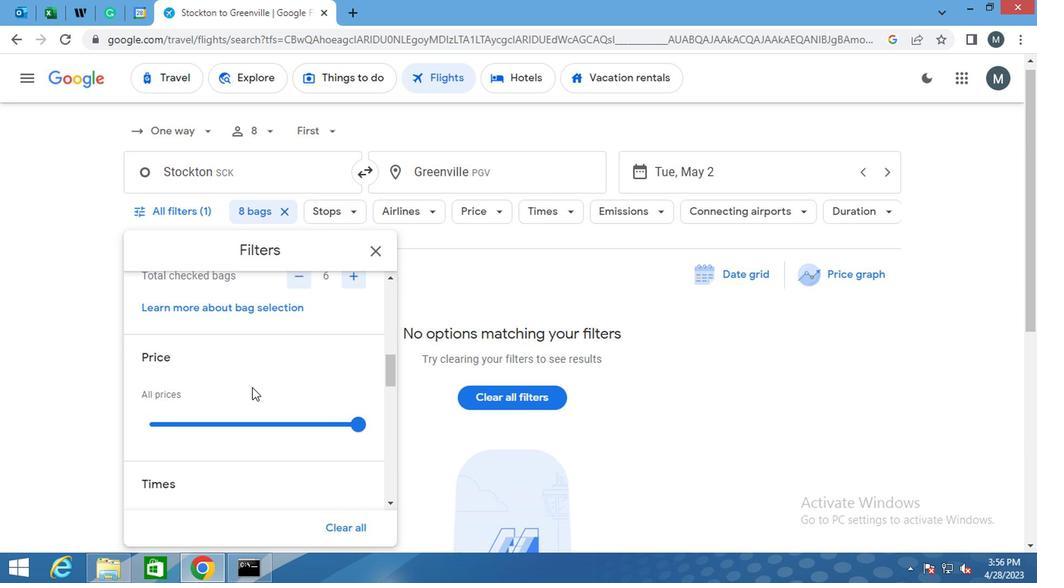 
Action: Mouse scrolled (249, 387) with delta (0, 0)
Screenshot: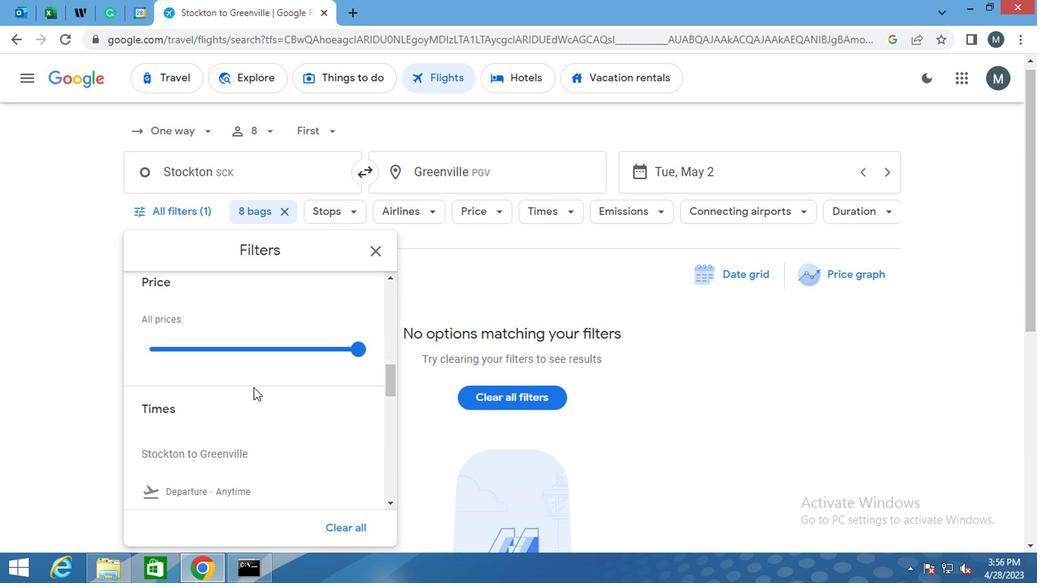 
Action: Mouse moved to (255, 442)
Screenshot: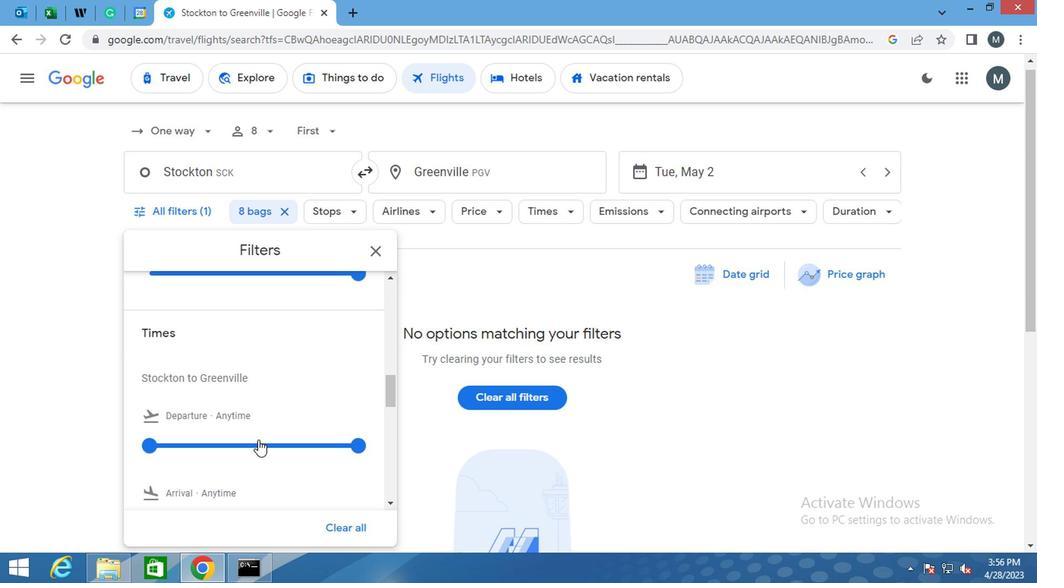 
Action: Mouse pressed left at (255, 442)
Screenshot: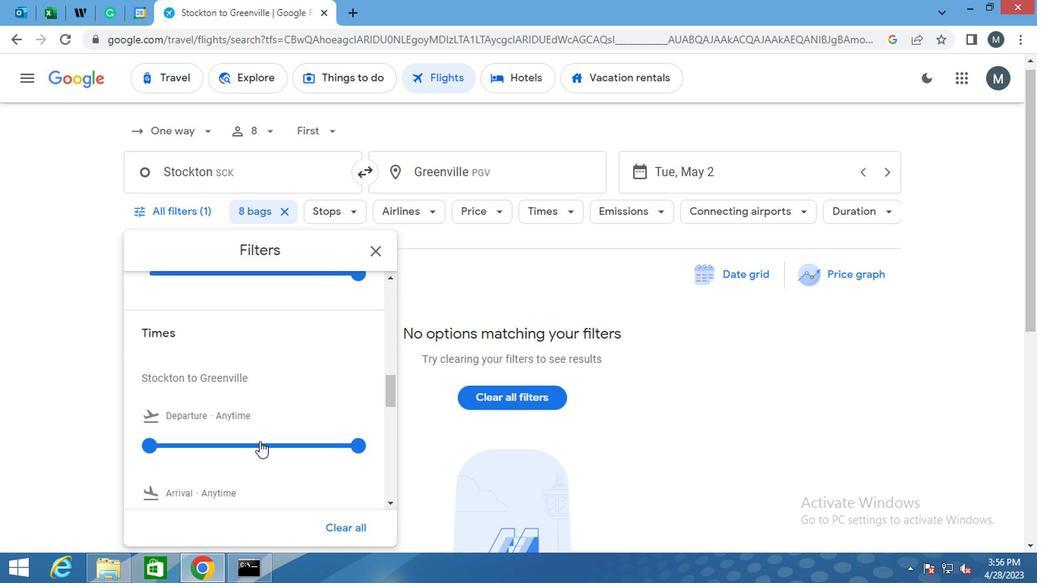 
Action: Mouse moved to (145, 444)
Screenshot: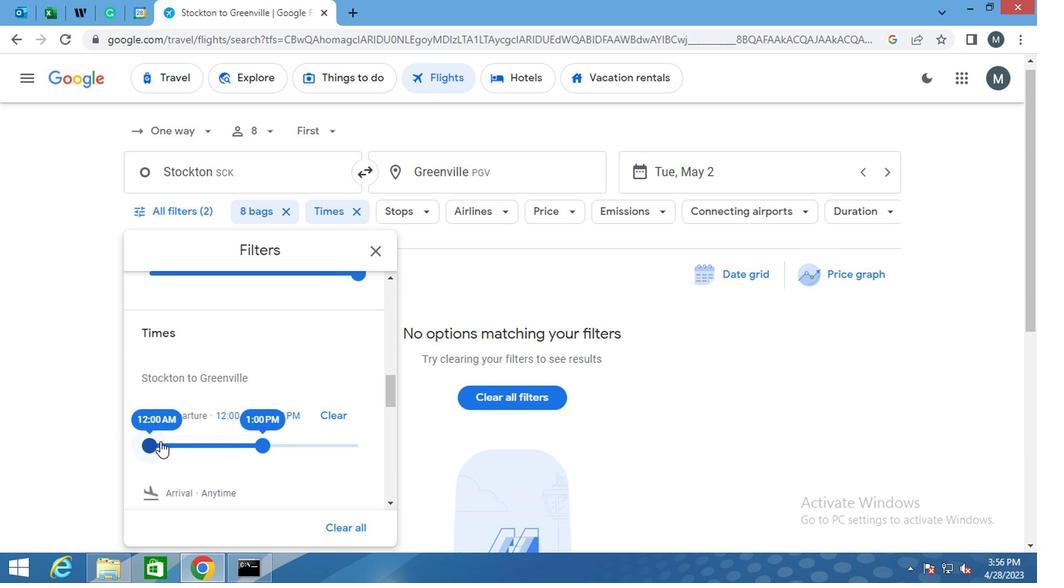 
Action: Mouse pressed left at (145, 444)
Screenshot: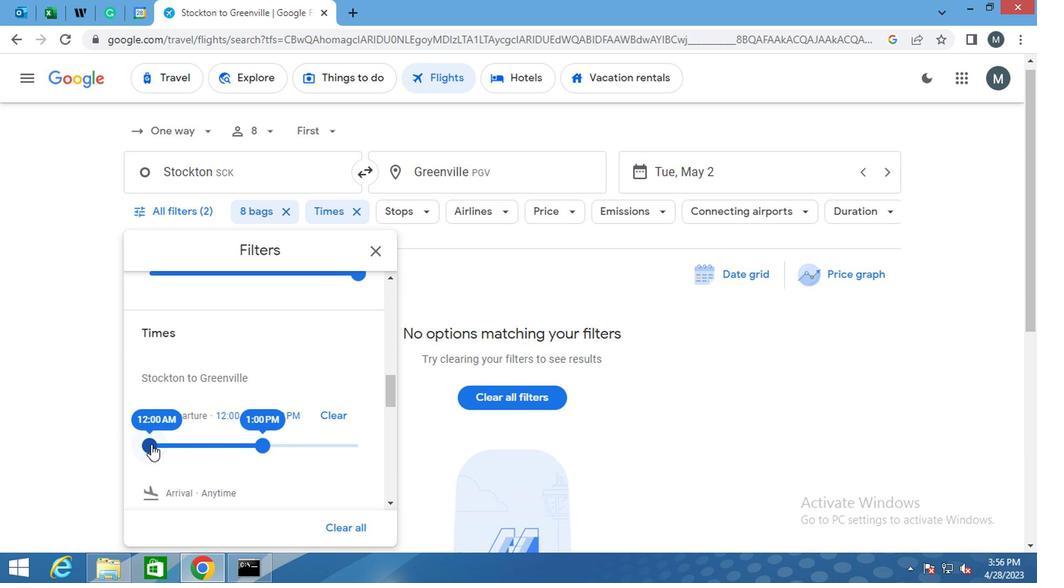 
Action: Mouse moved to (258, 447)
Screenshot: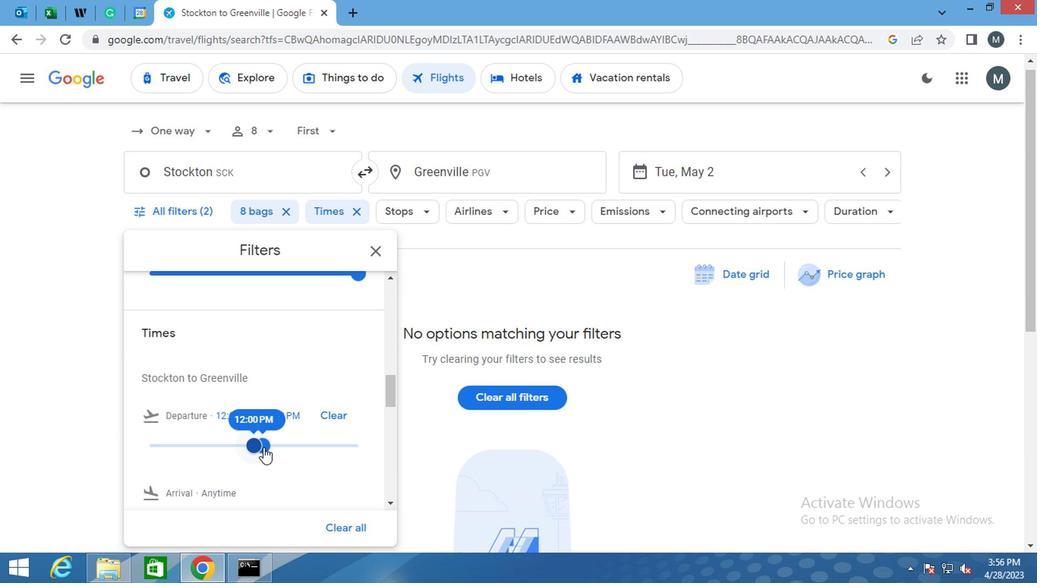 
Action: Mouse pressed left at (258, 447)
Screenshot: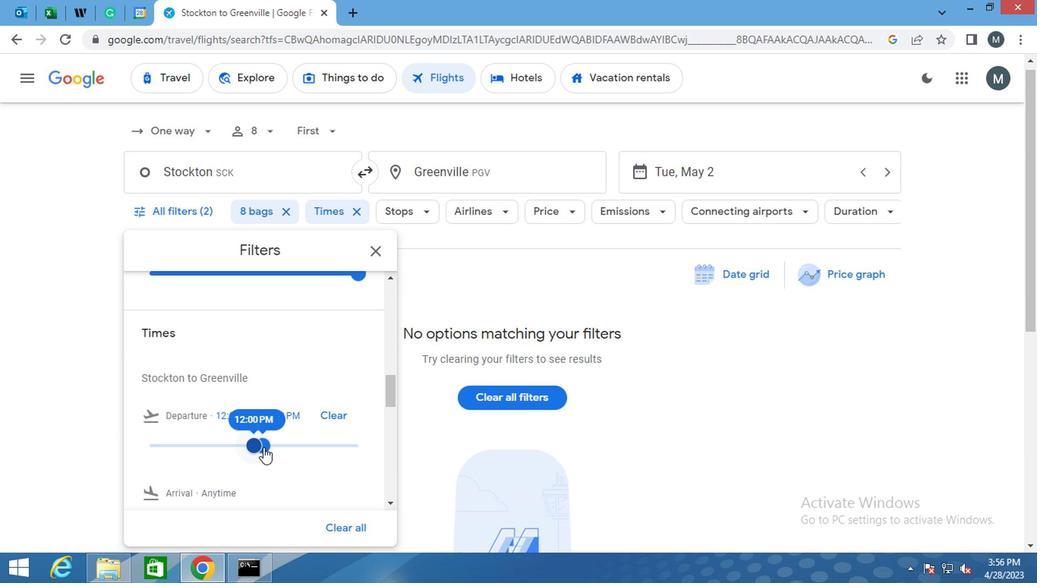 
Action: Mouse moved to (244, 445)
Screenshot: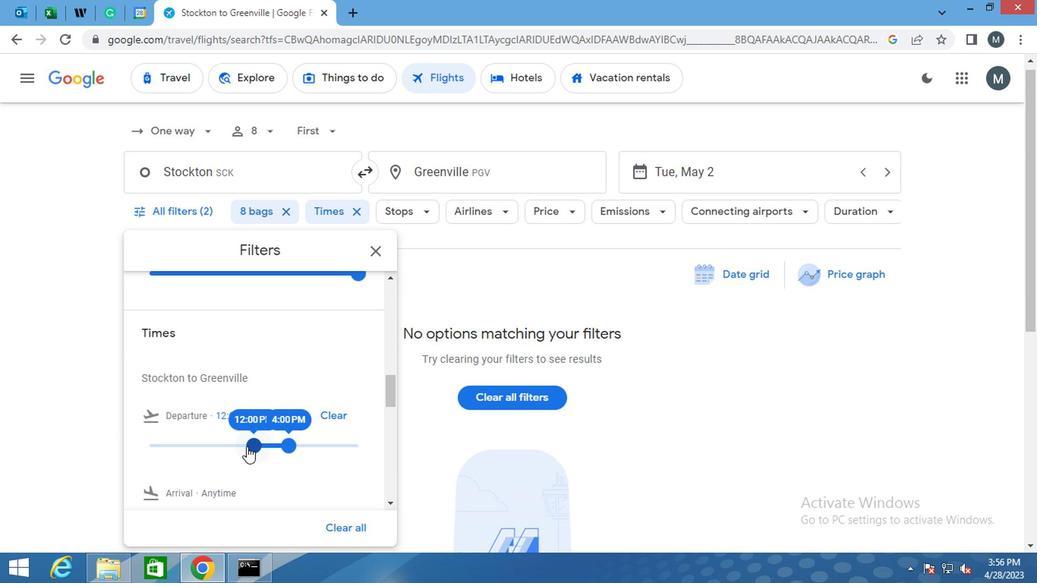 
Action: Mouse pressed left at (244, 445)
Screenshot: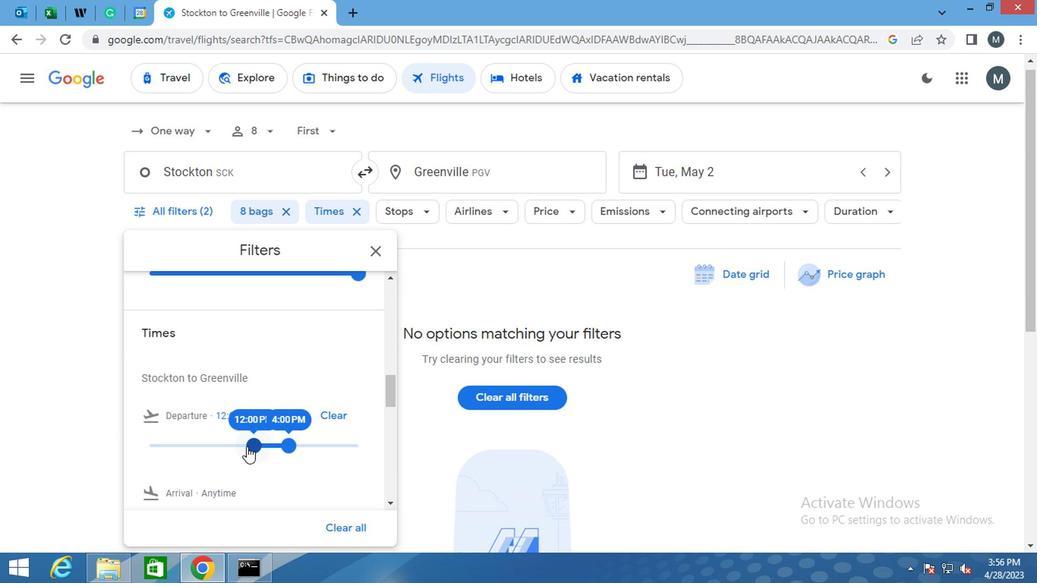 
Action: Mouse moved to (291, 443)
Screenshot: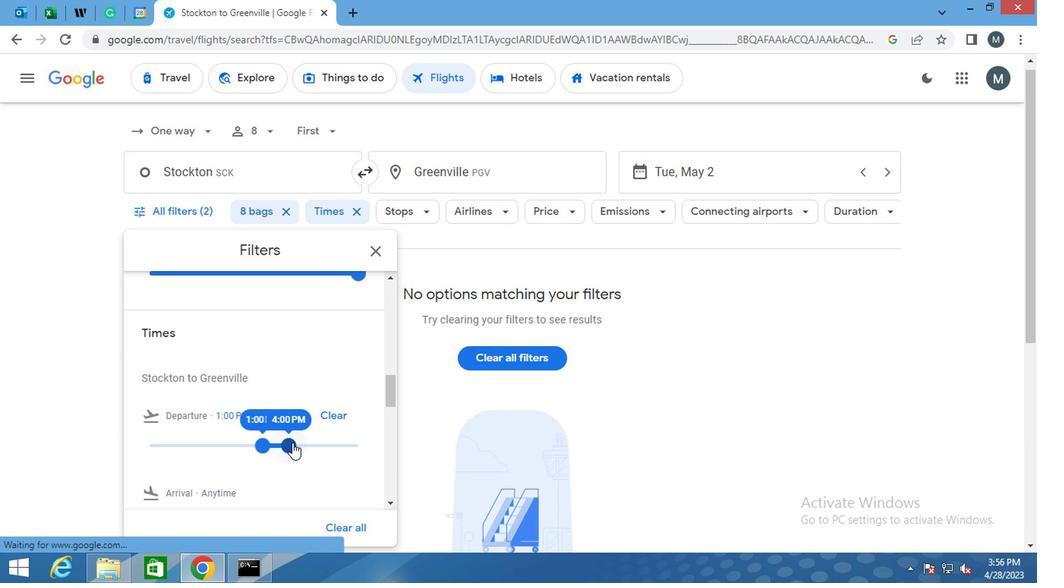 
Action: Mouse pressed left at (291, 443)
Screenshot: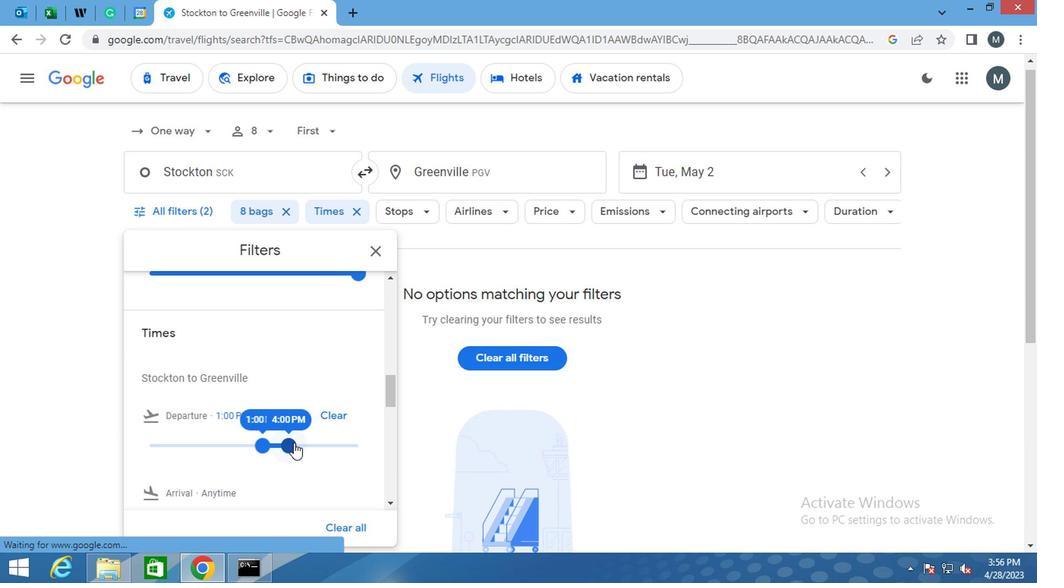 
Action: Mouse moved to (224, 416)
Screenshot: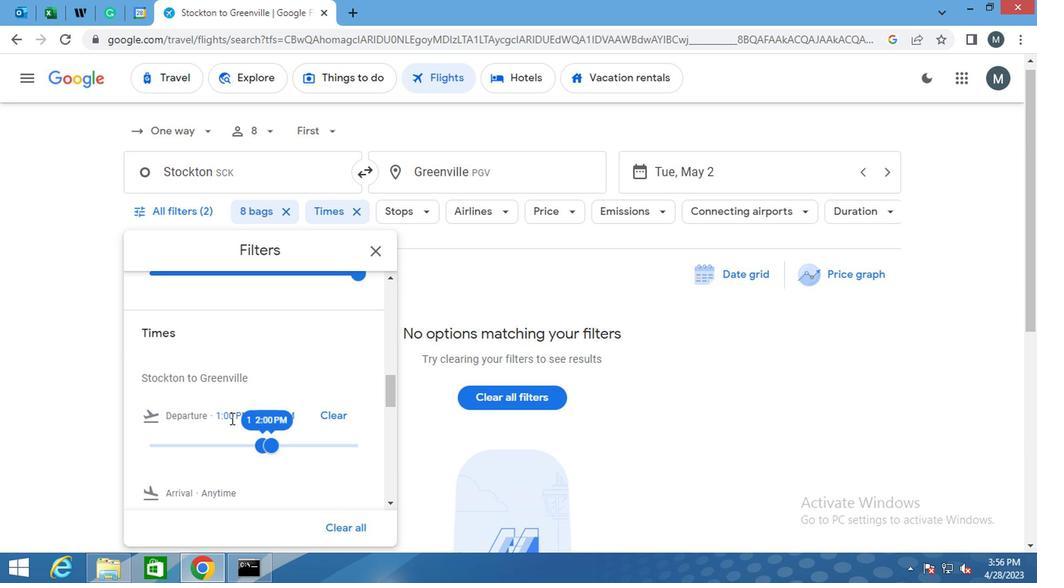 
Action: Mouse scrolled (224, 415) with delta (0, -1)
Screenshot: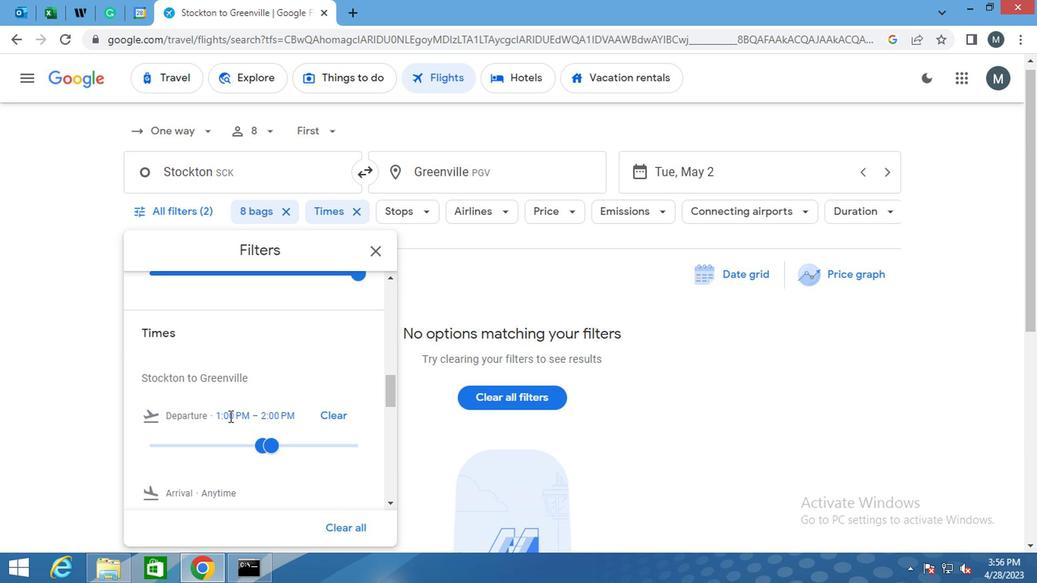 
Action: Mouse moved to (368, 252)
Screenshot: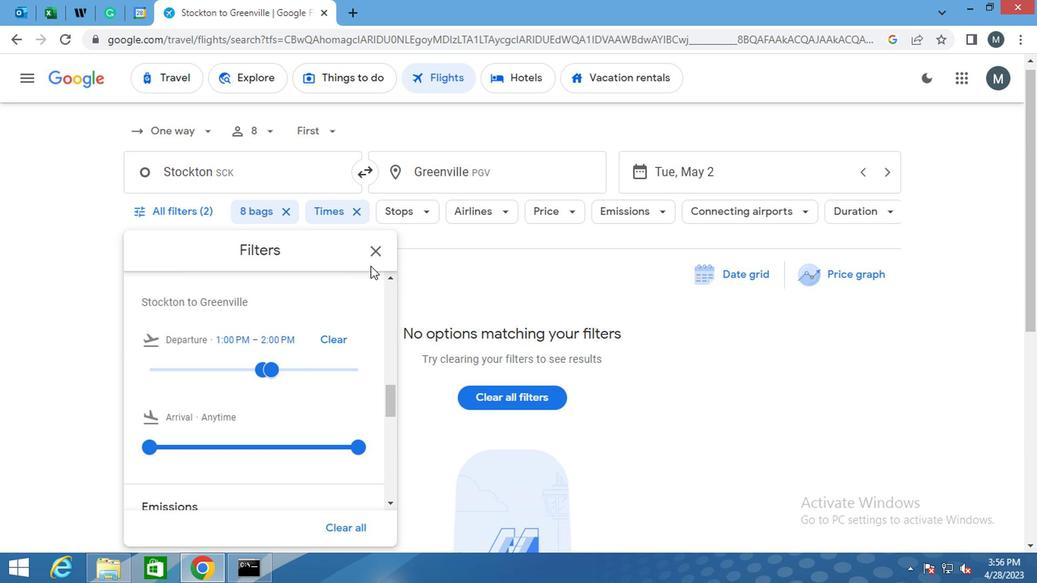 
Action: Mouse pressed left at (368, 252)
Screenshot: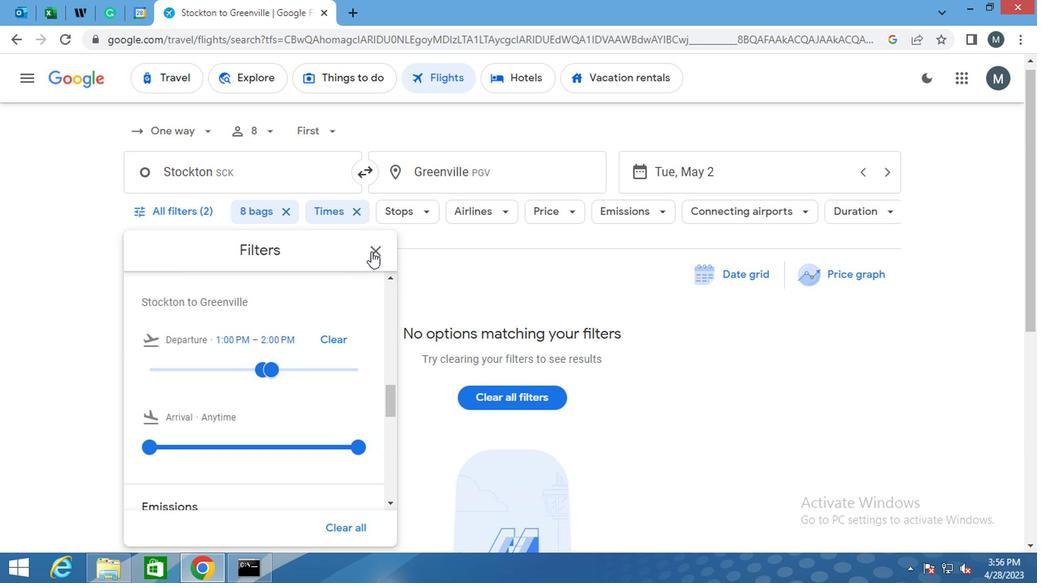 
Action: Mouse moved to (368, 255)
Screenshot: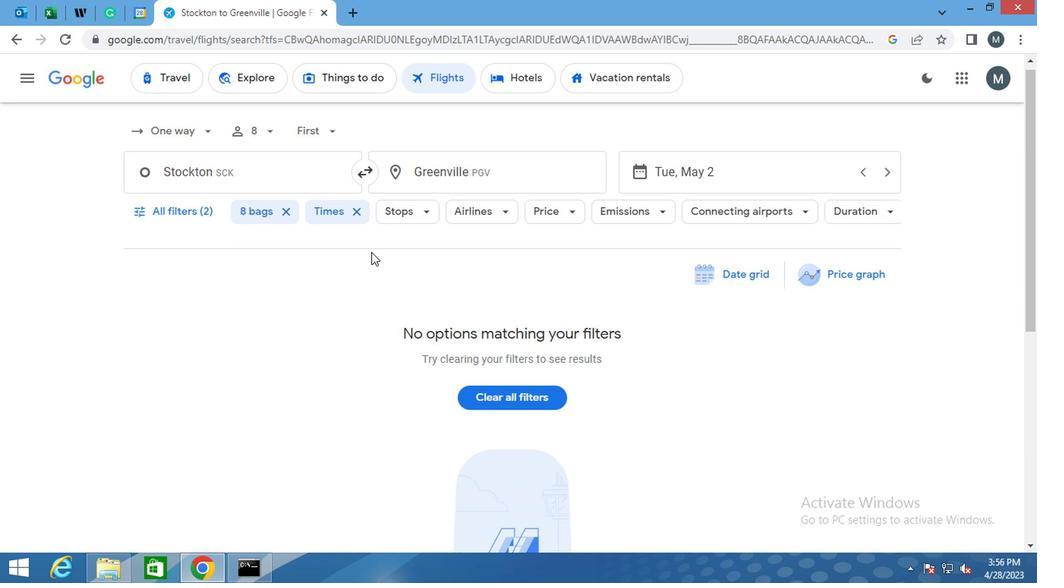 
